 Task: Get directions from Grand Canyon, Arizona, United States to Lake Tahoe, California/Nevada, United States and explore the nearby hospitals
Action: Mouse moved to (436, 212)
Screenshot: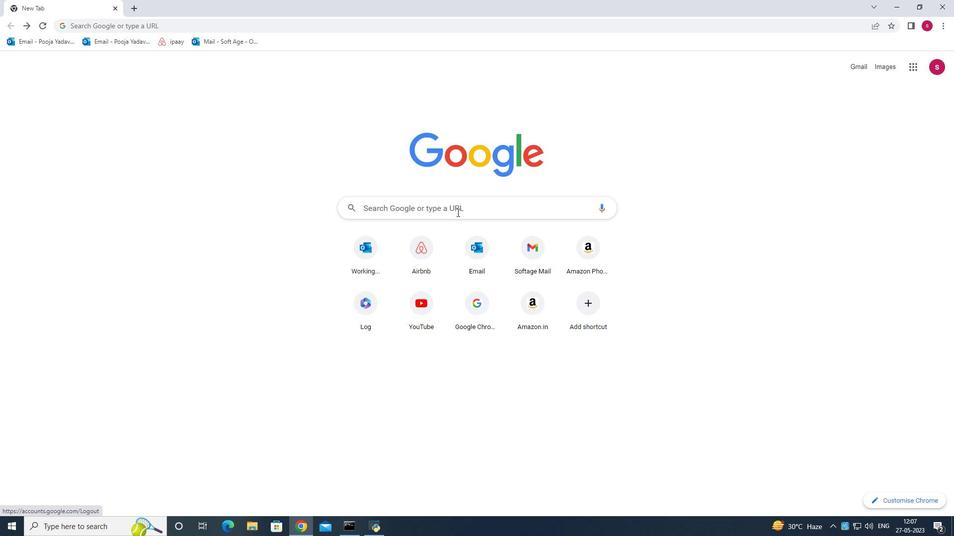 
Action: Mouse pressed left at (436, 212)
Screenshot: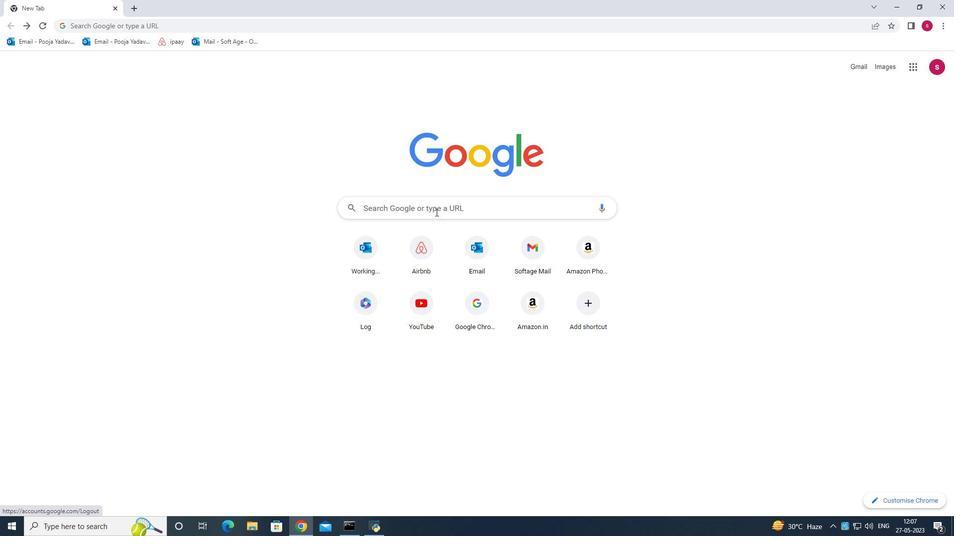 
Action: Mouse moved to (348, 159)
Screenshot: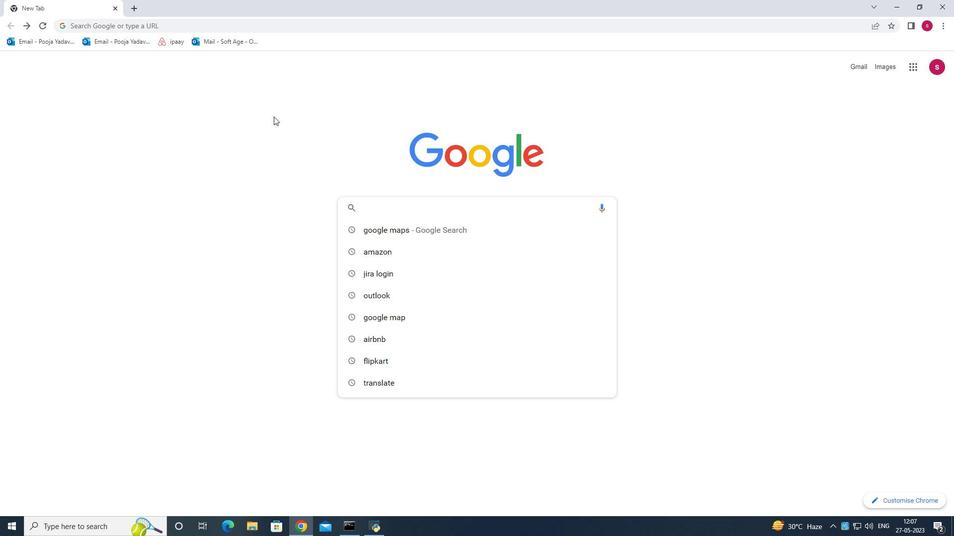 
Action: Key pressed google<Key.space>map<Key.enter>
Screenshot: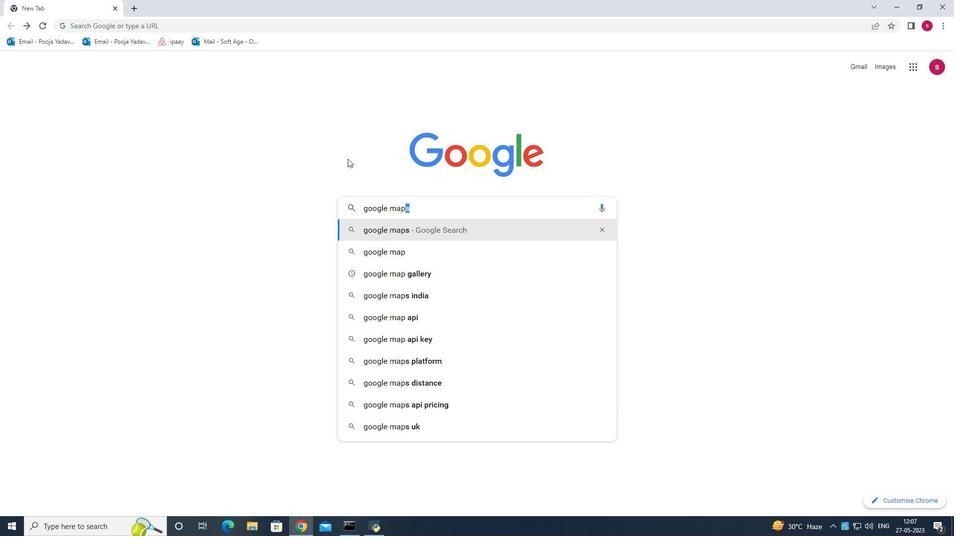 
Action: Mouse moved to (129, 154)
Screenshot: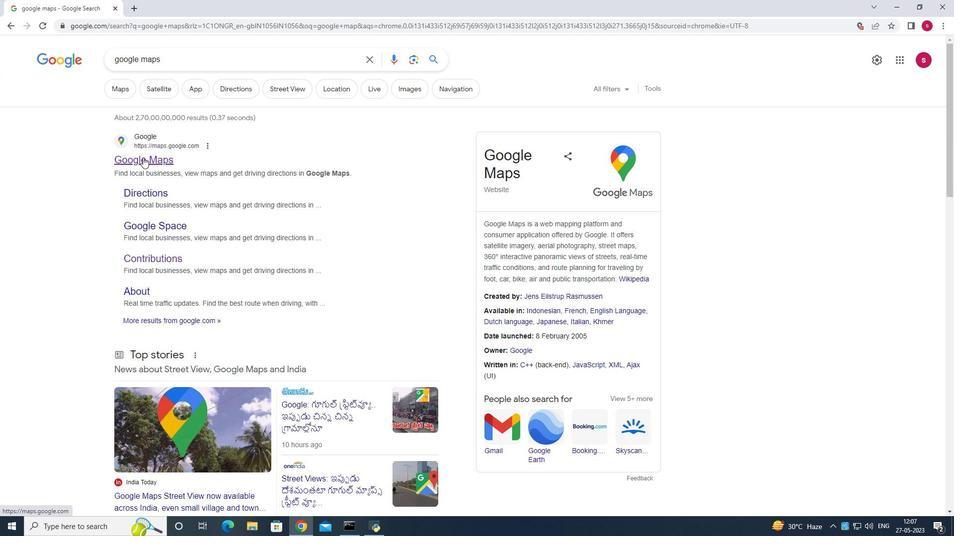 
Action: Mouse pressed left at (129, 154)
Screenshot: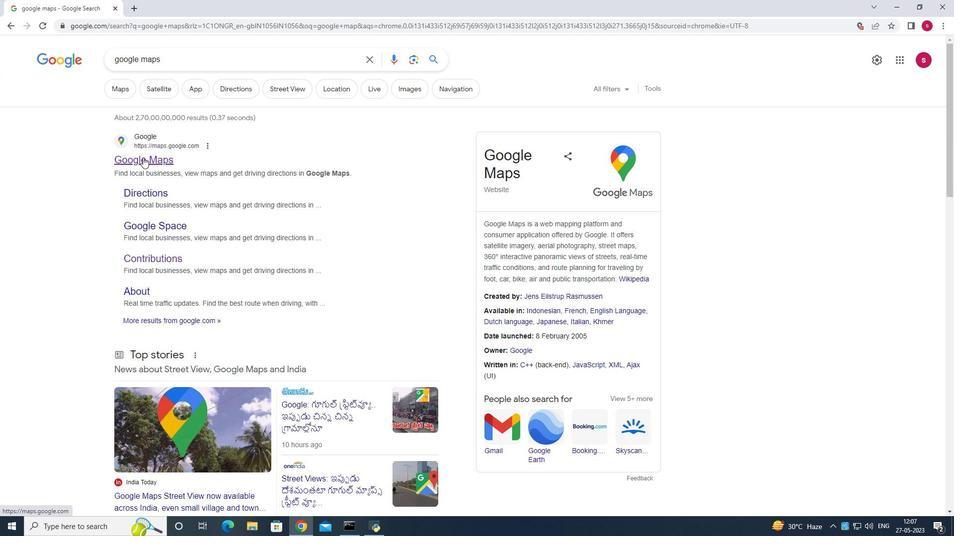 
Action: Mouse moved to (108, 50)
Screenshot: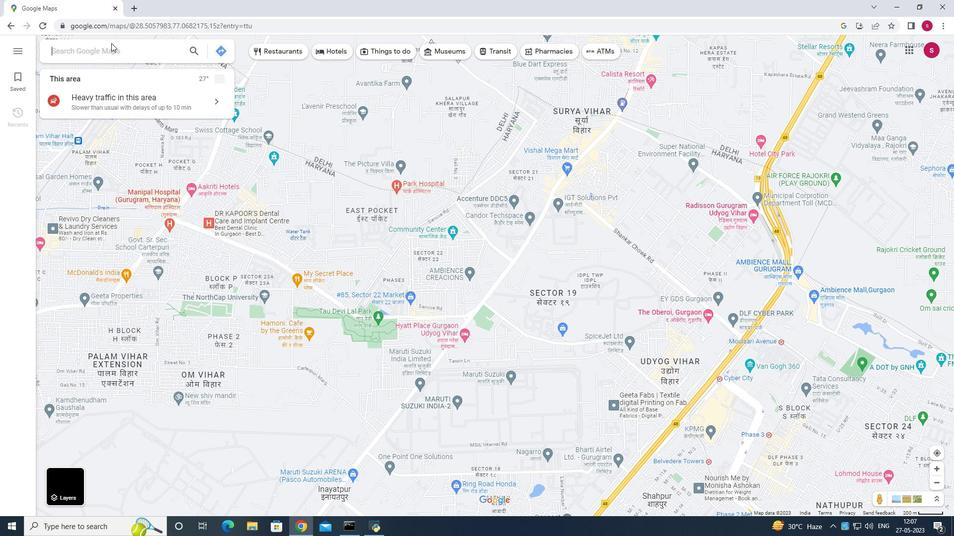 
Action: Mouse pressed left at (108, 50)
Screenshot: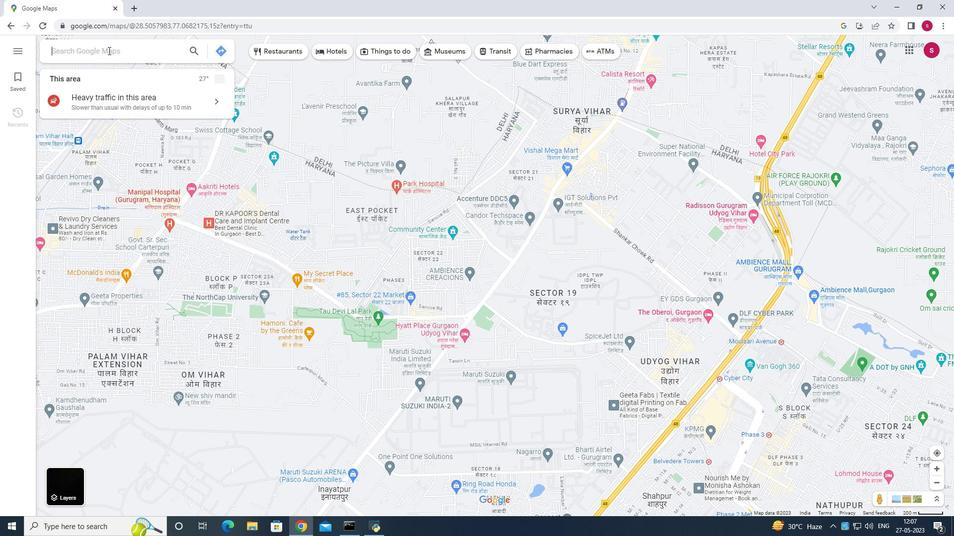 
Action: Mouse pressed left at (108, 50)
Screenshot: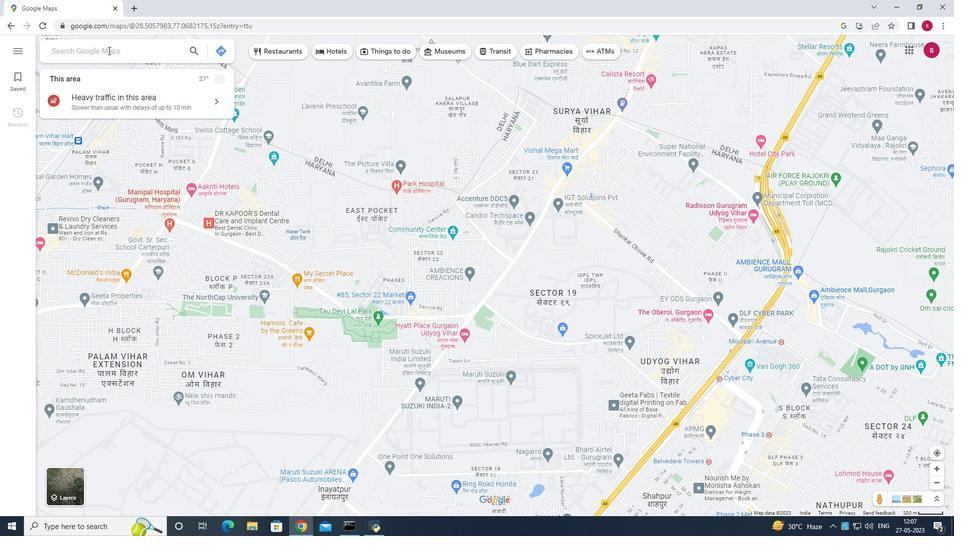 
Action: Mouse pressed left at (108, 50)
Screenshot: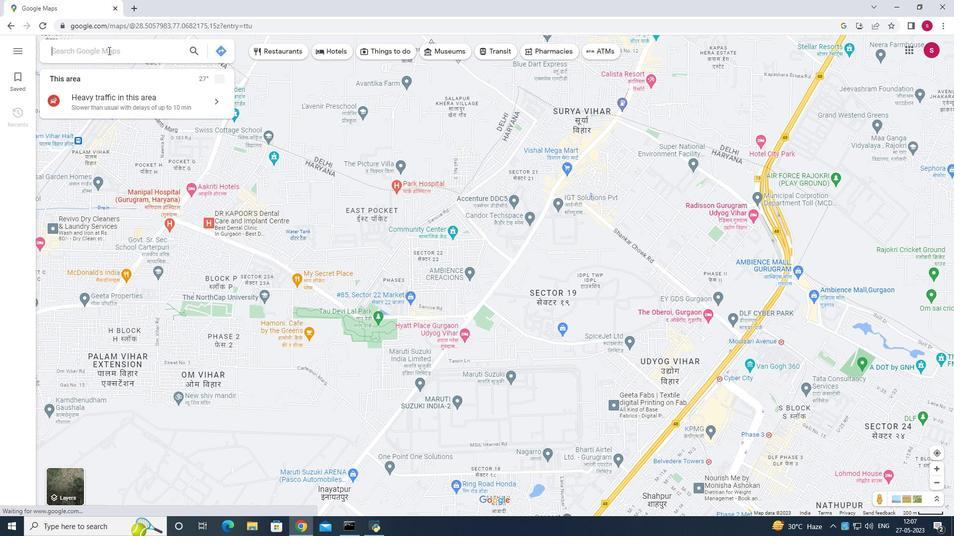 
Action: Mouse pressed left at (108, 50)
Screenshot: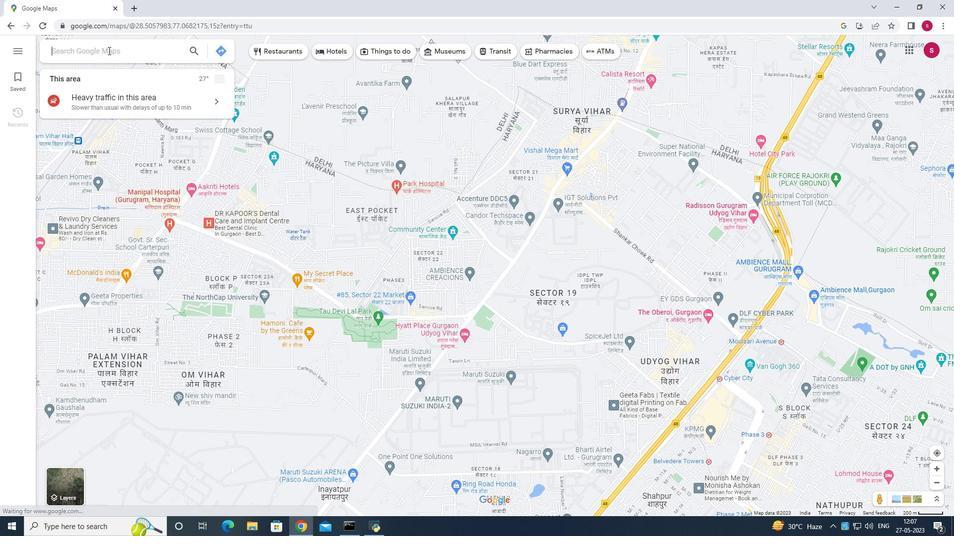 
Action: Mouse pressed left at (108, 50)
Screenshot: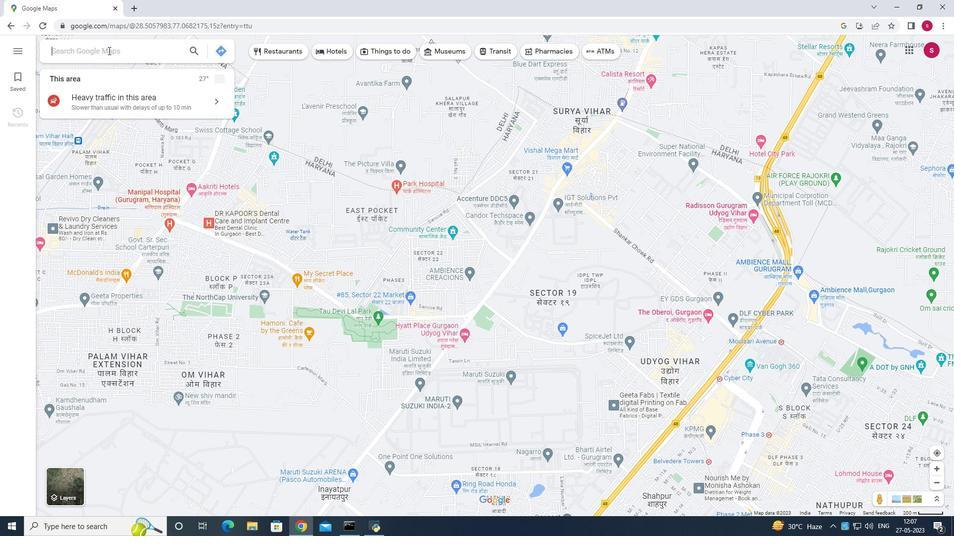 
Action: Key pressed <Key.shift>Lake<Key.space>thio<Key.backspace><Key.backspace><Key.backspace>ahoe<Key.space>california<Key.space>naveda<Key.space>united<Key.space>states<Key.enter>
Screenshot: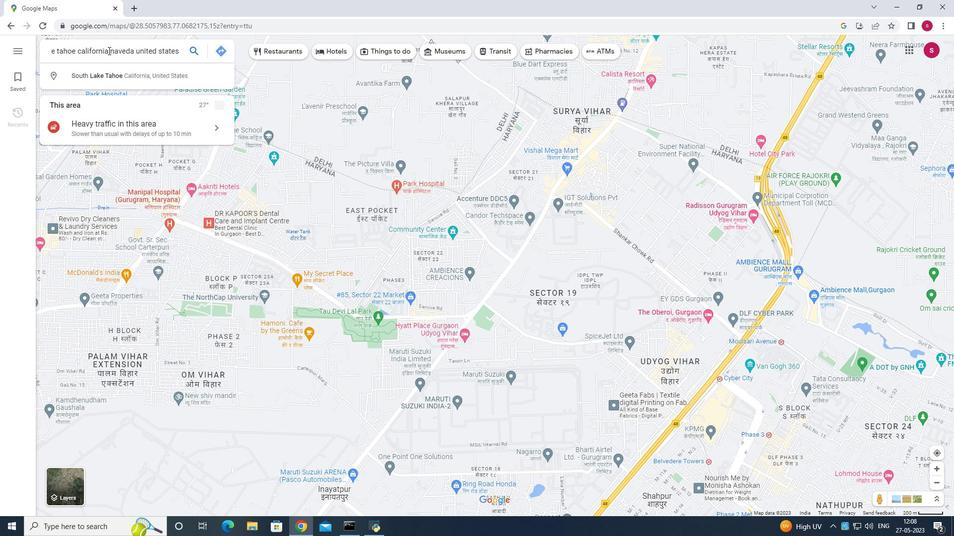 
Action: Mouse moved to (86, 53)
Screenshot: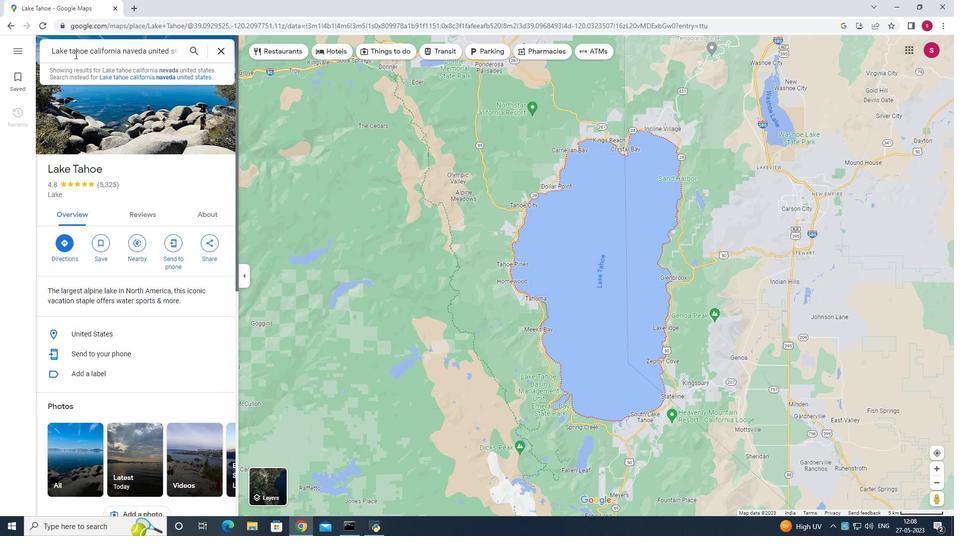 
Action: Mouse pressed left at (86, 53)
Screenshot: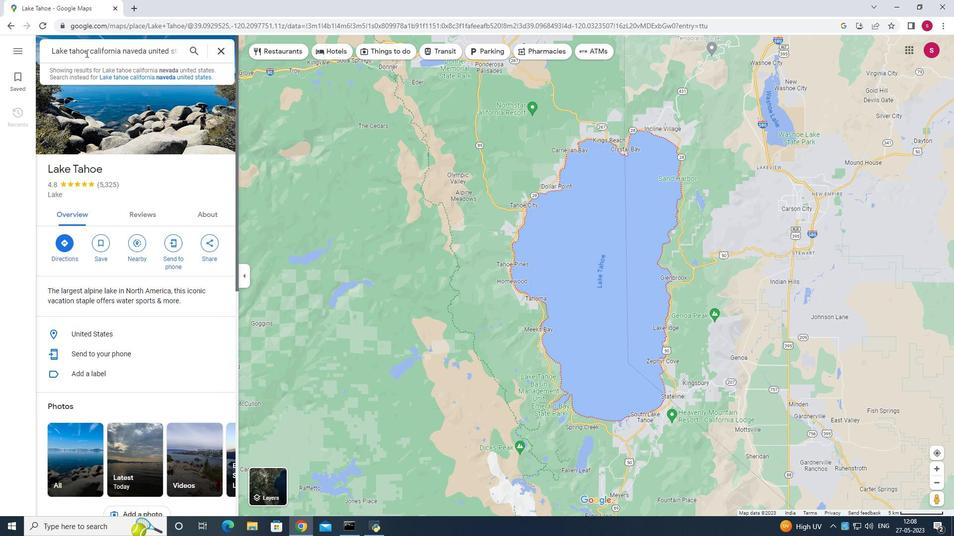 
Action: Mouse pressed left at (86, 53)
Screenshot: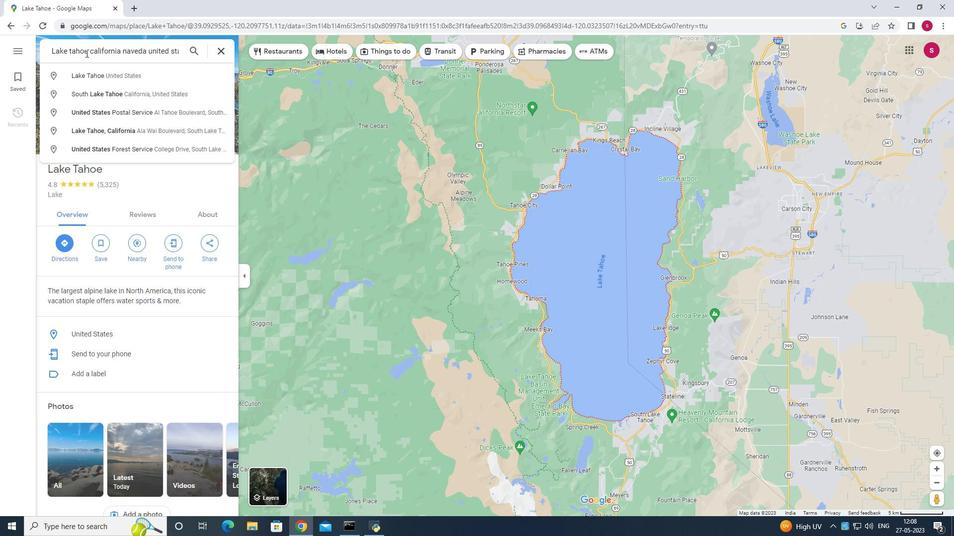 
Action: Mouse moved to (281, 193)
Screenshot: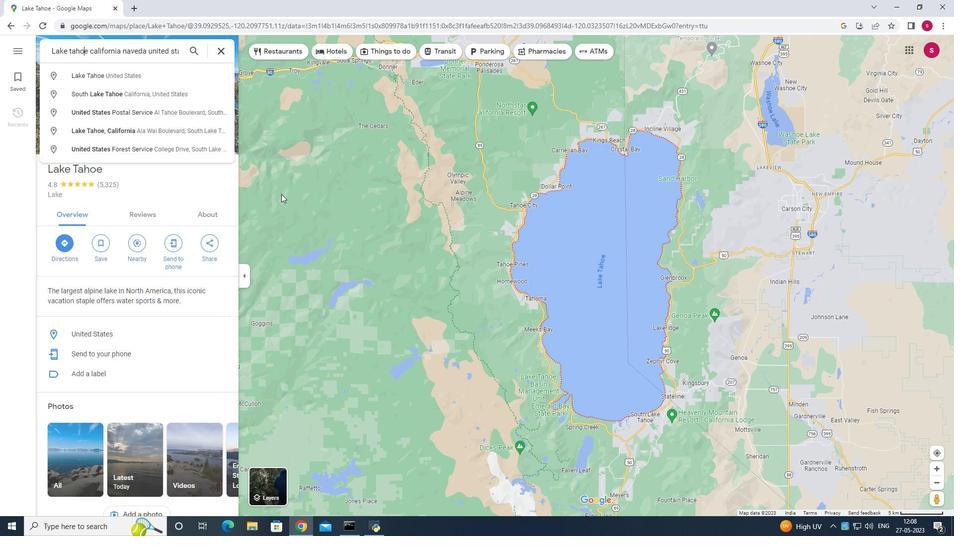 
Action: Mouse pressed left at (281, 193)
Screenshot: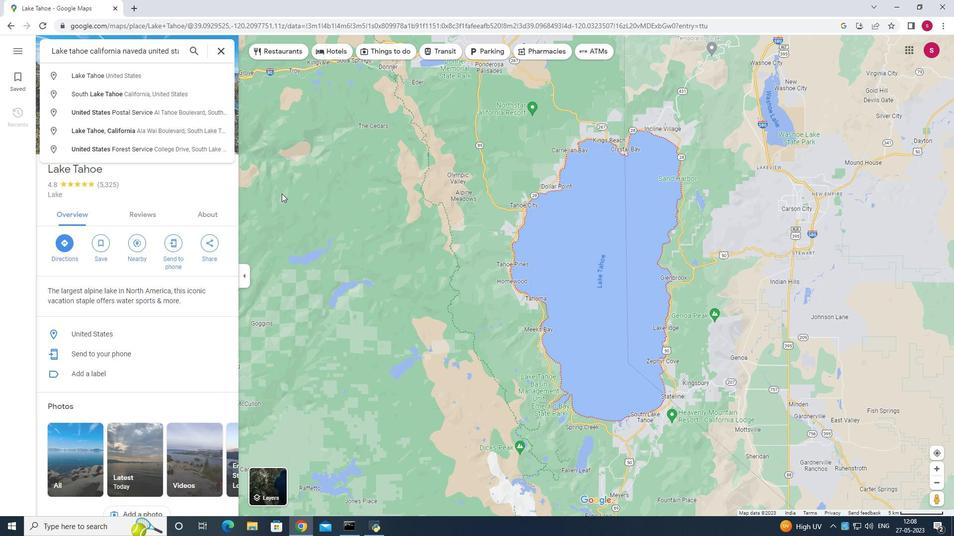 
Action: Mouse moved to (184, 86)
Screenshot: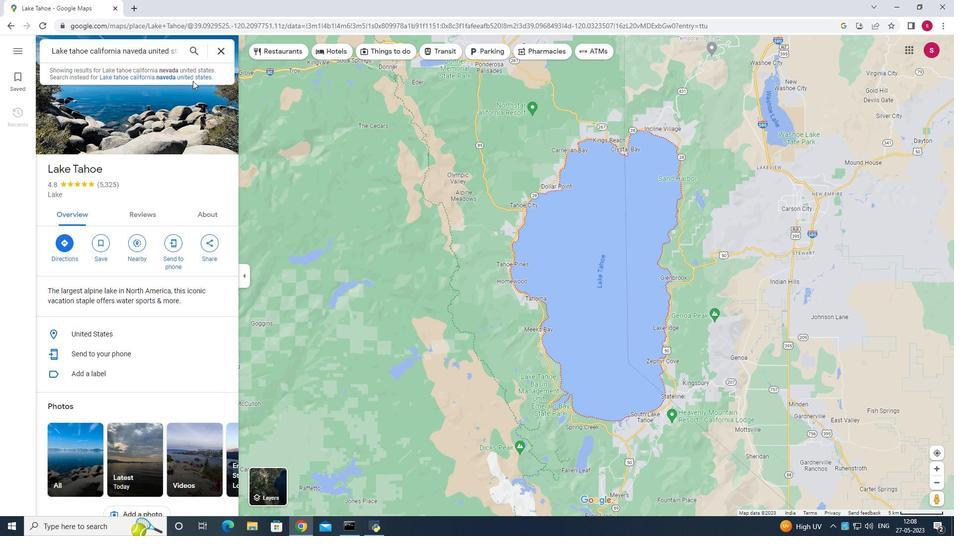 
Action: Mouse scrolled (184, 87) with delta (0, 0)
Screenshot: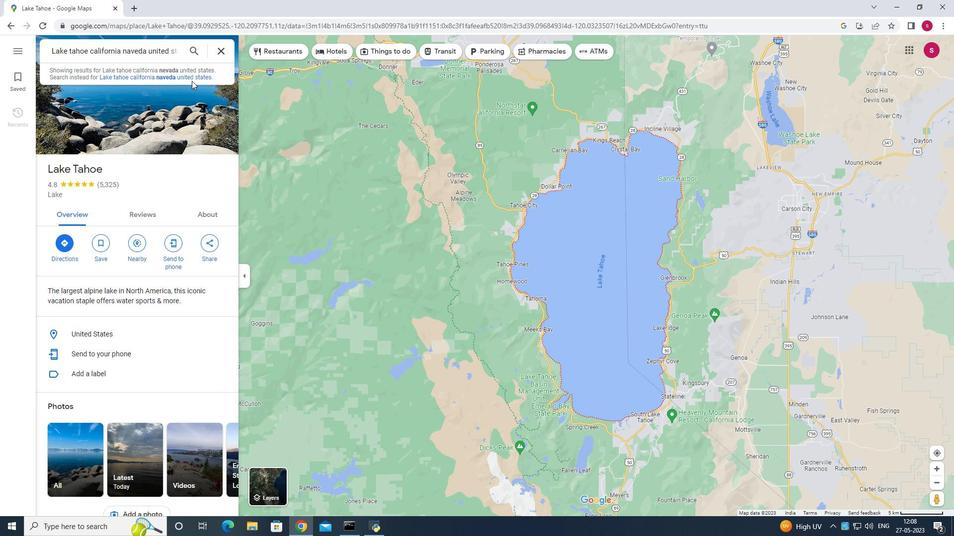 
Action: Mouse scrolled (184, 87) with delta (0, 0)
Screenshot: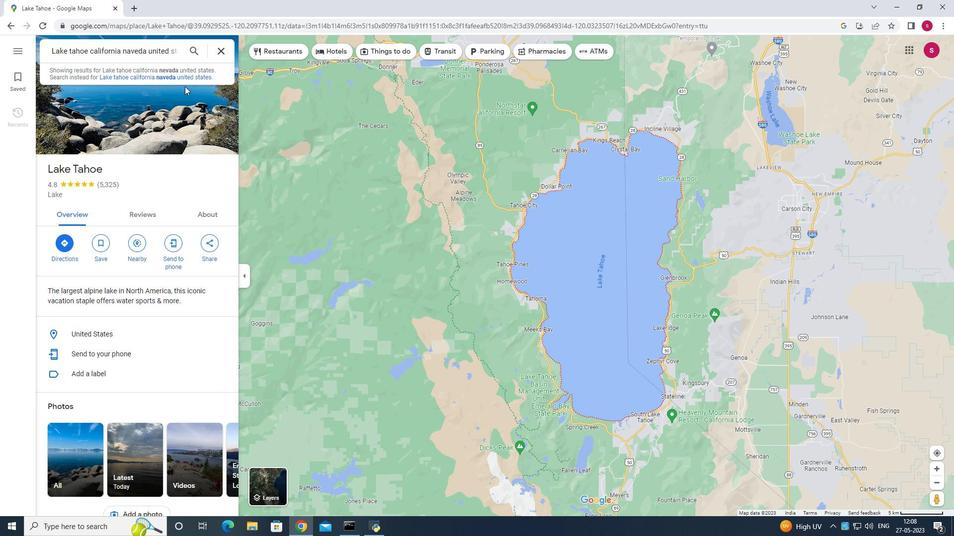 
Action: Mouse moved to (106, 51)
Screenshot: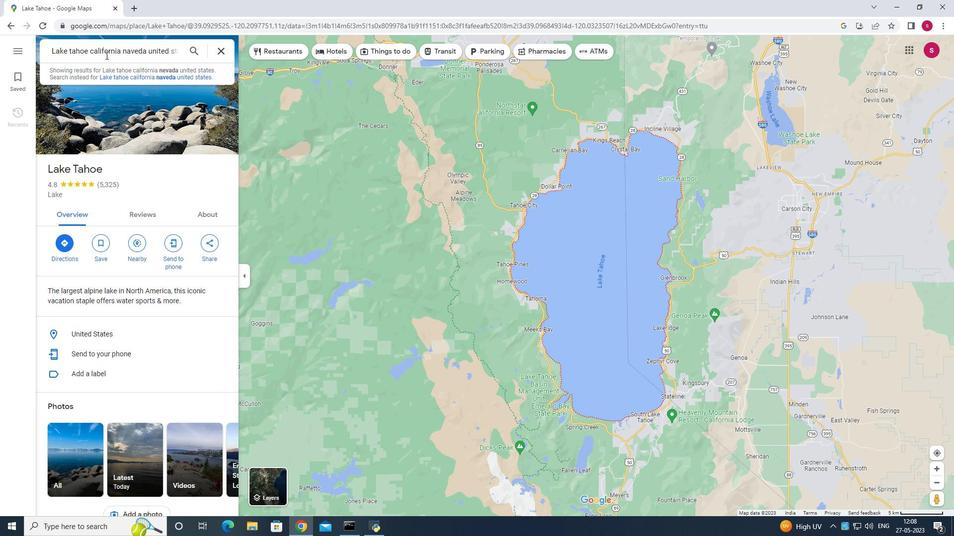 
Action: Mouse pressed left at (106, 51)
Screenshot: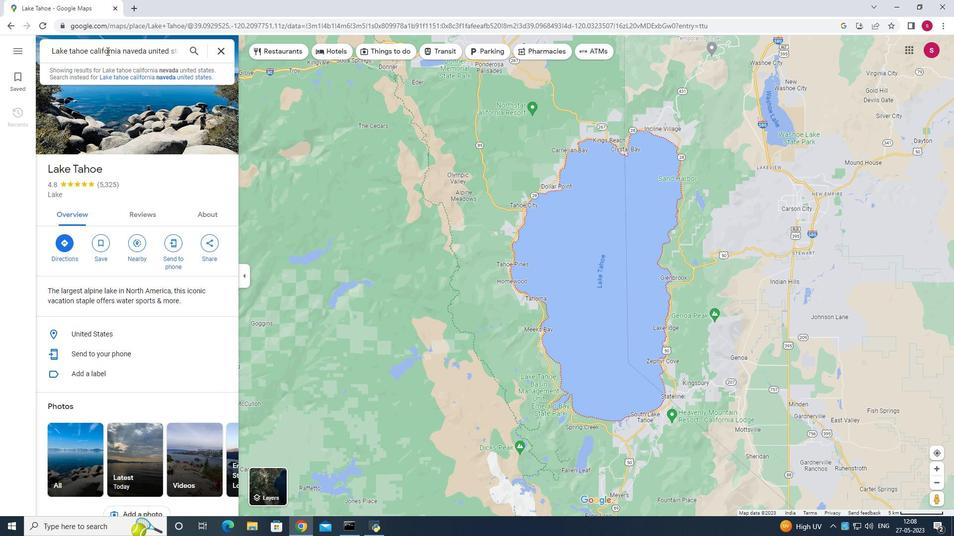 
Action: Mouse moved to (105, 51)
Screenshot: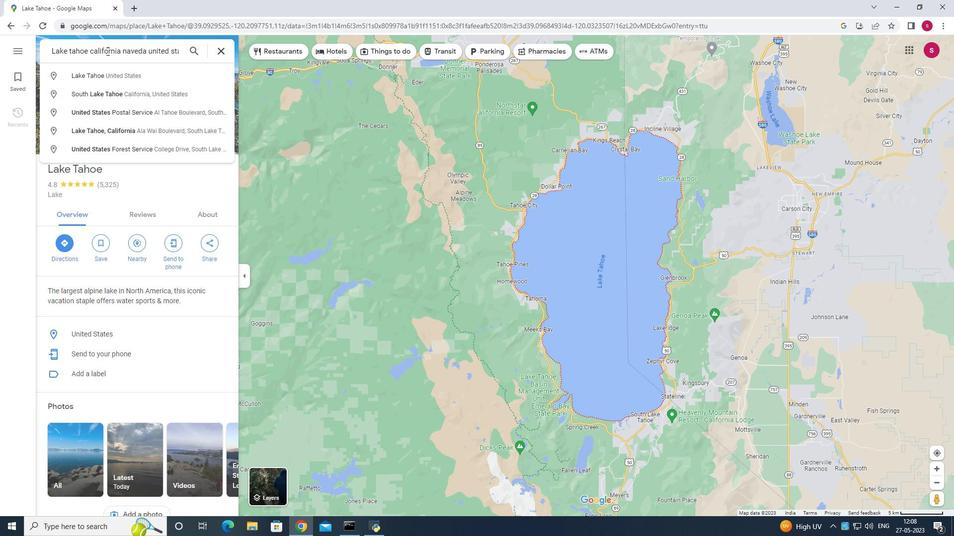 
Action: Key pressed <Key.enter>
Screenshot: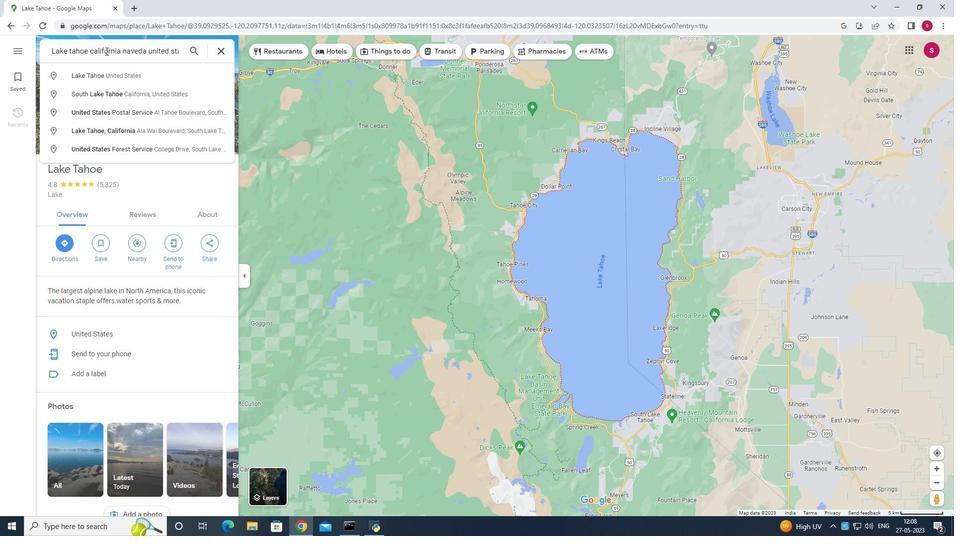 
Action: Mouse moved to (147, 60)
Screenshot: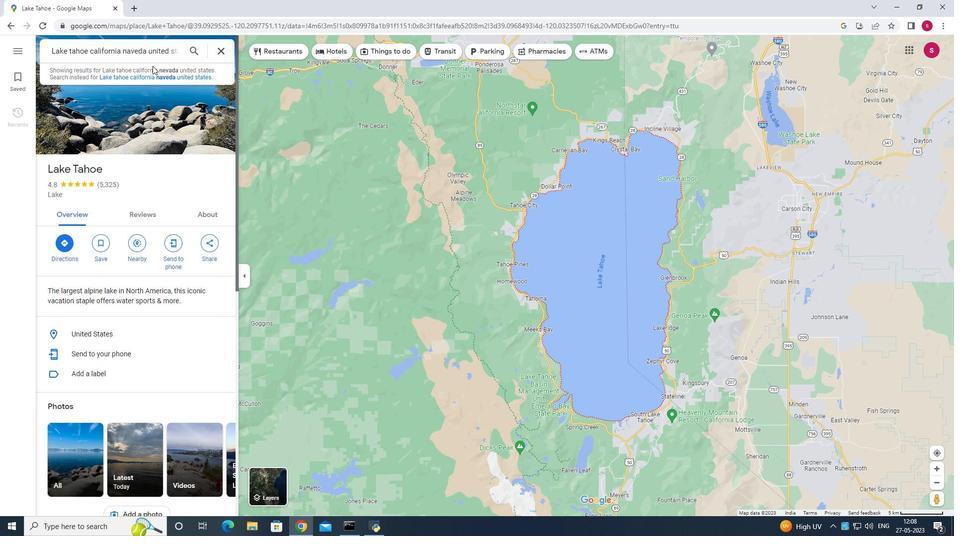 
Action: Mouse pressed left at (147, 60)
Screenshot: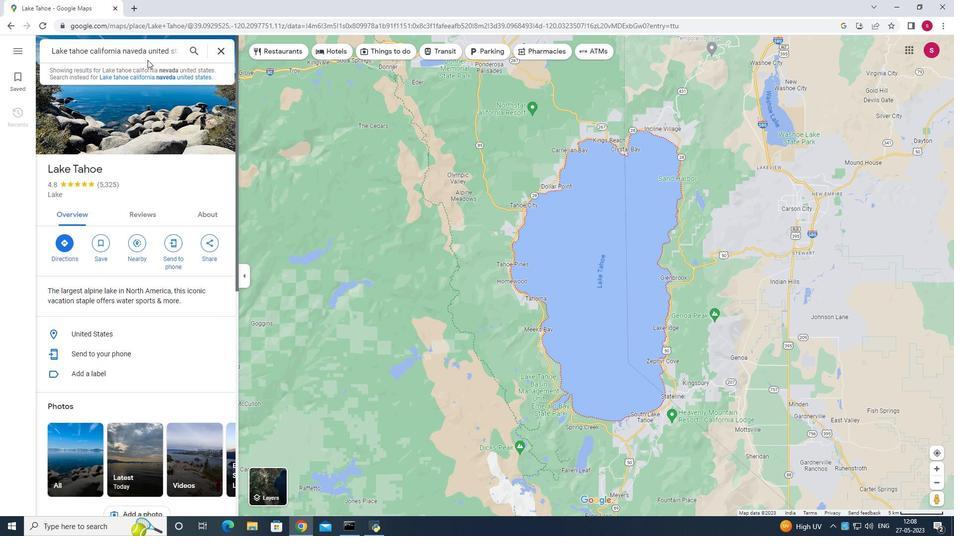 
Action: Mouse moved to (156, 69)
Screenshot: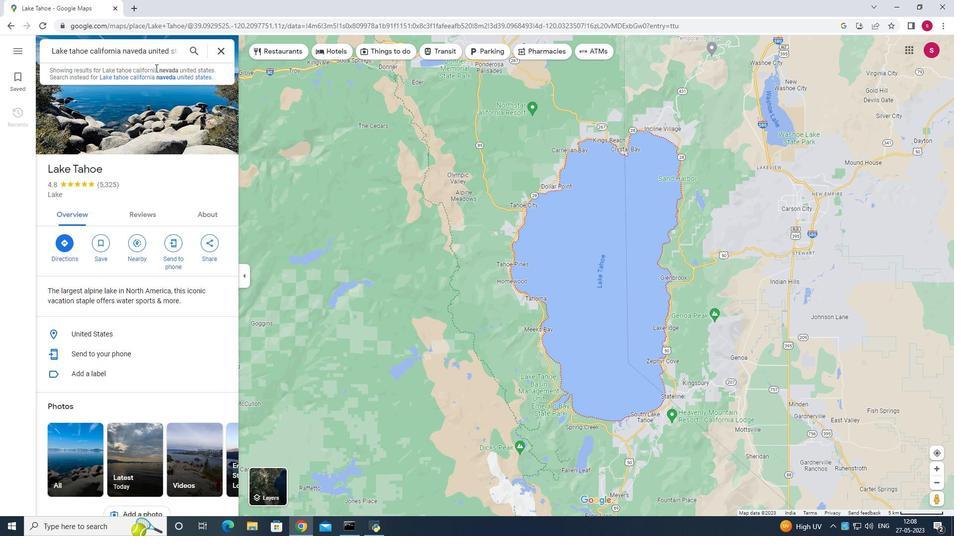
Action: Mouse pressed left at (156, 69)
Screenshot: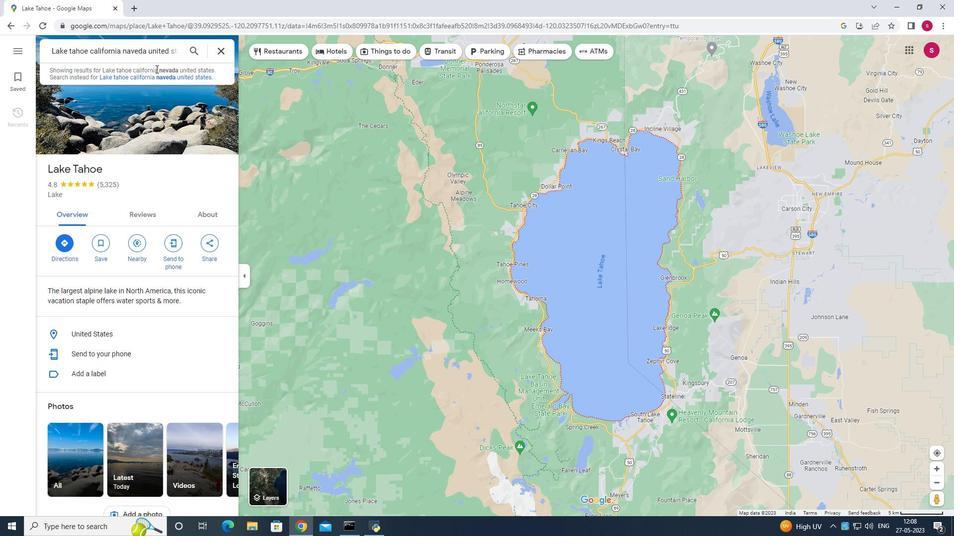 
Action: Mouse moved to (157, 77)
Screenshot: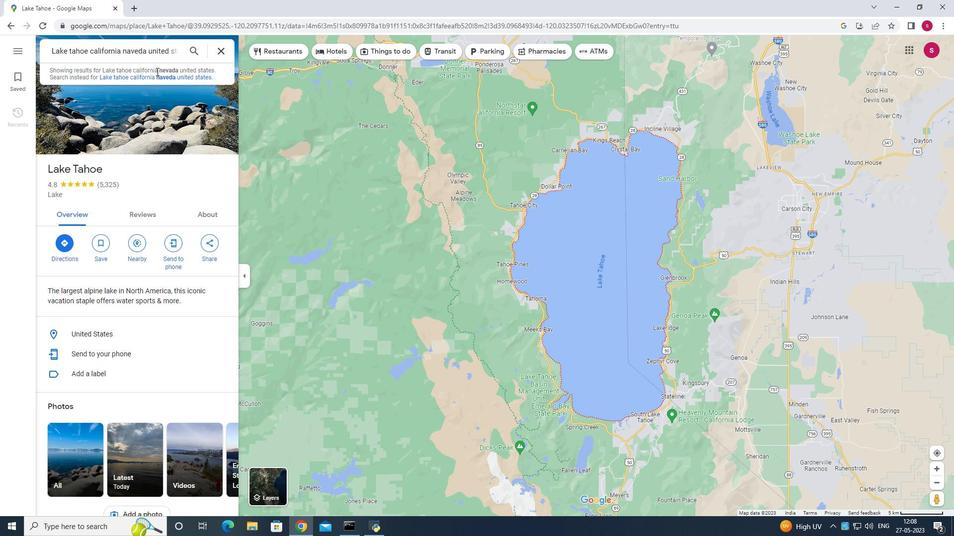 
Action: Mouse pressed left at (157, 77)
Screenshot: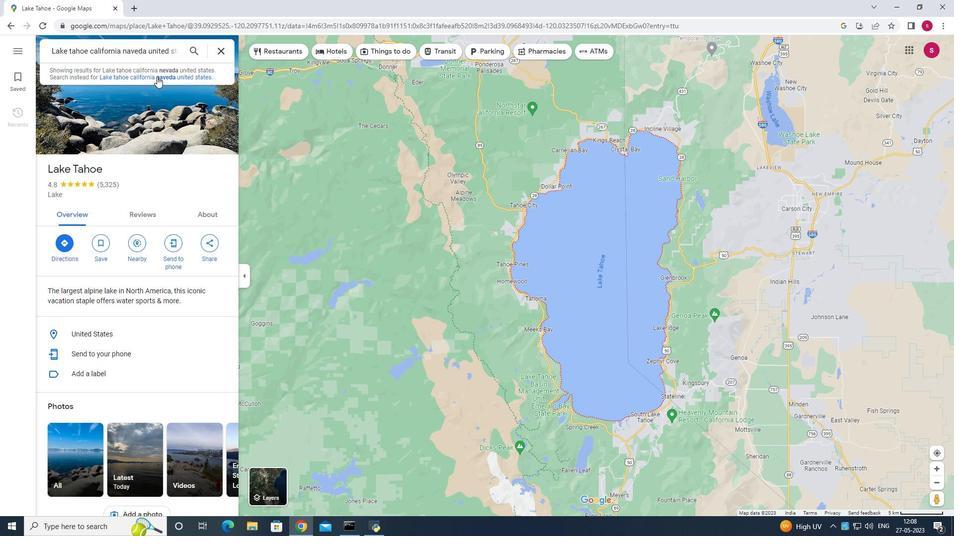 
Action: Mouse moved to (172, 140)
Screenshot: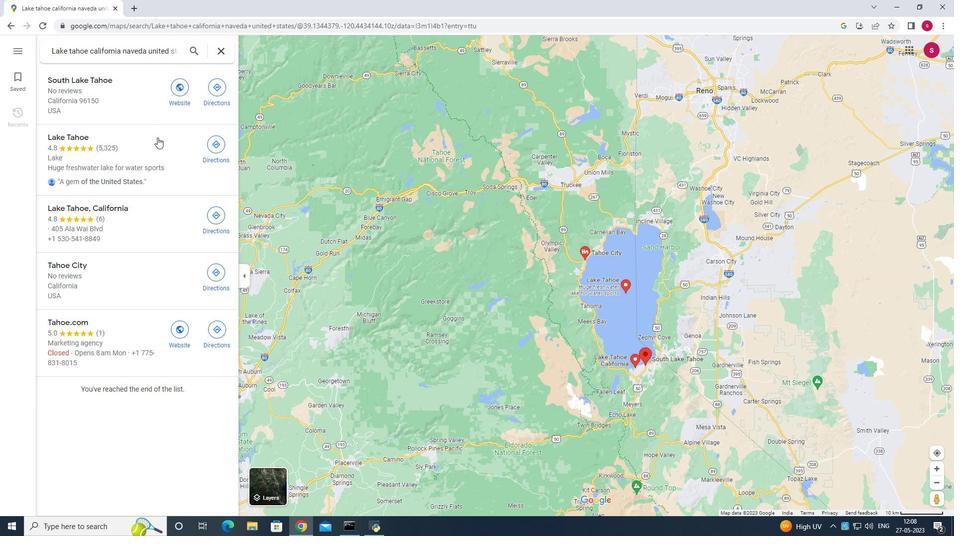 
Action: Mouse scrolled (172, 140) with delta (0, 0)
Screenshot: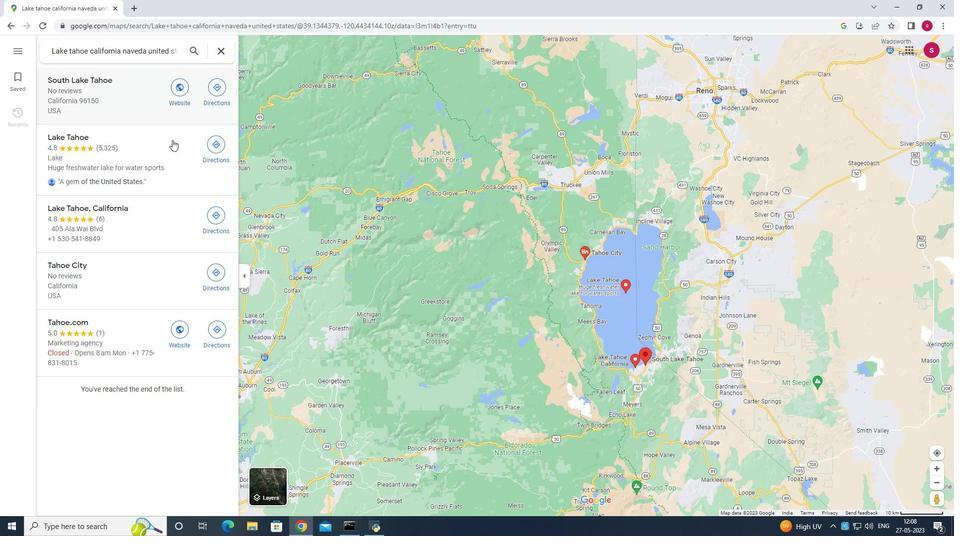 
Action: Mouse scrolled (172, 140) with delta (0, 0)
Screenshot: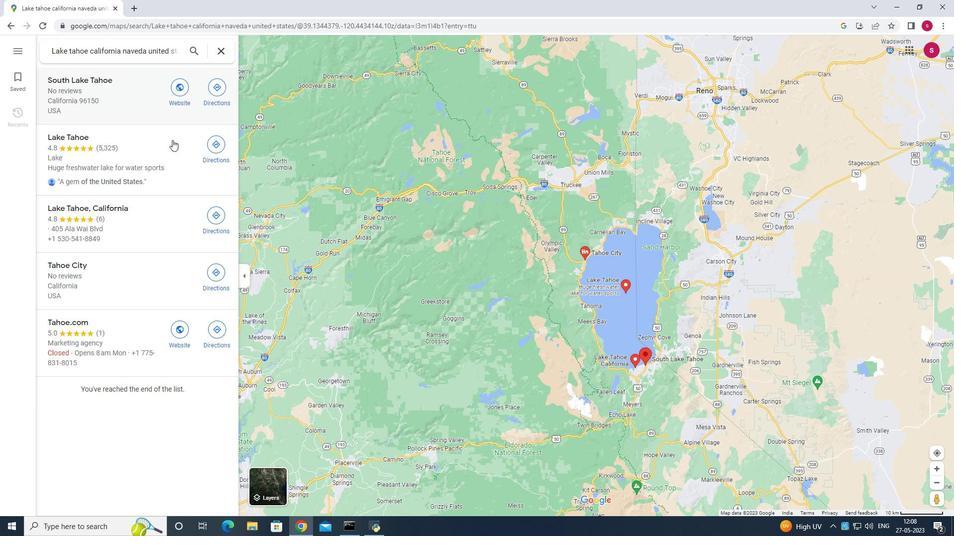 
Action: Mouse scrolled (172, 140) with delta (0, 0)
Screenshot: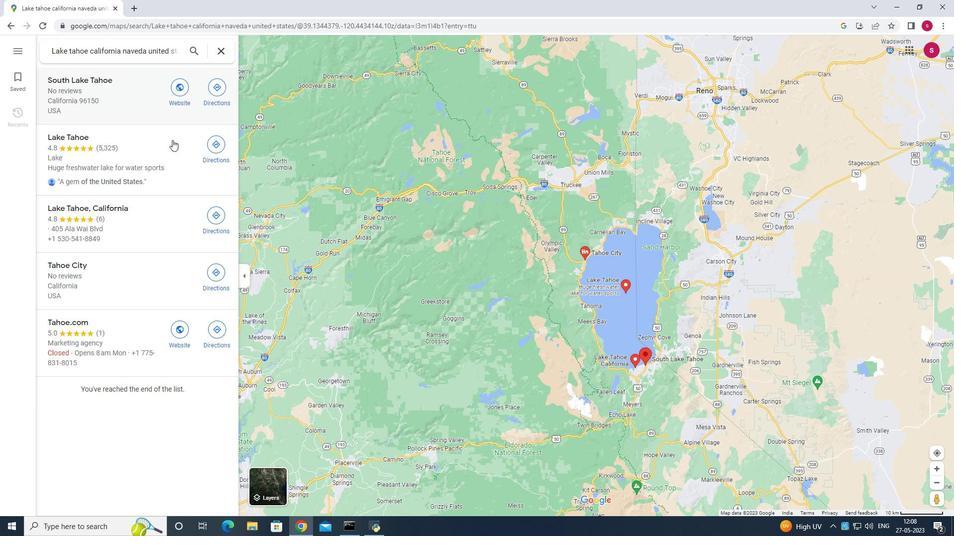 
Action: Mouse moved to (174, 139)
Screenshot: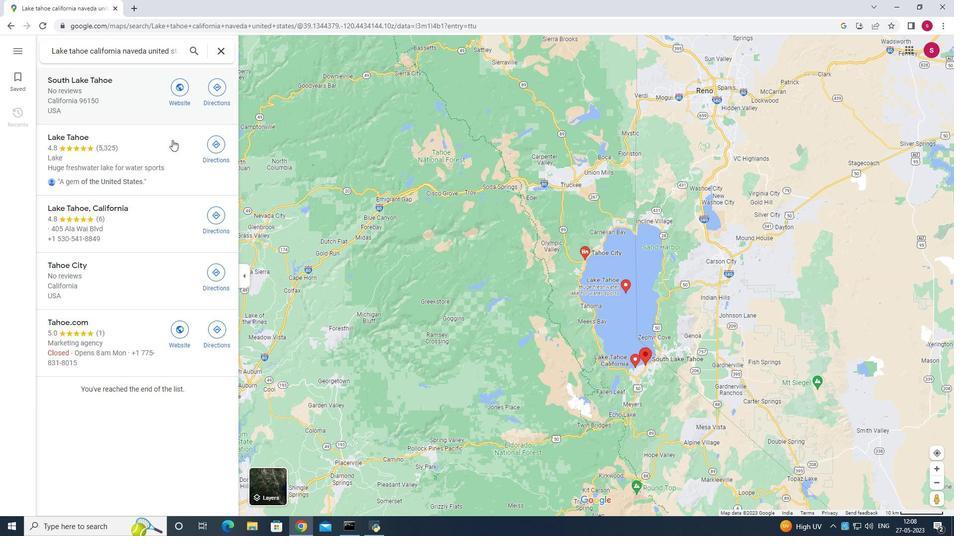 
Action: Mouse scrolled (174, 139) with delta (0, 0)
Screenshot: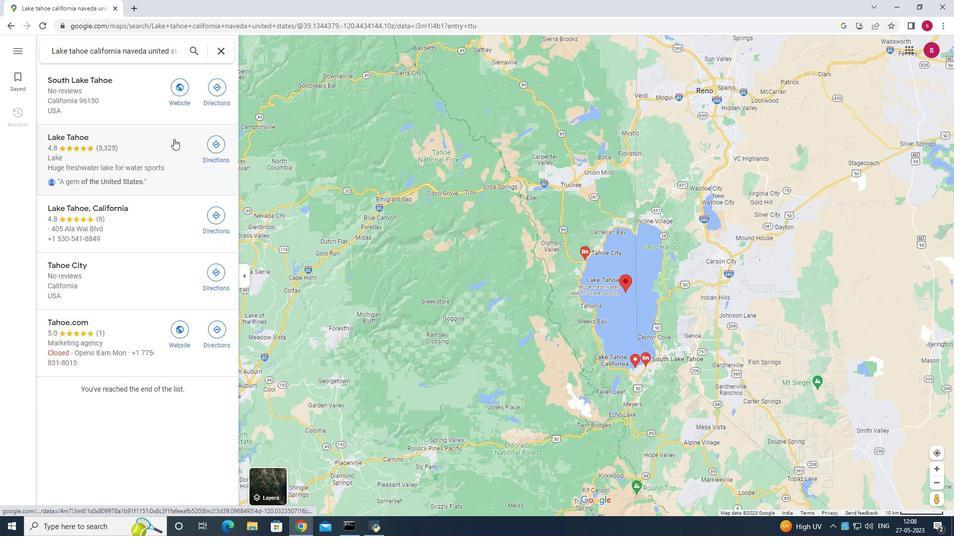 
Action: Mouse scrolled (174, 139) with delta (0, 0)
Screenshot: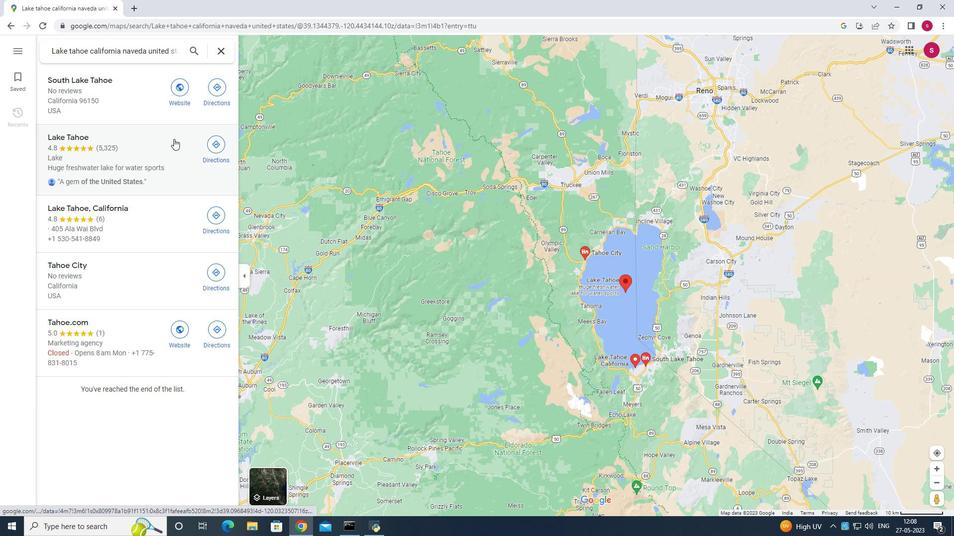 
Action: Mouse scrolled (174, 139) with delta (0, 0)
Screenshot: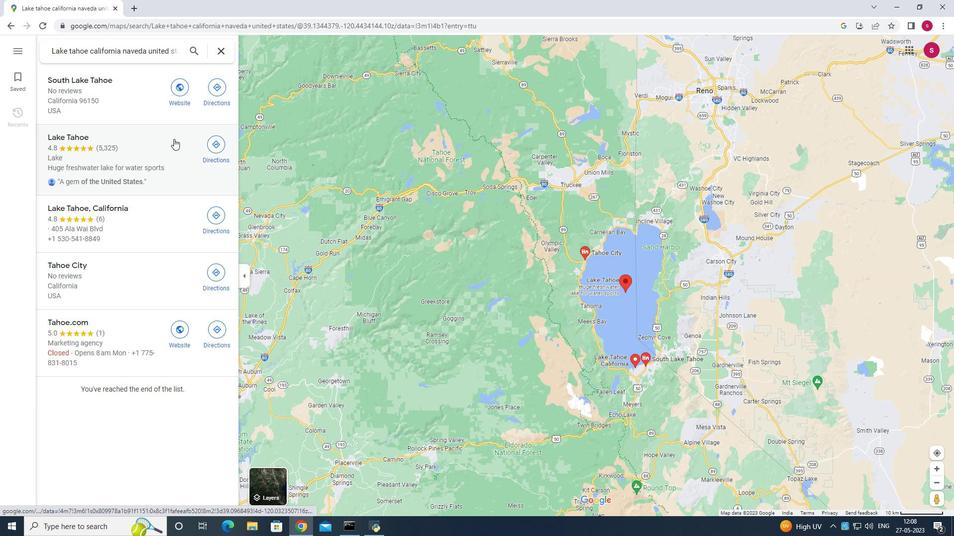 
Action: Mouse scrolled (174, 139) with delta (0, 0)
Screenshot: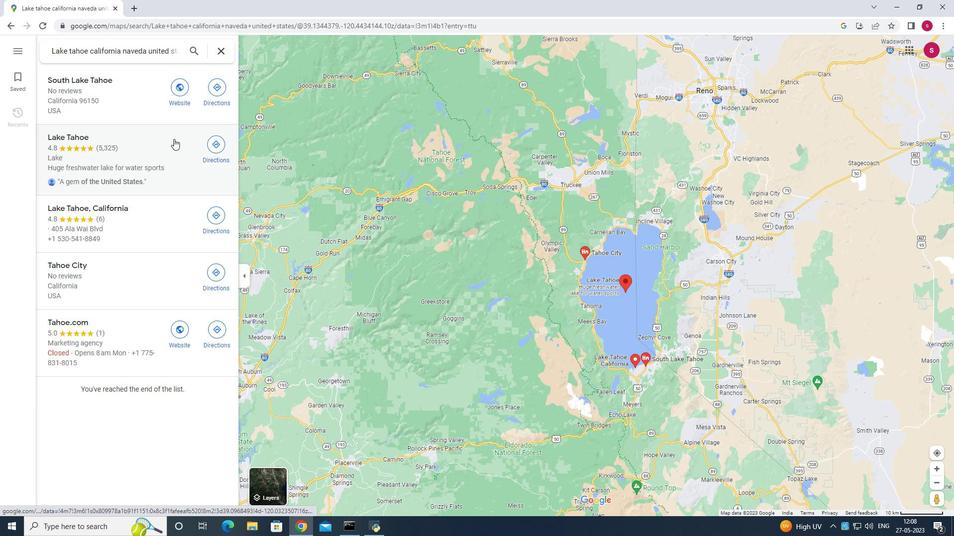 
Action: Mouse scrolled (174, 139) with delta (0, 0)
Screenshot: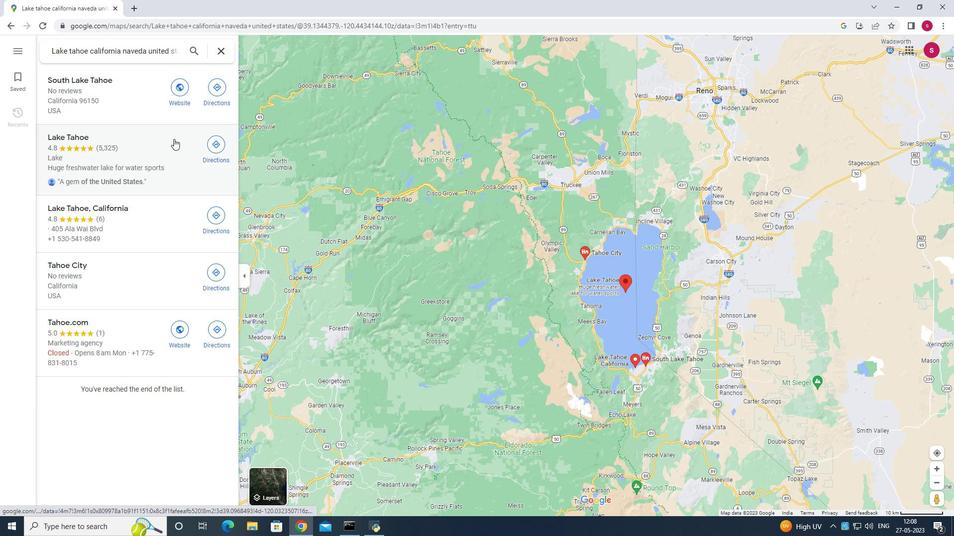 
Action: Mouse moved to (108, 51)
Screenshot: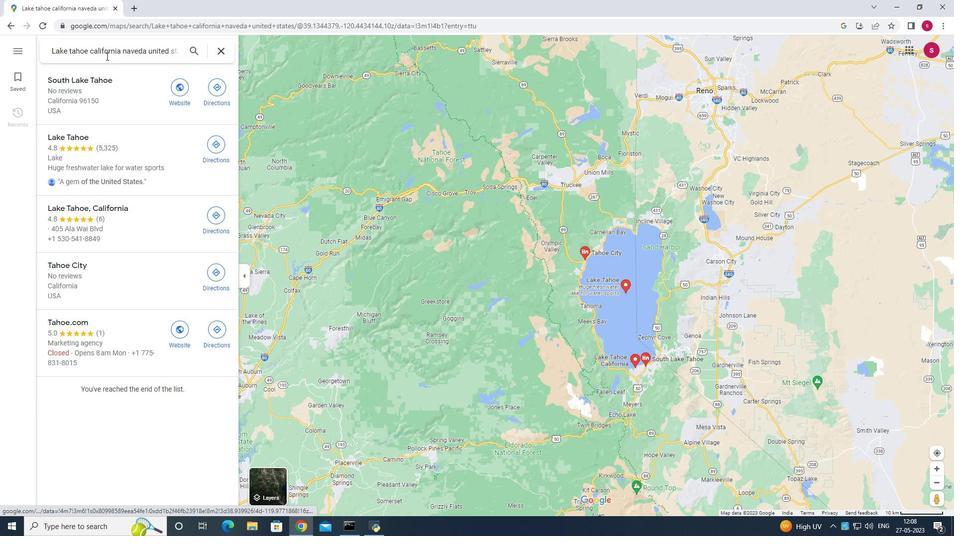 
Action: Mouse pressed left at (108, 51)
Screenshot: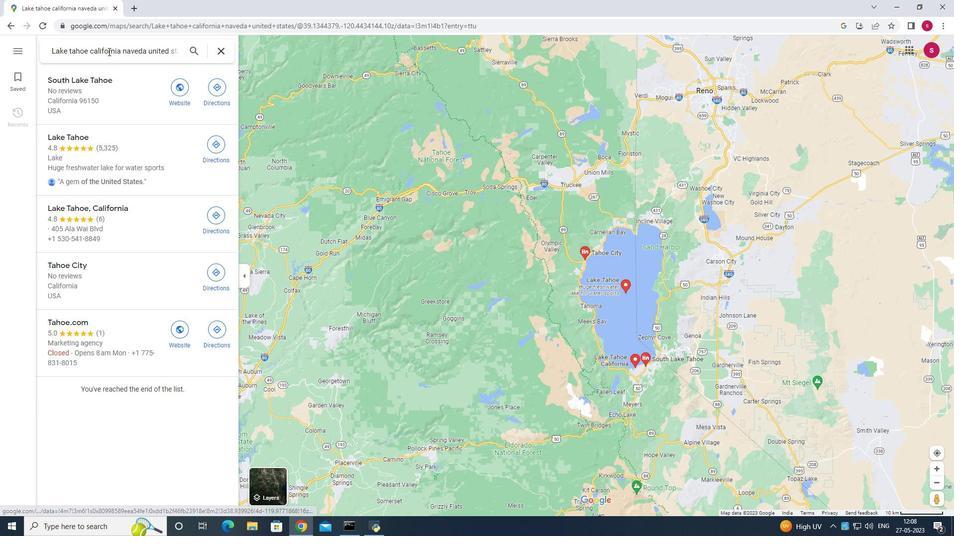 
Action: Mouse moved to (109, 51)
Screenshot: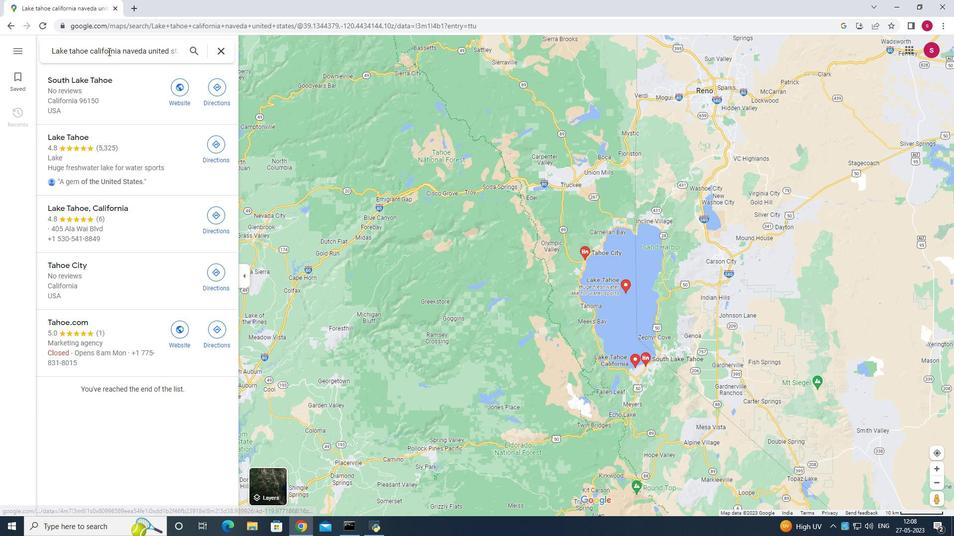 
Action: Mouse pressed left at (109, 51)
Screenshot: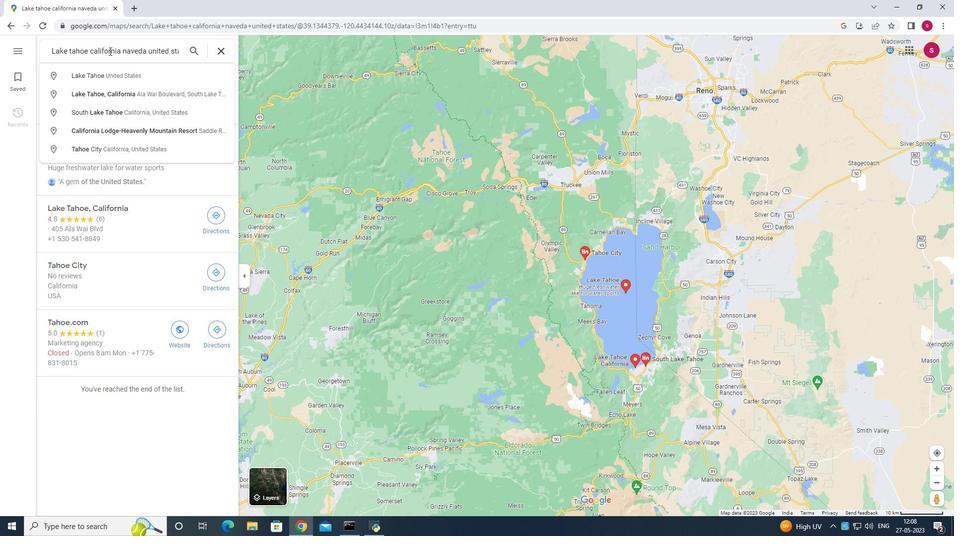 
Action: Mouse moved to (192, 253)
Screenshot: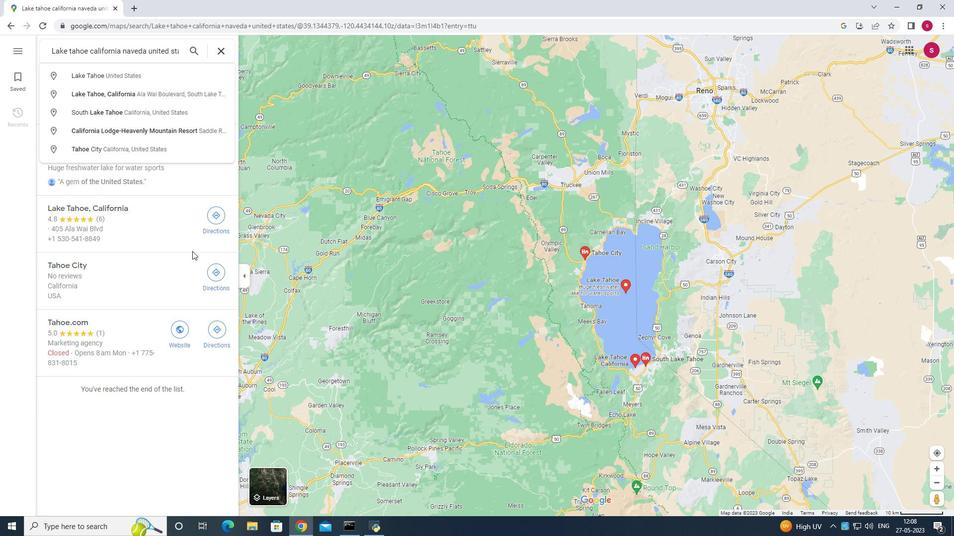 
Action: Mouse pressed left at (192, 253)
Screenshot: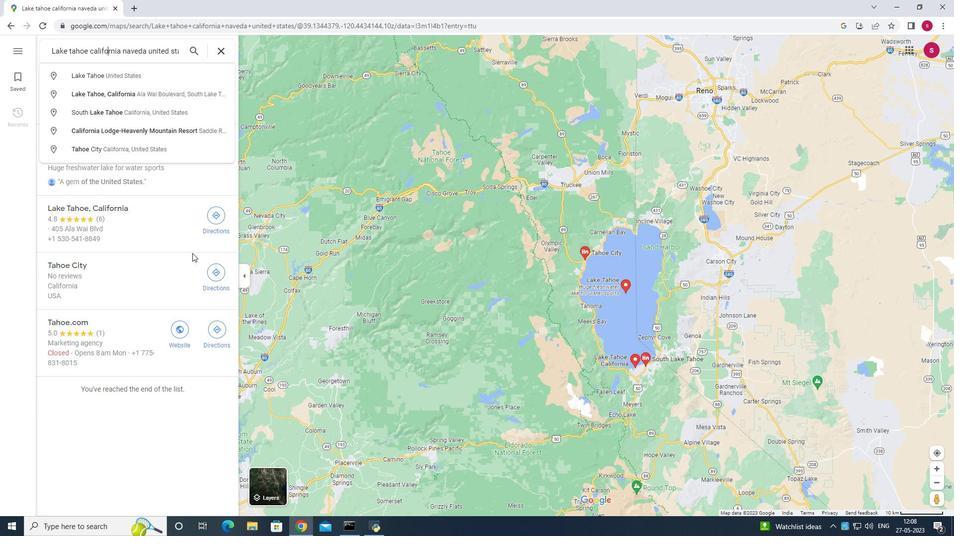 
Action: Mouse moved to (213, 216)
Screenshot: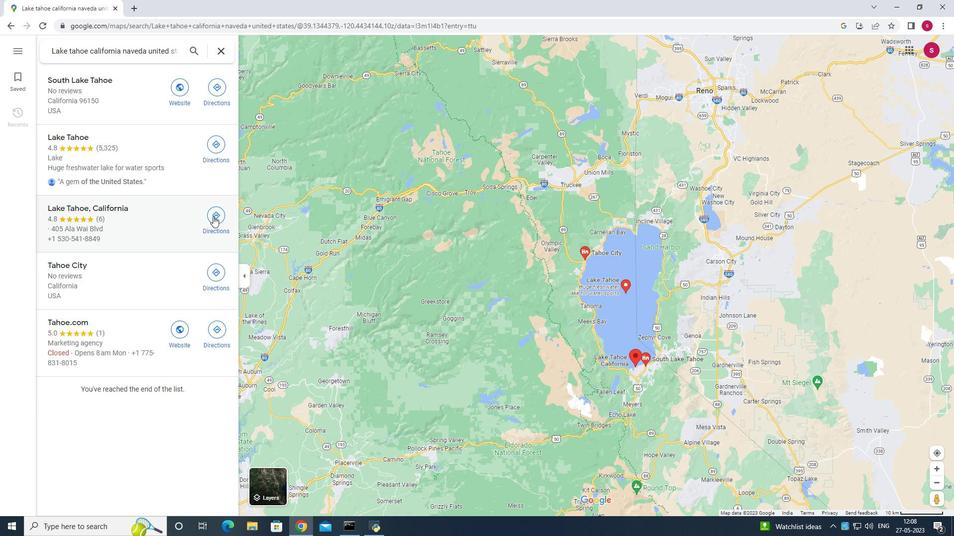 
Action: Mouse pressed left at (213, 216)
Screenshot: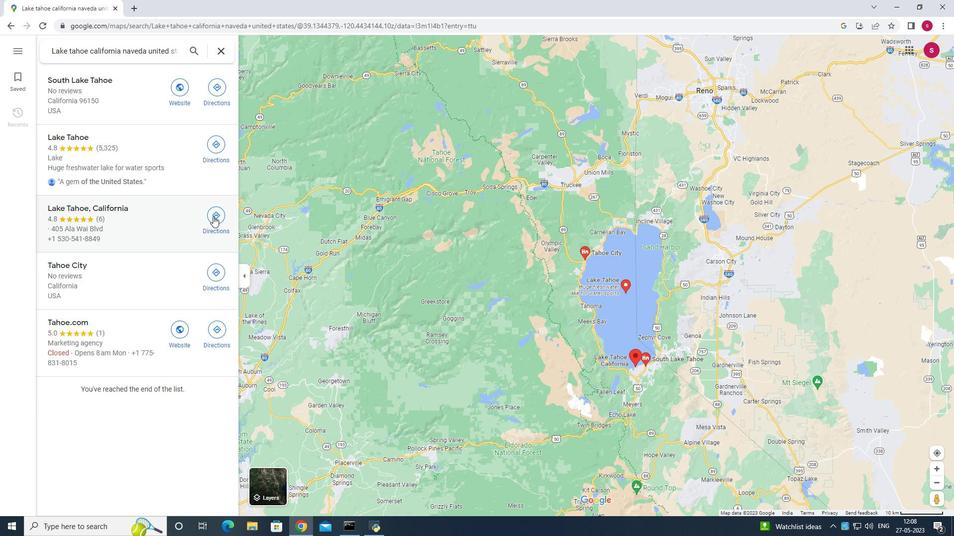 
Action: Mouse moved to (121, 79)
Screenshot: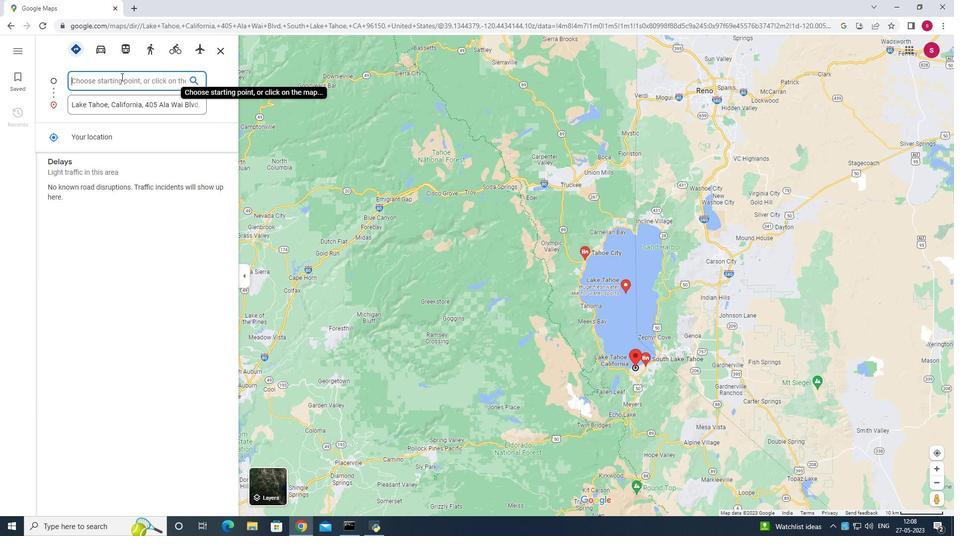 
Action: Mouse pressed left at (121, 79)
Screenshot: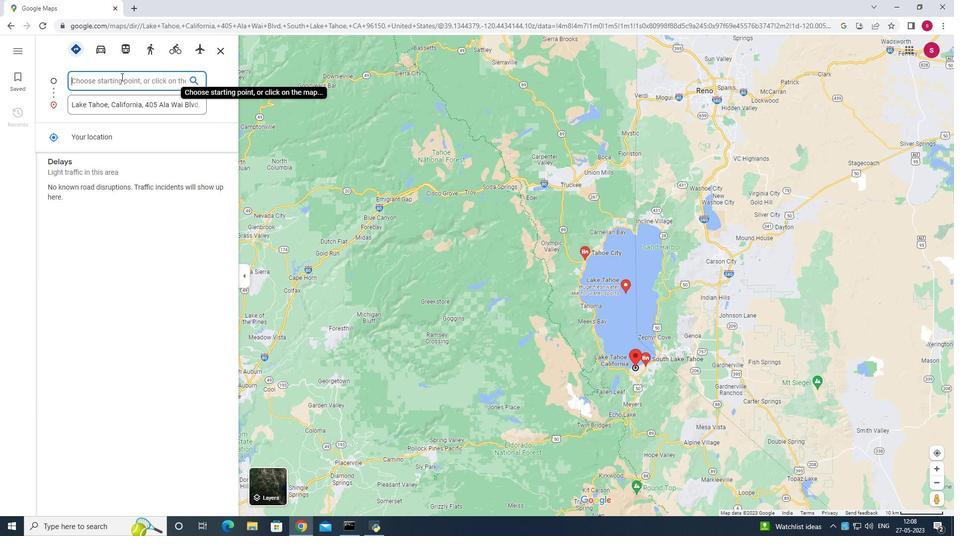 
Action: Mouse moved to (121, 79)
Screenshot: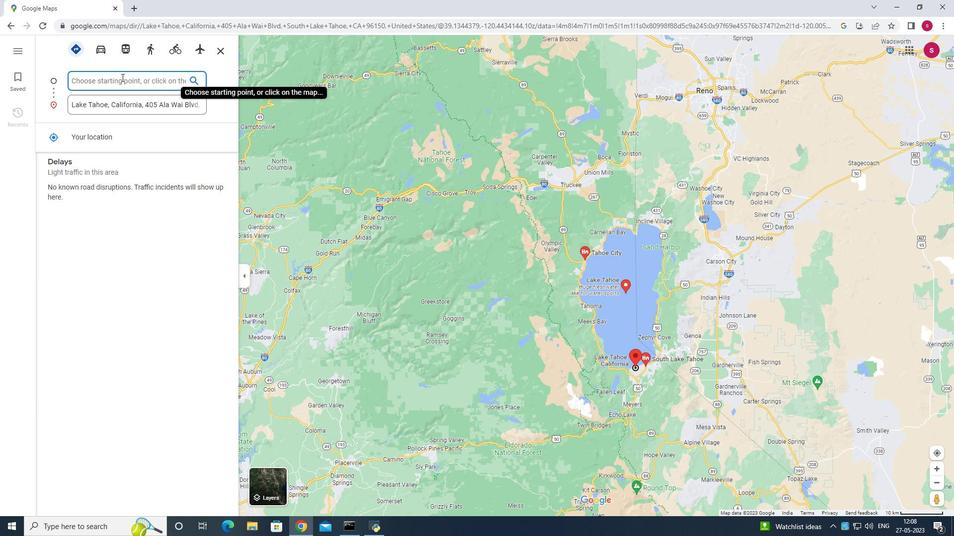 
Action: Key pressed <Key.shift>Grand<Key.space>canyon<Key.space>arizona<Key.space>united<Key.space>states<Key.enter>
Screenshot: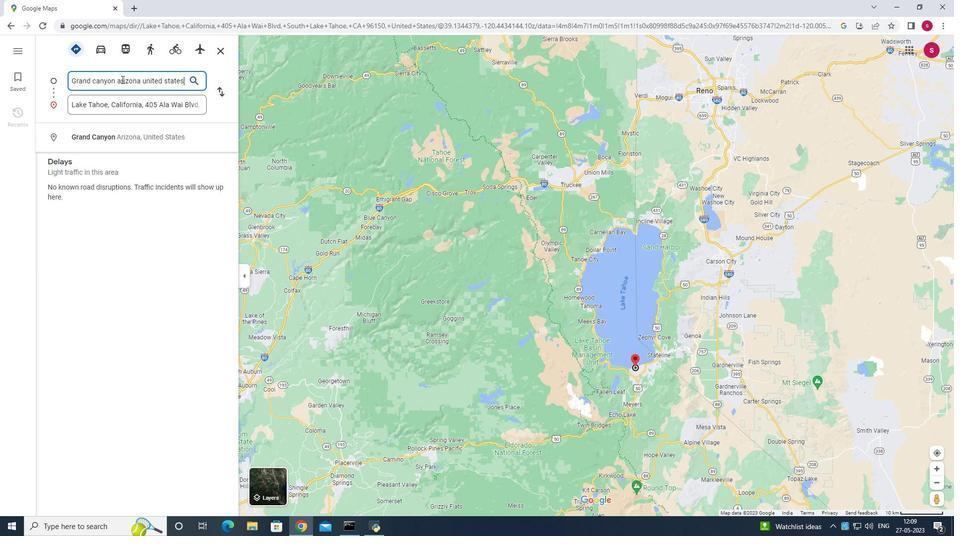 
Action: Mouse moved to (152, 356)
Screenshot: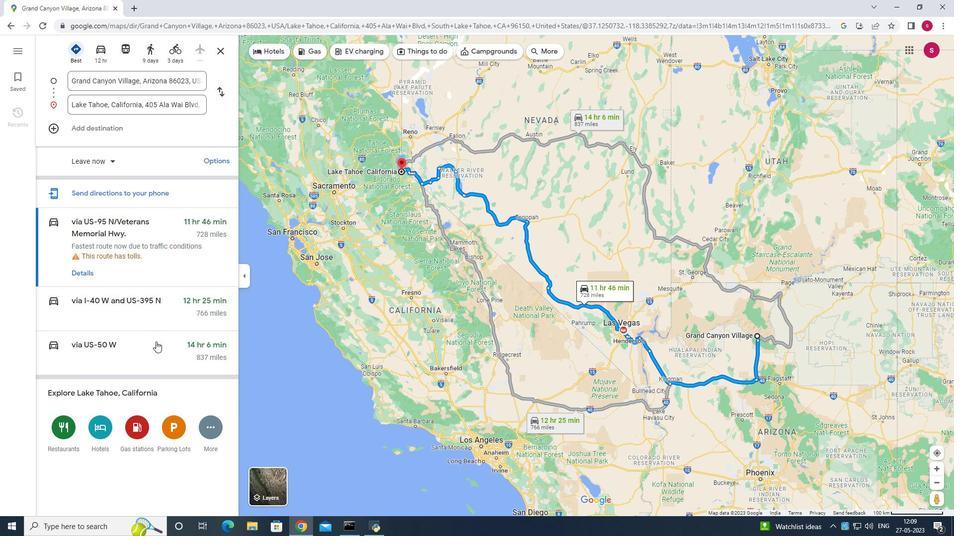 
Action: Mouse scrolled (152, 355) with delta (0, 0)
Screenshot: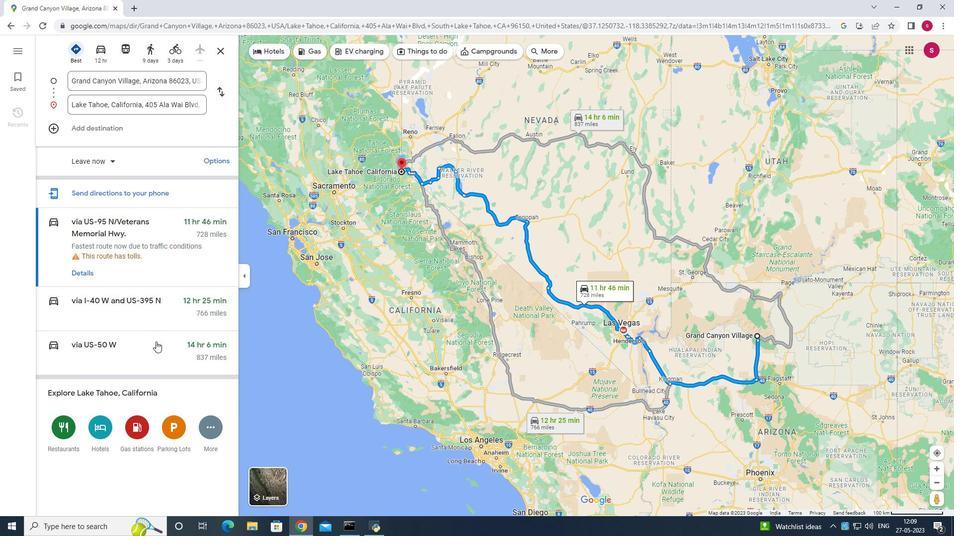
Action: Mouse moved to (151, 357)
Screenshot: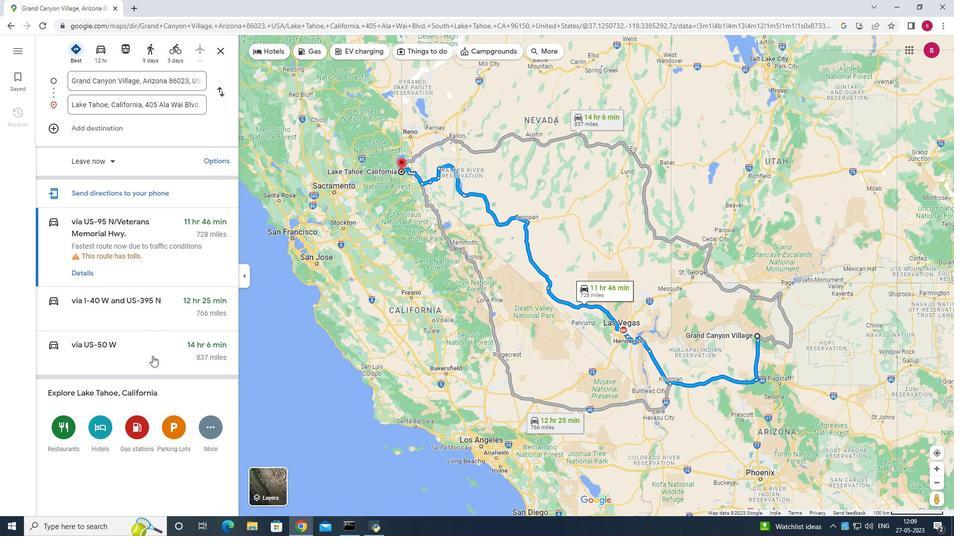 
Action: Mouse scrolled (151, 357) with delta (0, 0)
Screenshot: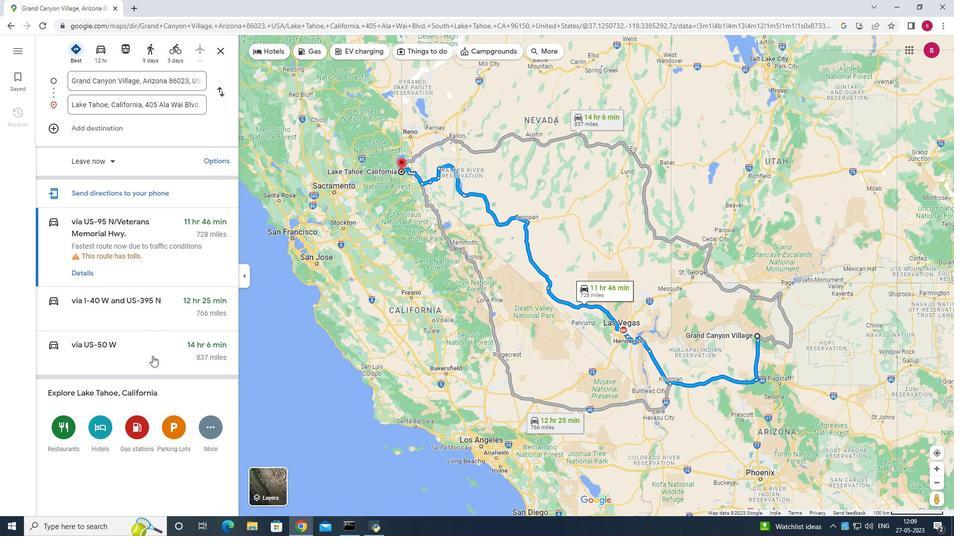 
Action: Mouse moved to (208, 430)
Screenshot: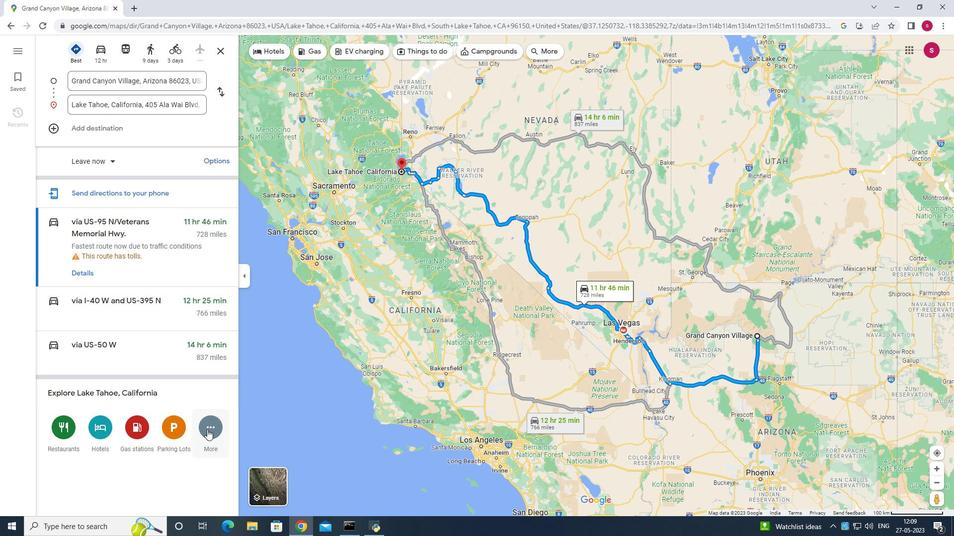 
Action: Mouse pressed left at (208, 430)
Screenshot: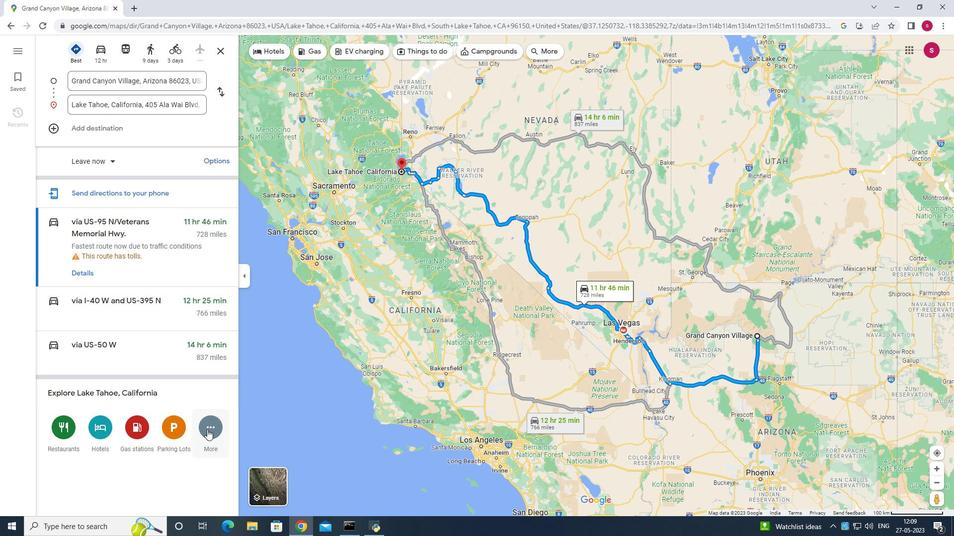 
Action: Mouse scrolled (208, 429) with delta (0, 0)
Screenshot: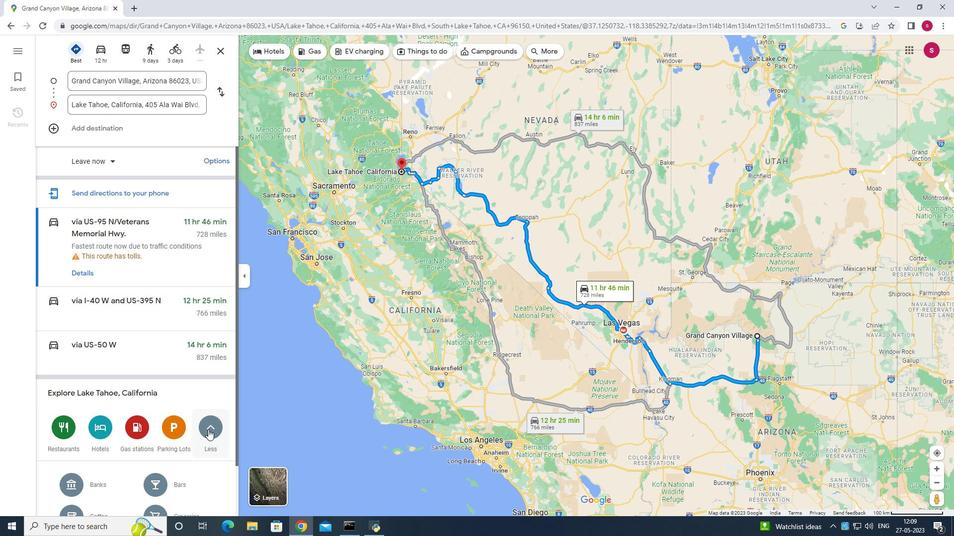 
Action: Mouse scrolled (208, 429) with delta (0, 0)
Screenshot: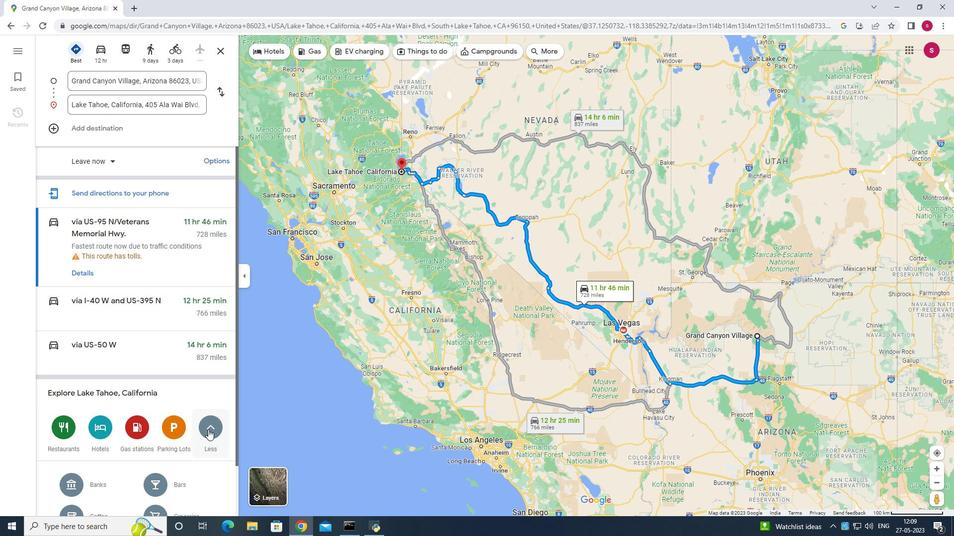 
Action: Mouse scrolled (208, 429) with delta (0, 0)
Screenshot: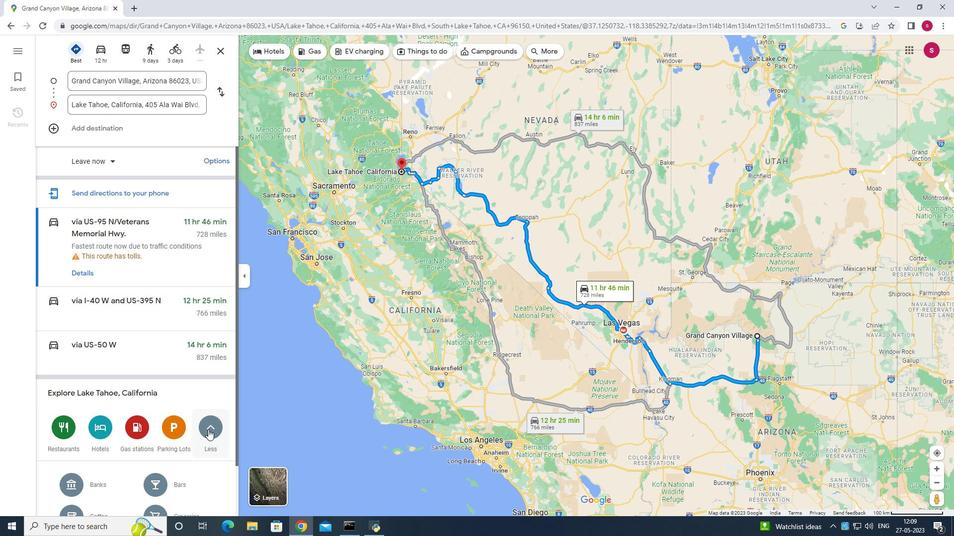 
Action: Mouse moved to (208, 430)
Screenshot: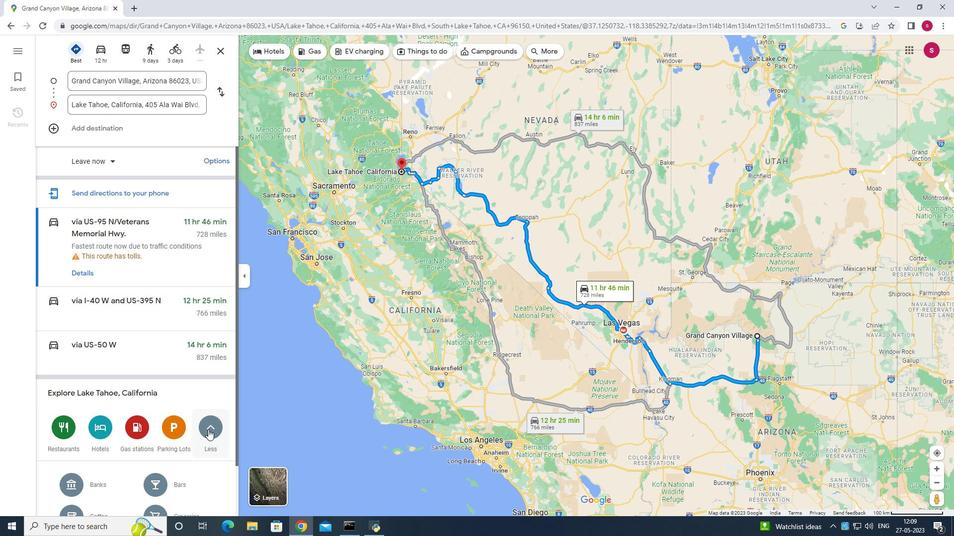 
Action: Mouse scrolled (208, 429) with delta (0, 0)
Screenshot: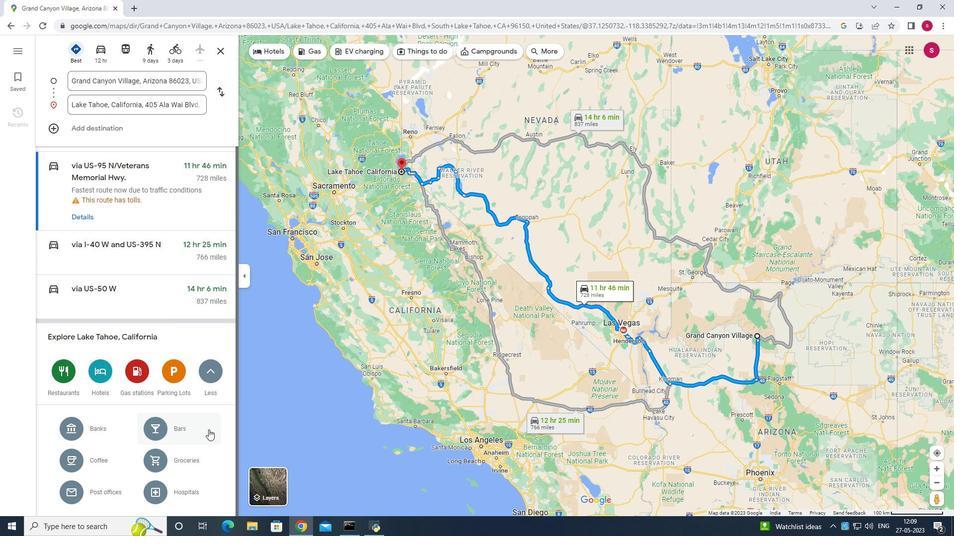 
Action: Mouse scrolled (208, 429) with delta (0, 0)
Screenshot: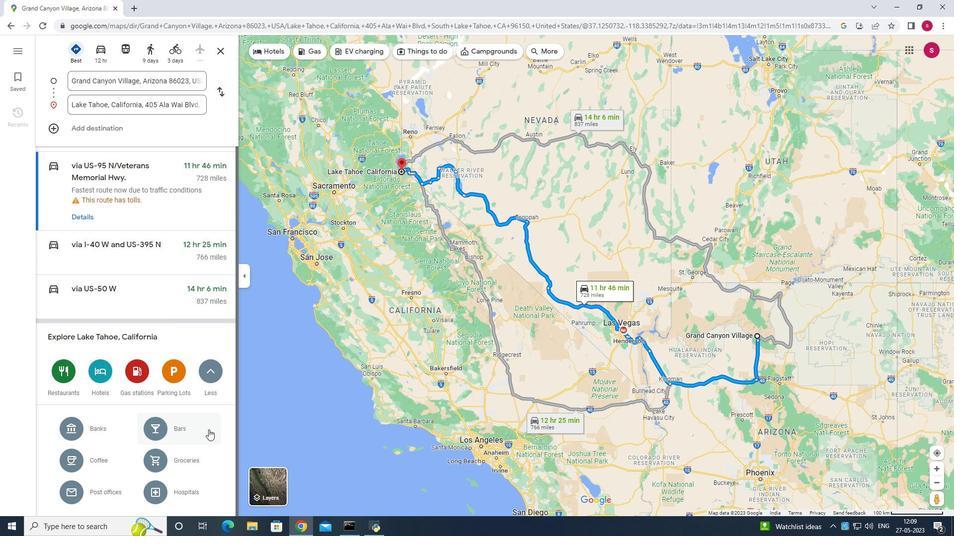 
Action: Mouse moved to (175, 485)
Screenshot: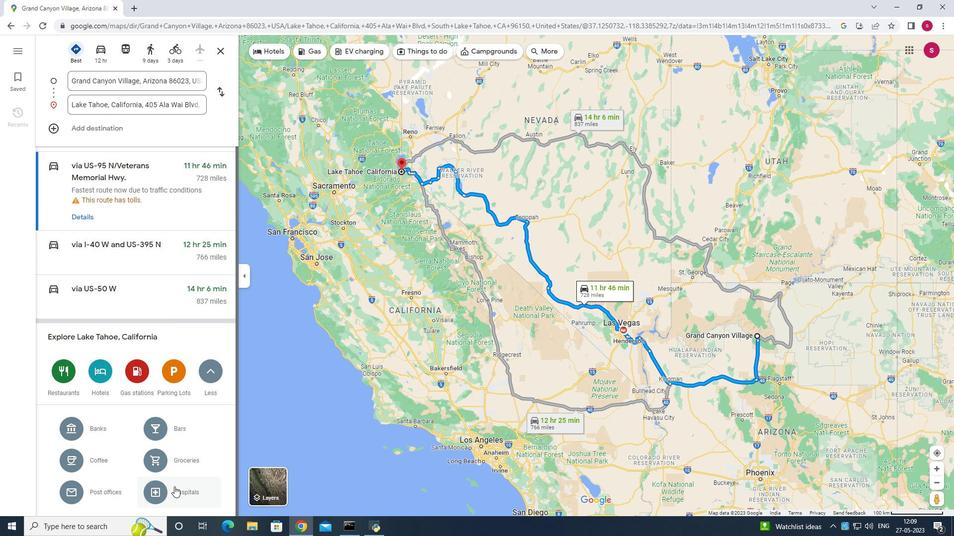 
Action: Mouse pressed left at (175, 485)
Screenshot: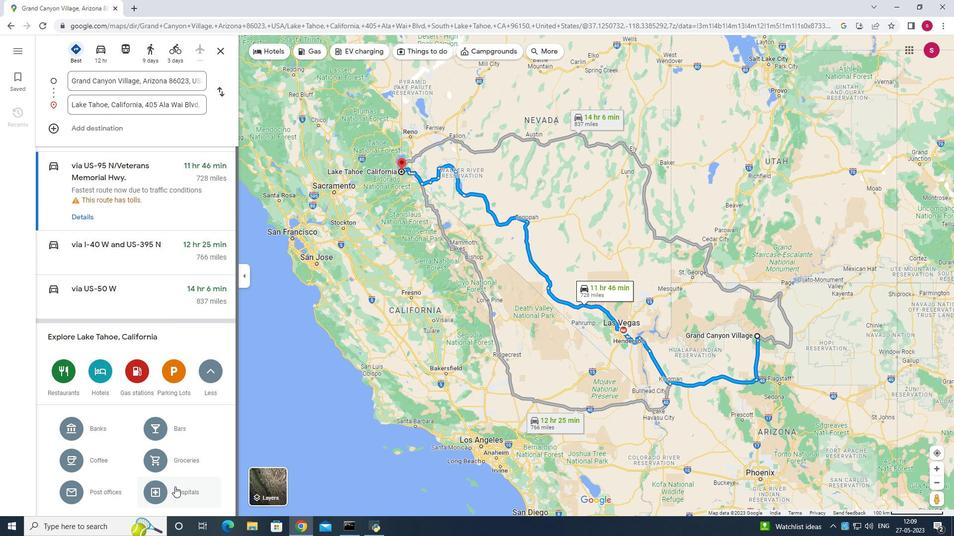 
Action: Mouse moved to (81, 123)
Screenshot: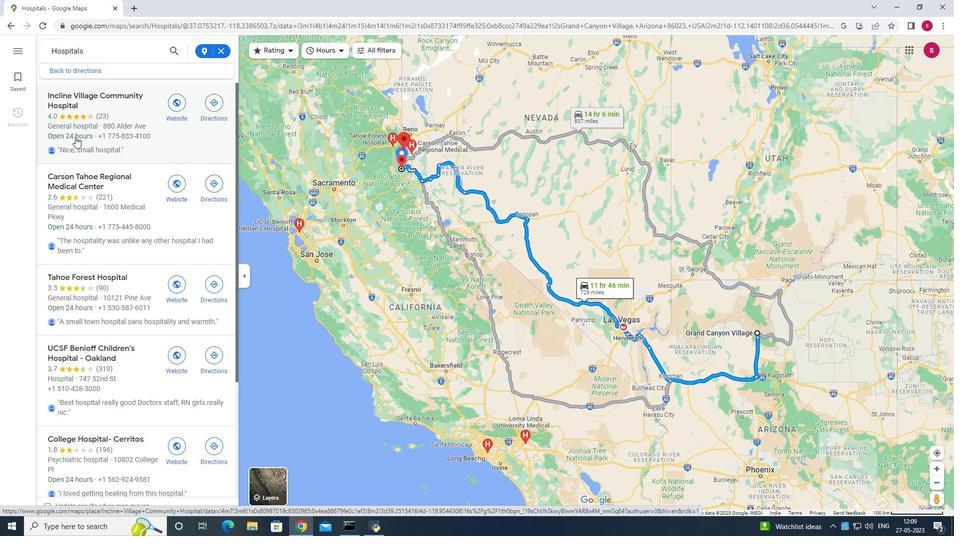 
Action: Mouse pressed left at (81, 123)
Screenshot: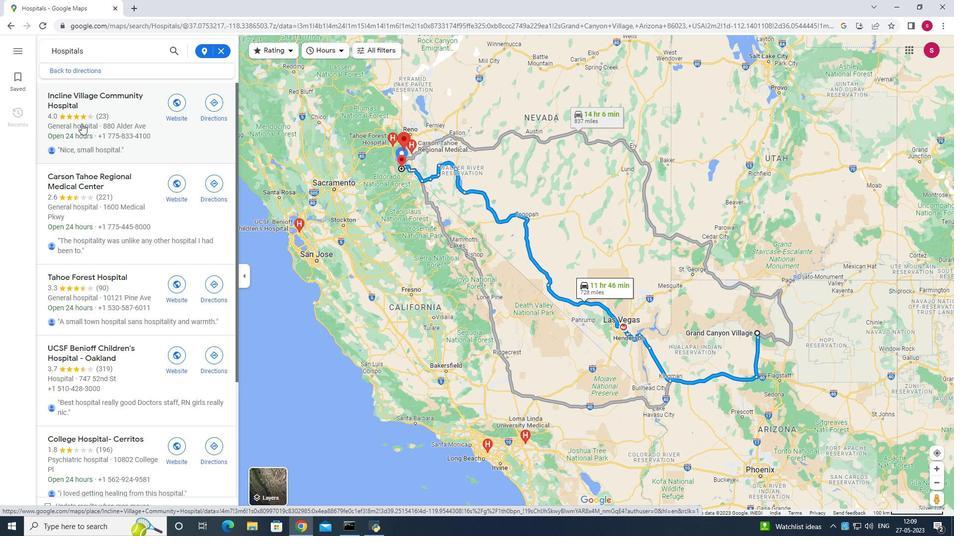 
Action: Mouse moved to (296, 444)
Screenshot: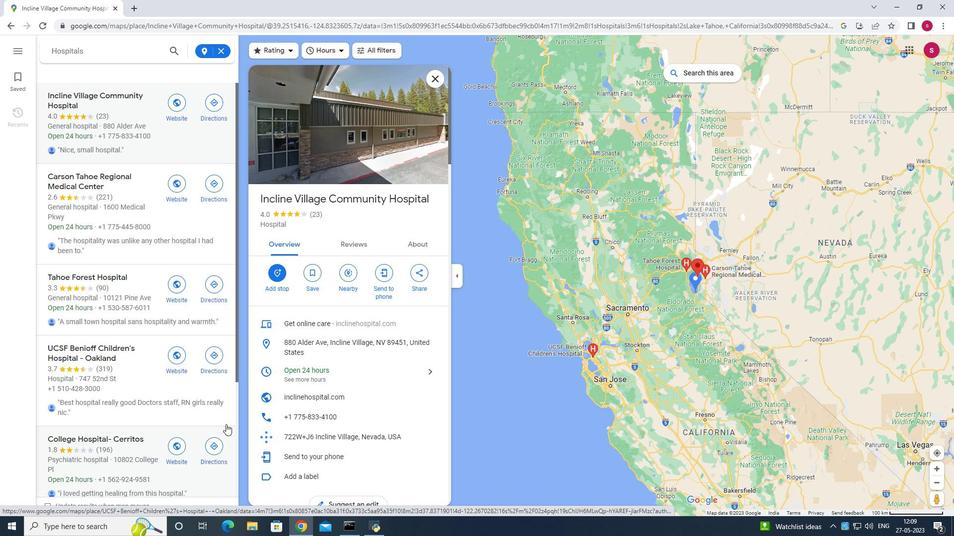 
Action: Mouse scrolled (296, 444) with delta (0, 0)
Screenshot: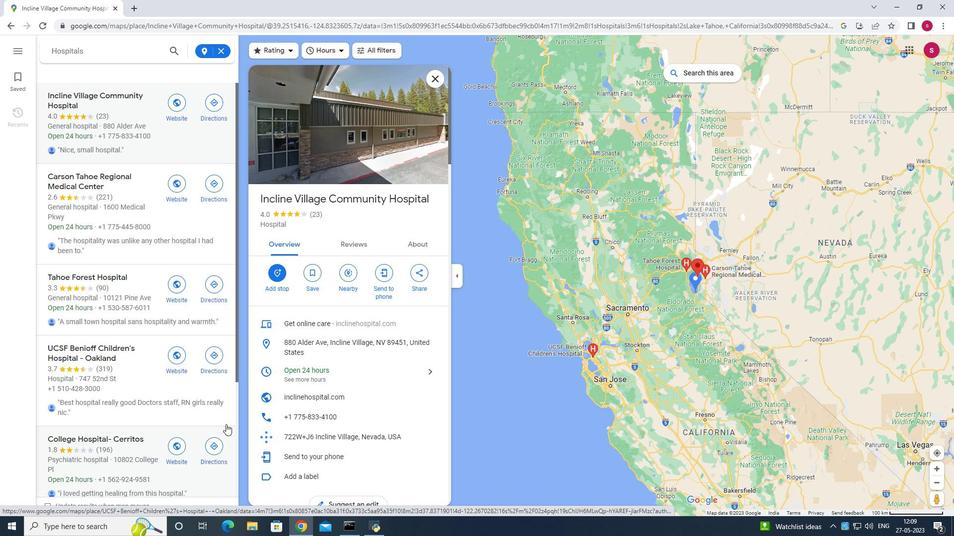 
Action: Mouse moved to (319, 456)
Screenshot: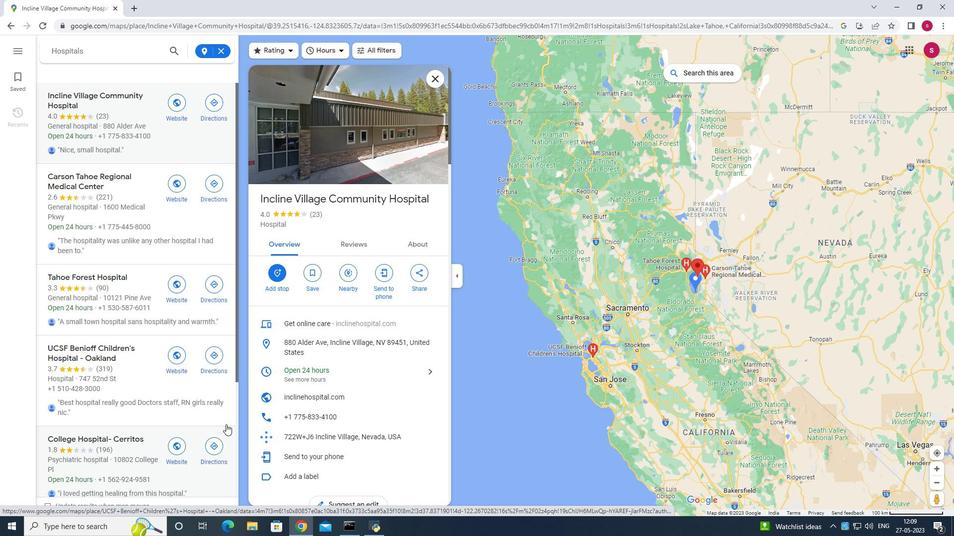 
Action: Mouse scrolled (319, 455) with delta (0, 0)
Screenshot: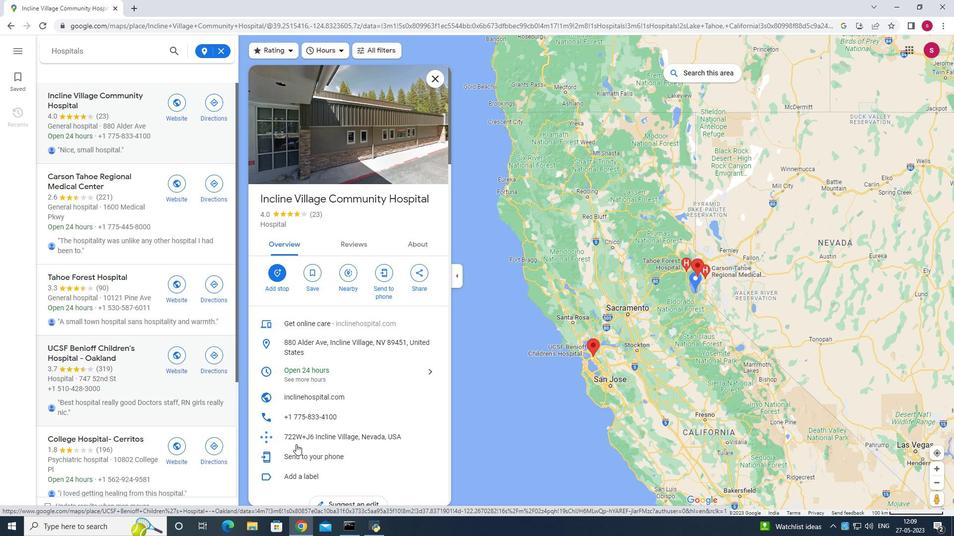 
Action: Mouse moved to (326, 456)
Screenshot: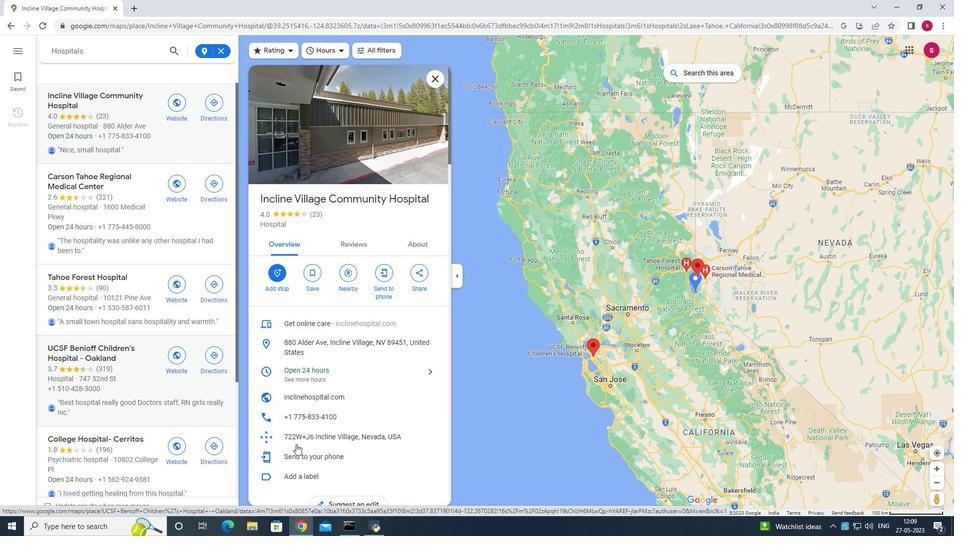 
Action: Mouse scrolled (326, 455) with delta (0, 0)
Screenshot: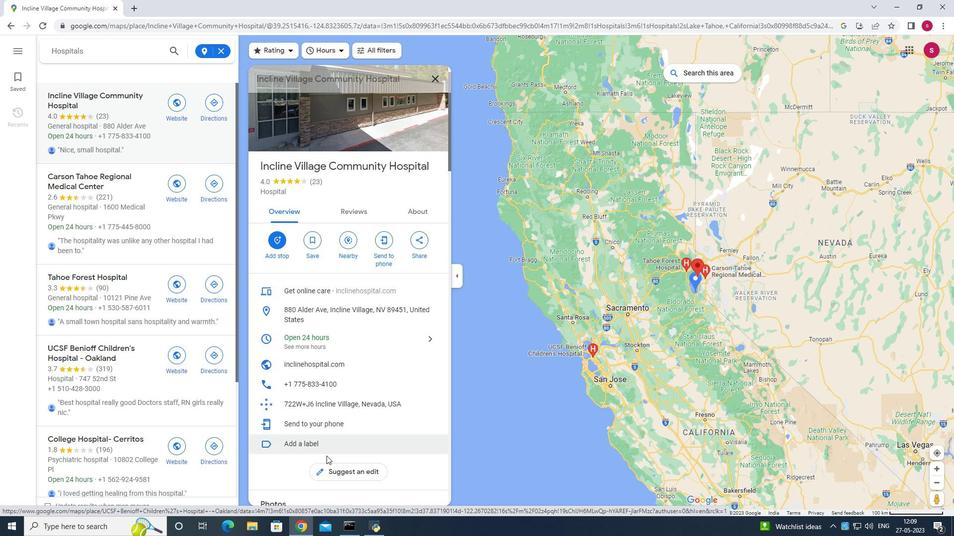 
Action: Mouse scrolled (326, 455) with delta (0, 0)
Screenshot: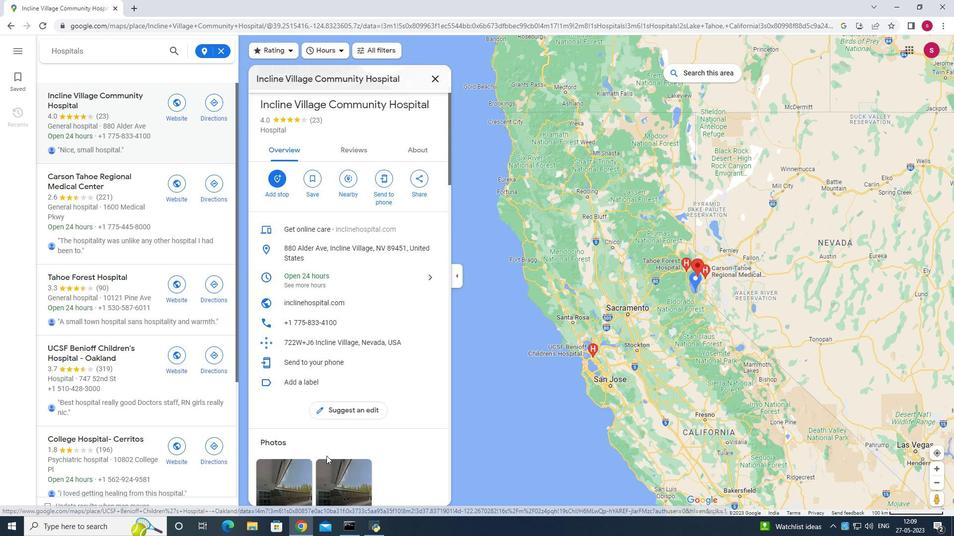 
Action: Mouse scrolled (326, 455) with delta (0, 0)
Screenshot: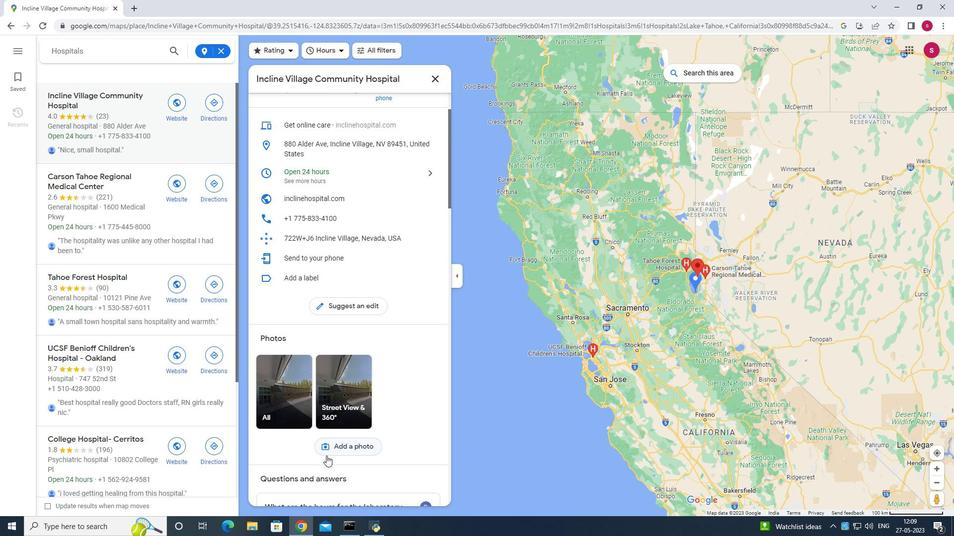 
Action: Mouse scrolled (326, 455) with delta (0, 0)
Screenshot: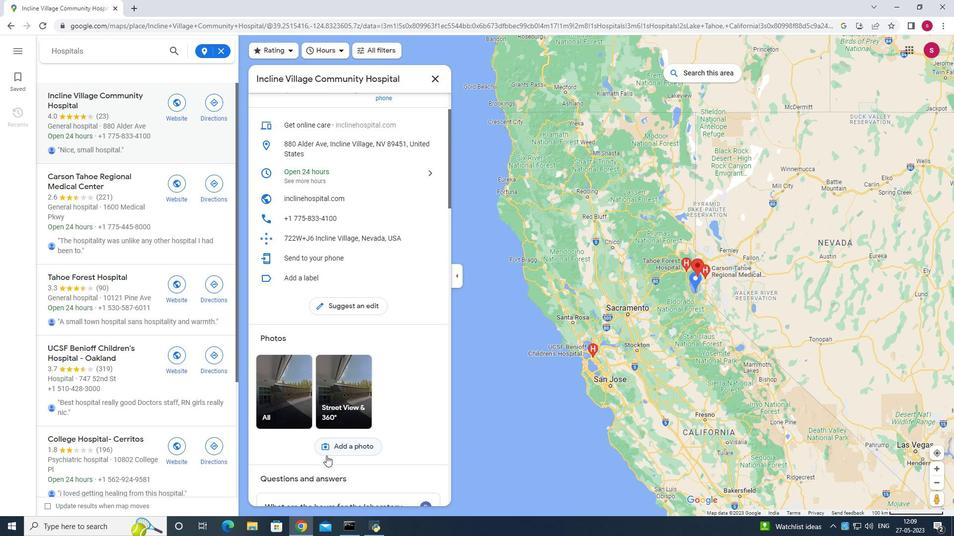 
Action: Mouse scrolled (326, 455) with delta (0, 0)
Screenshot: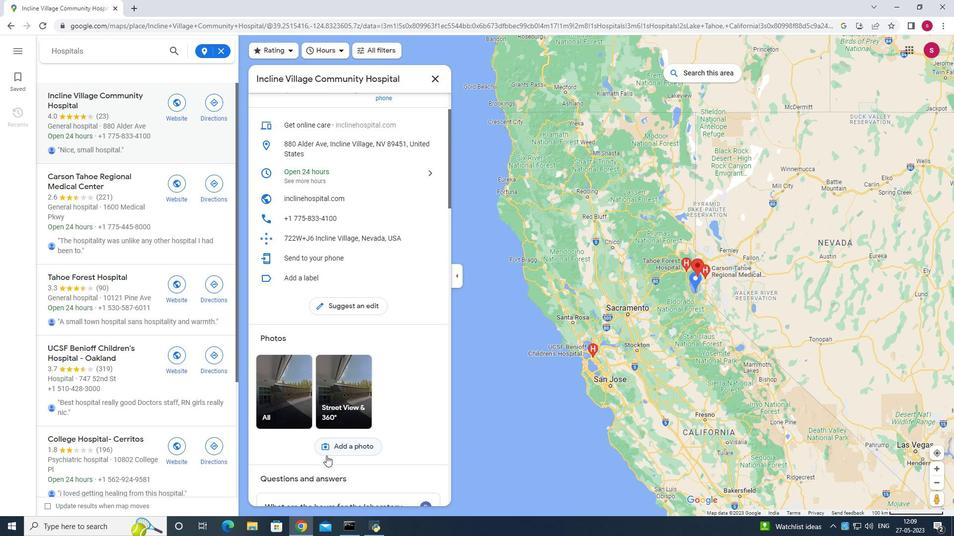 
Action: Mouse scrolled (326, 455) with delta (0, 0)
Screenshot: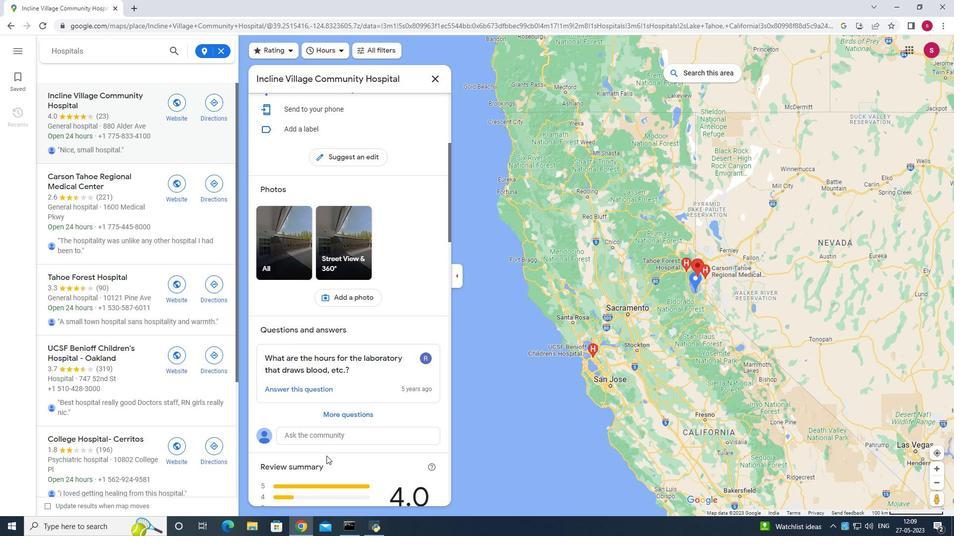 
Action: Mouse scrolled (326, 455) with delta (0, 0)
Screenshot: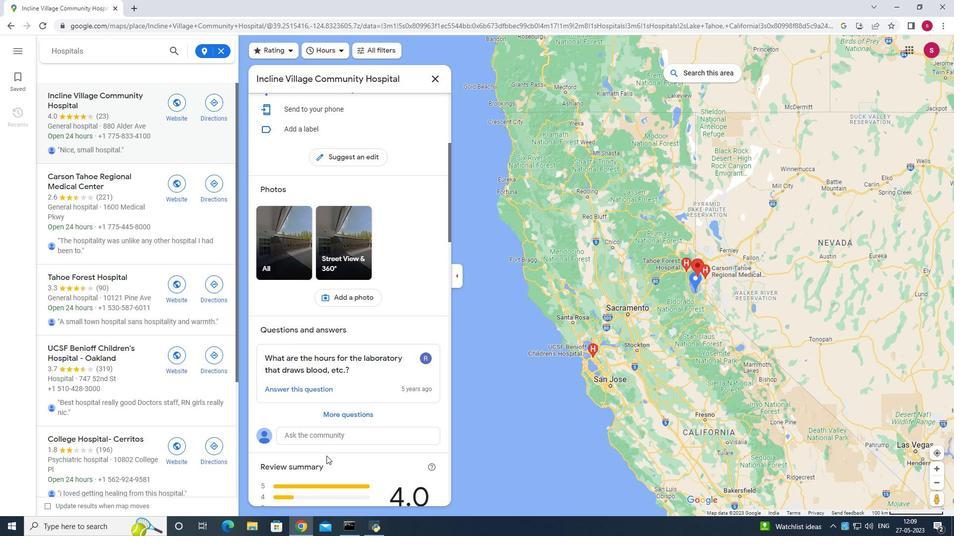 
Action: Mouse scrolled (326, 455) with delta (0, 0)
Screenshot: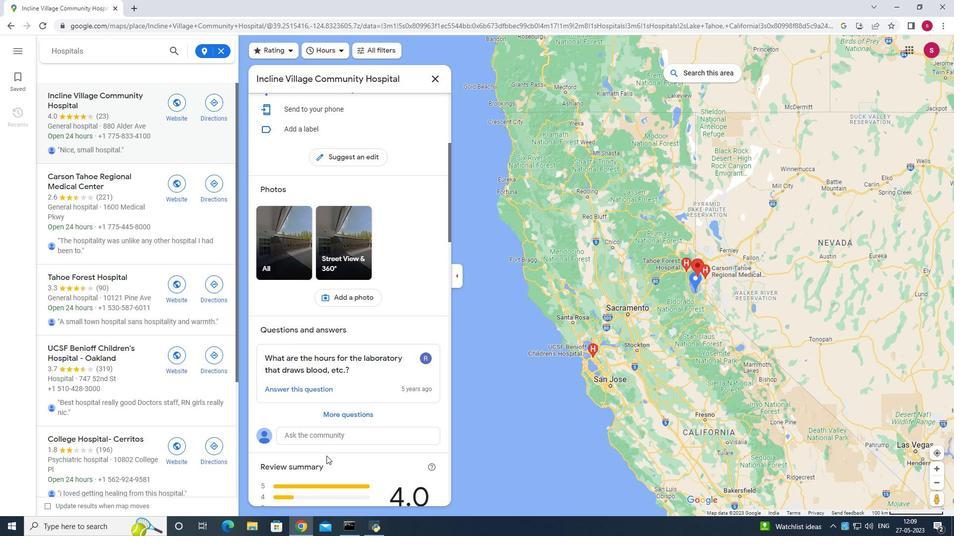 
Action: Mouse scrolled (326, 456) with delta (0, 0)
Screenshot: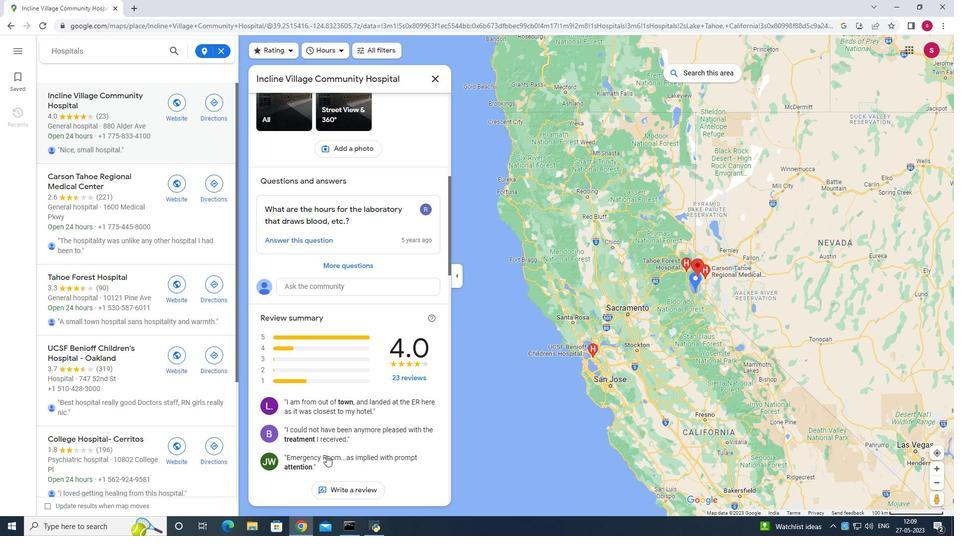 
Action: Mouse scrolled (326, 455) with delta (0, 0)
Screenshot: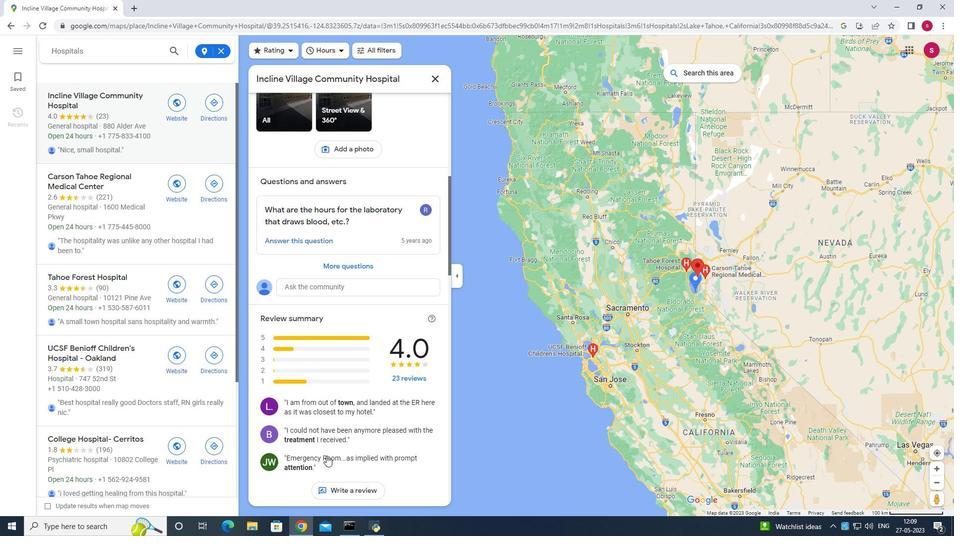 
Action: Mouse scrolled (326, 455) with delta (0, 0)
Screenshot: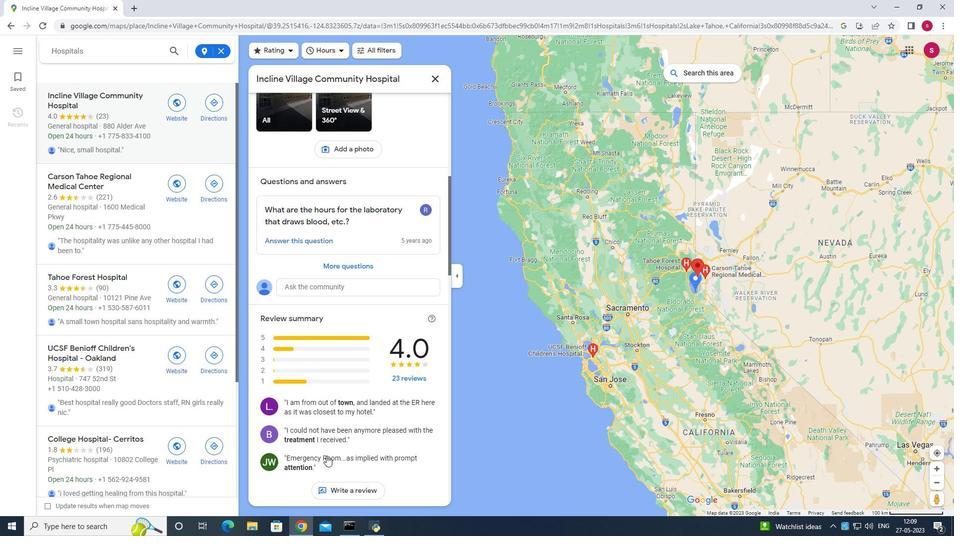 
Action: Mouse scrolled (326, 455) with delta (0, 0)
Screenshot: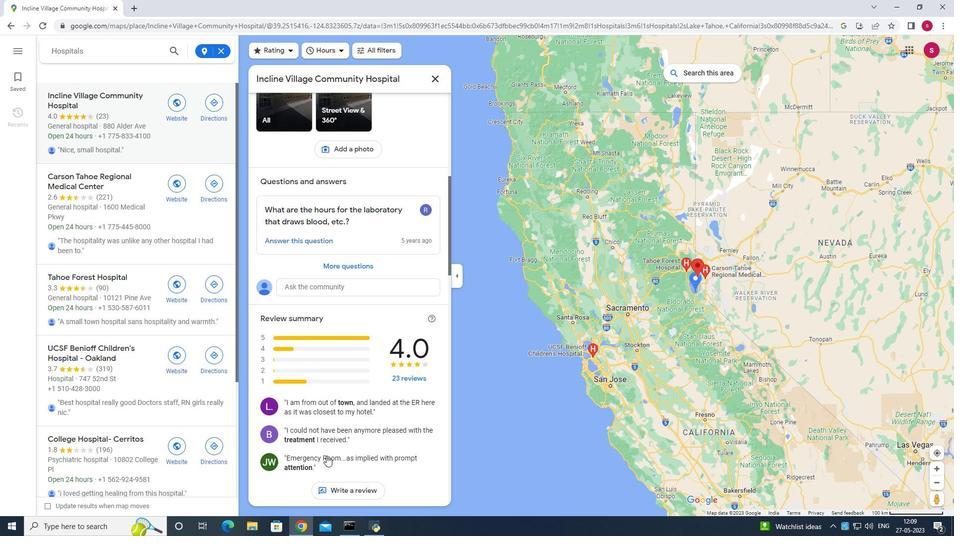 
Action: Mouse scrolled (326, 455) with delta (0, 0)
Screenshot: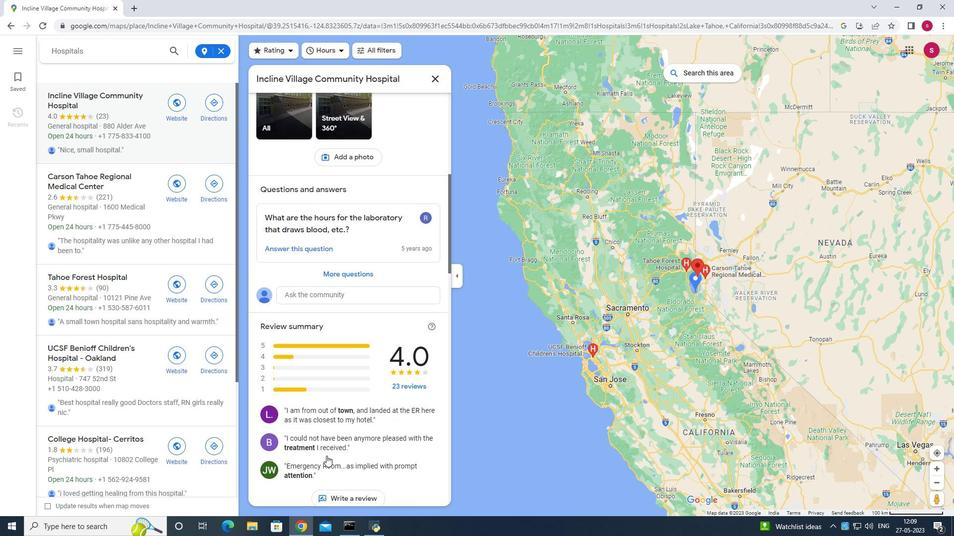 
Action: Mouse scrolled (326, 455) with delta (0, 0)
Screenshot: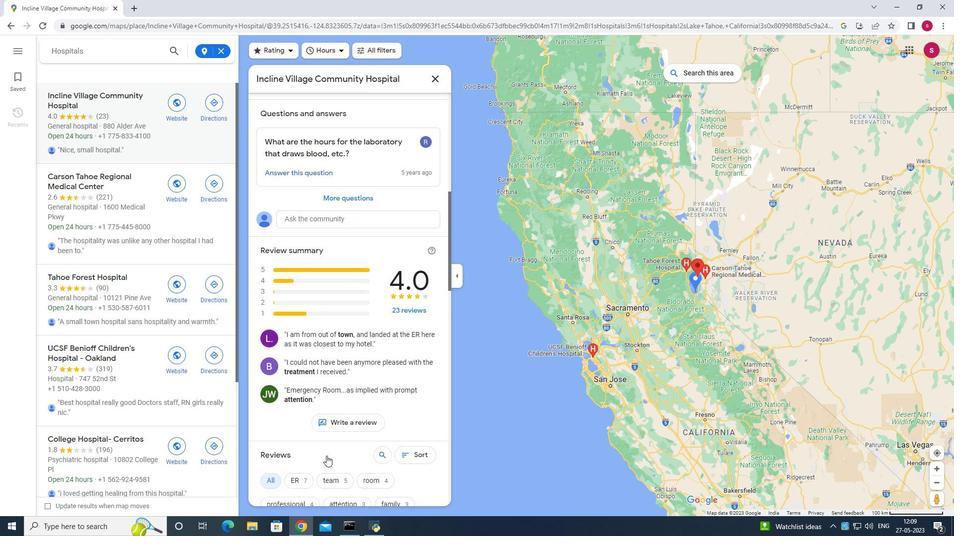 
Action: Mouse scrolled (326, 455) with delta (0, 0)
Screenshot: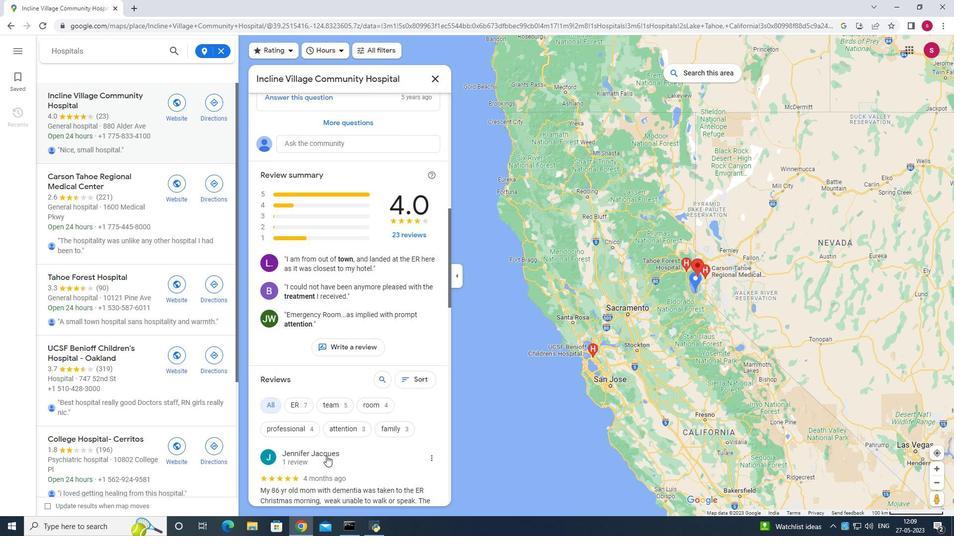 
Action: Mouse scrolled (326, 455) with delta (0, 0)
Screenshot: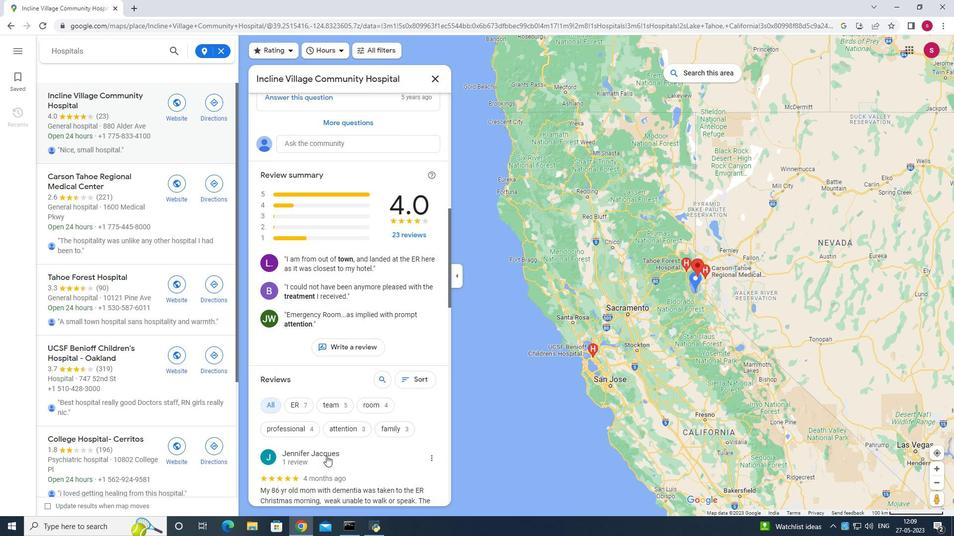 
Action: Mouse scrolled (326, 455) with delta (0, 0)
Screenshot: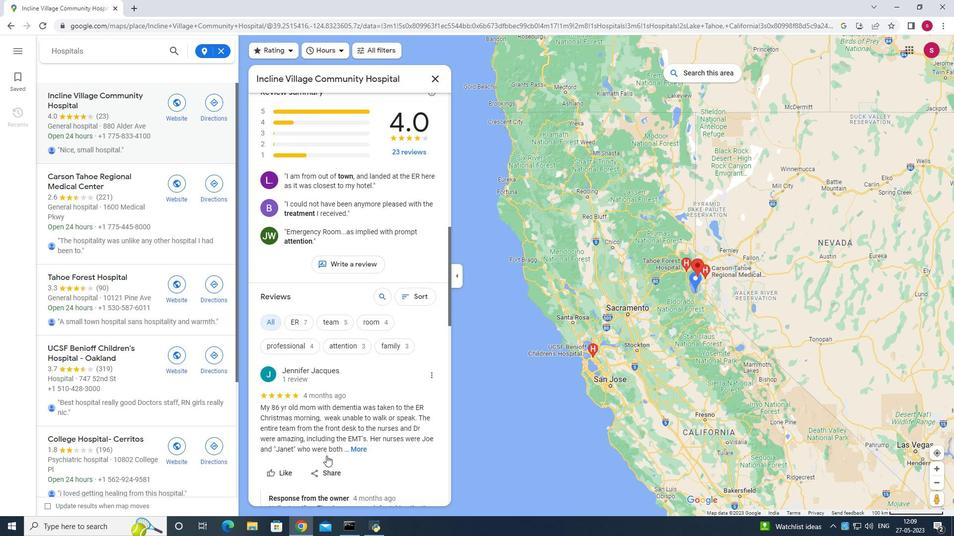 
Action: Mouse scrolled (326, 455) with delta (0, 0)
Screenshot: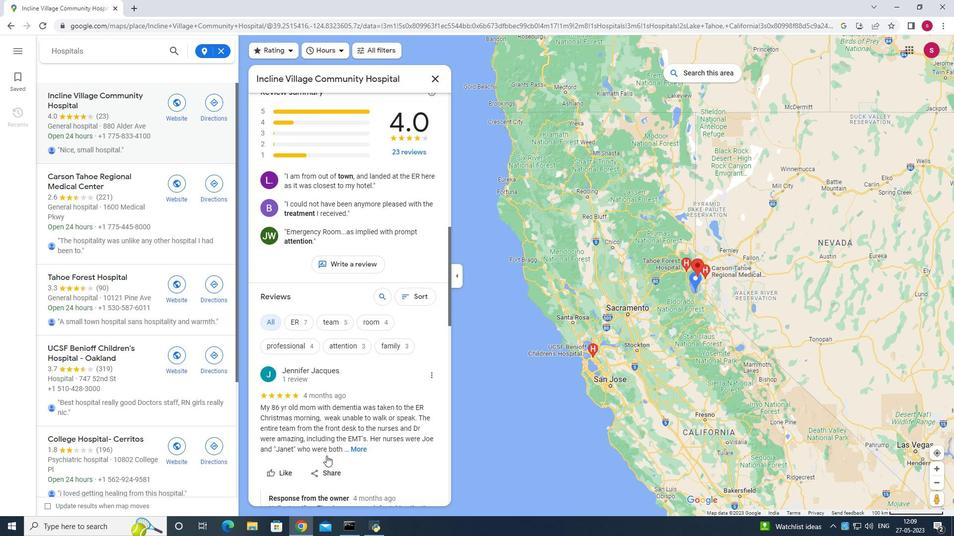 
Action: Mouse scrolled (326, 455) with delta (0, 0)
Screenshot: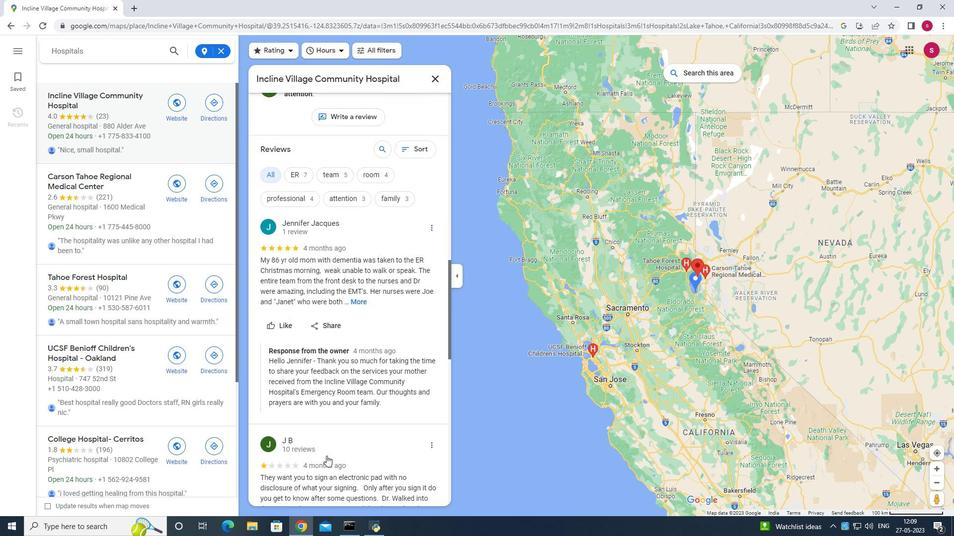 
Action: Mouse scrolled (326, 455) with delta (0, 0)
Screenshot: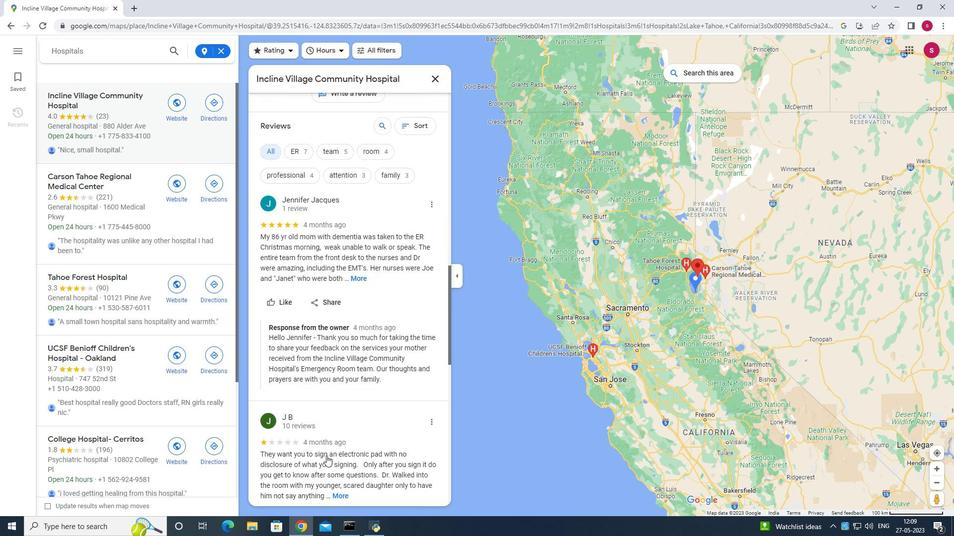 
Action: Mouse scrolled (326, 455) with delta (0, 0)
Screenshot: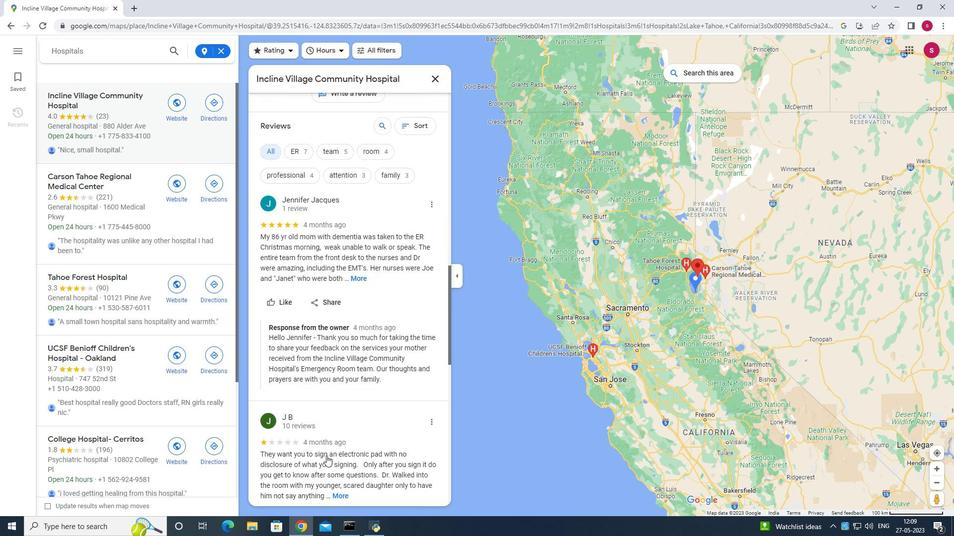 
Action: Mouse scrolled (326, 455) with delta (0, 0)
Screenshot: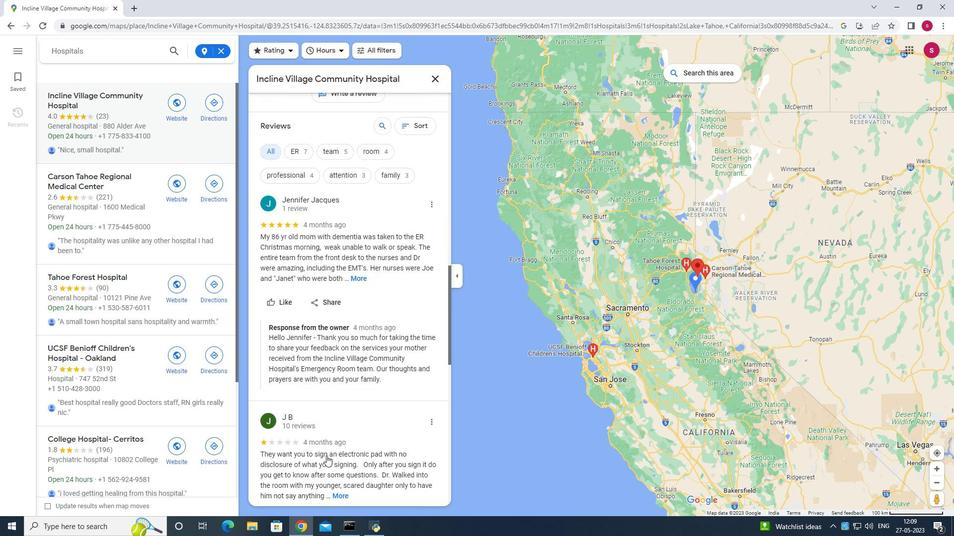 
Action: Mouse scrolled (326, 456) with delta (0, 0)
Screenshot: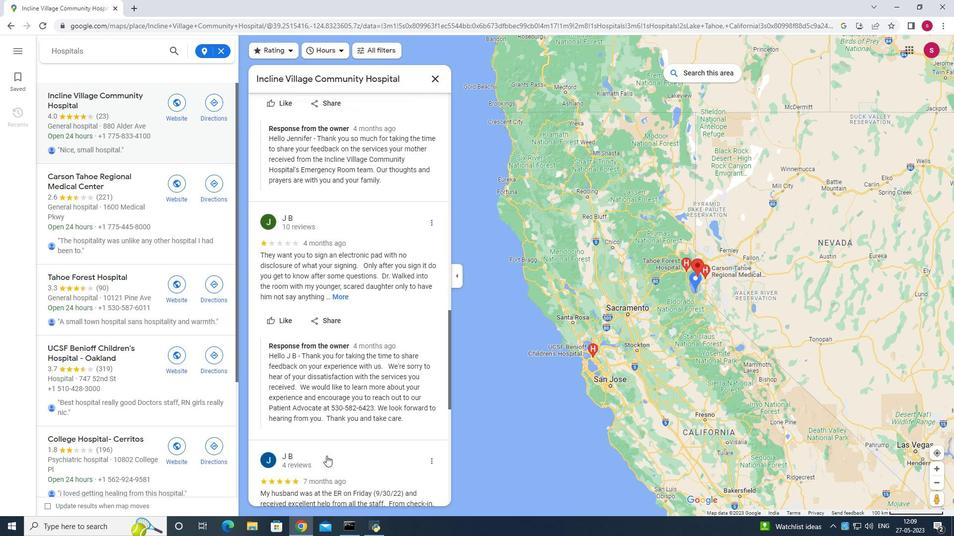 
Action: Mouse scrolled (326, 456) with delta (0, 0)
Screenshot: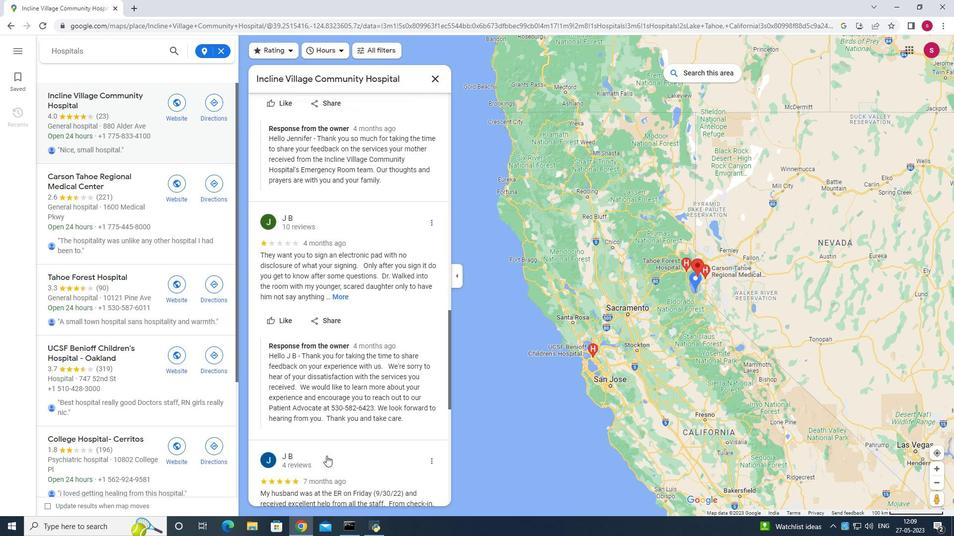 
Action: Mouse scrolled (326, 456) with delta (0, 0)
Screenshot: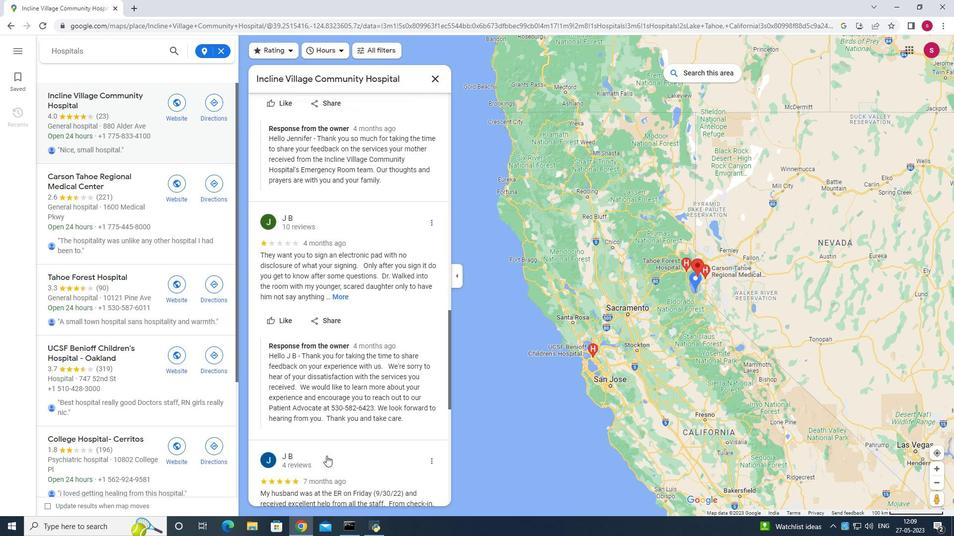 
Action: Mouse scrolled (326, 456) with delta (0, 0)
Screenshot: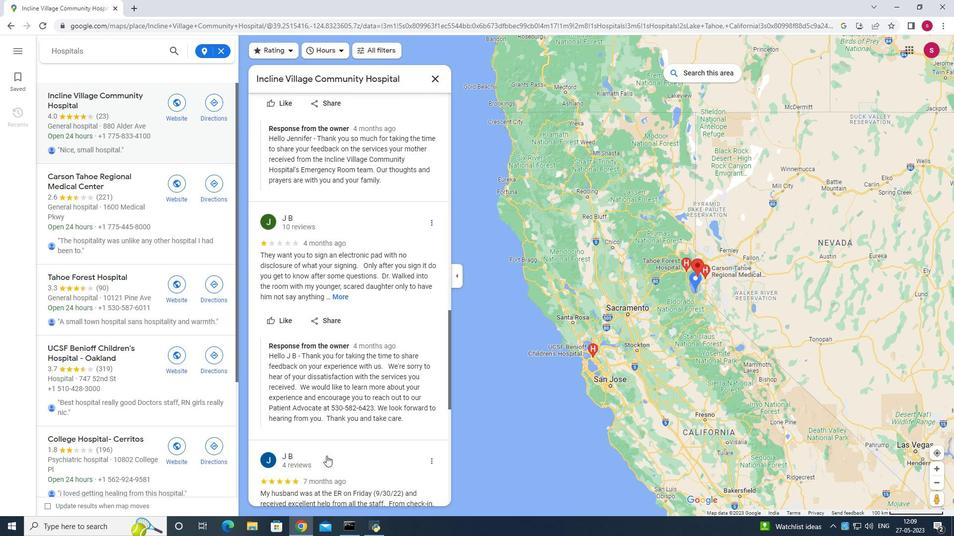 
Action: Mouse scrolled (326, 456) with delta (0, 0)
Screenshot: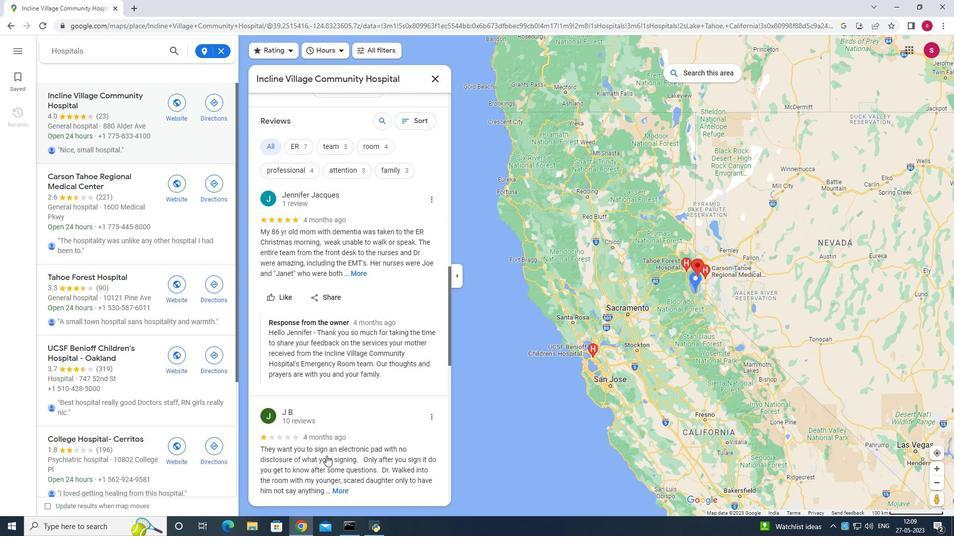 
Action: Mouse scrolled (326, 456) with delta (0, 0)
Screenshot: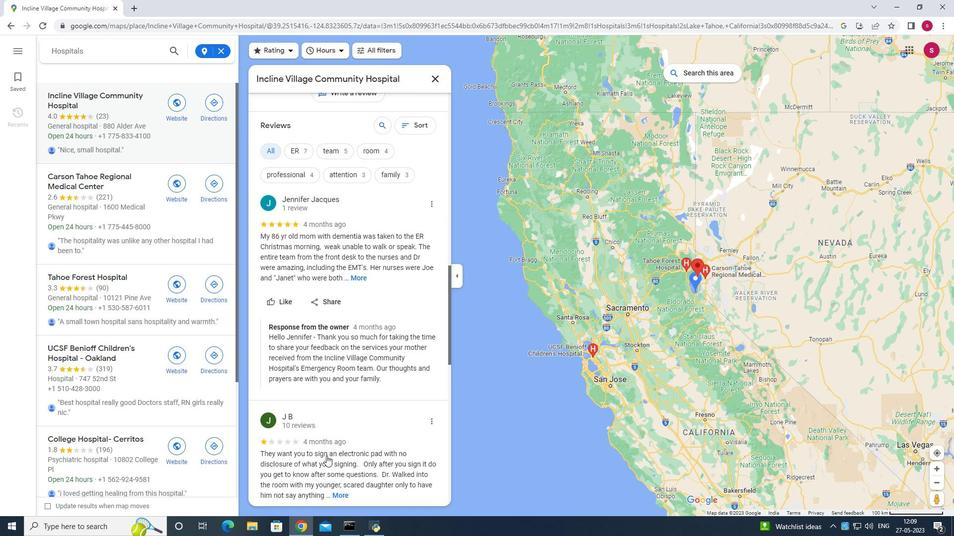 
Action: Mouse scrolled (326, 456) with delta (0, 0)
Screenshot: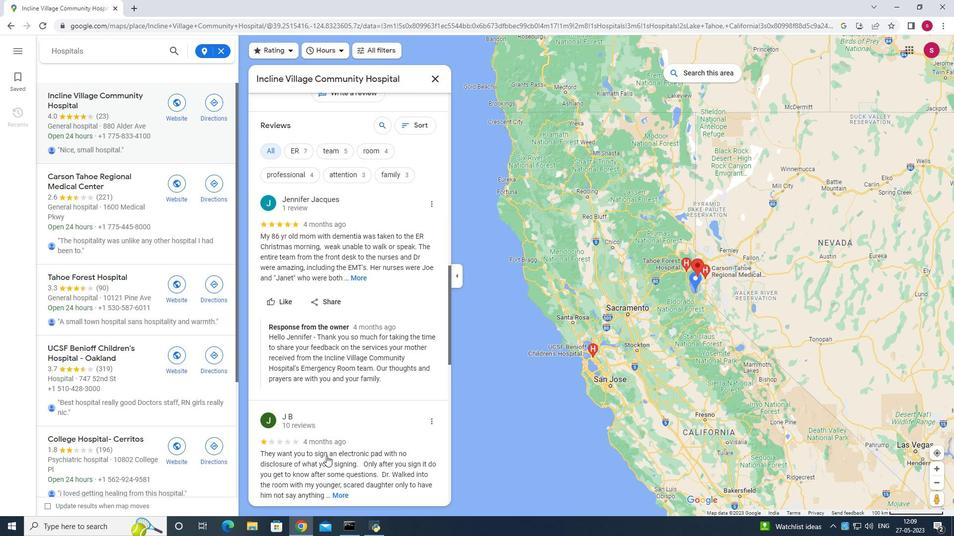 
Action: Mouse scrolled (326, 456) with delta (0, 0)
Screenshot: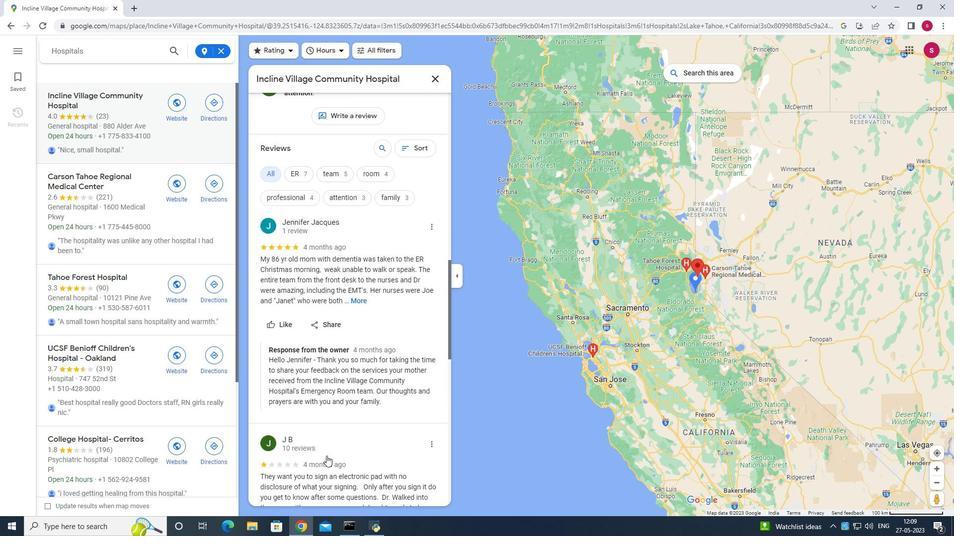 
Action: Mouse scrolled (326, 456) with delta (0, 0)
Screenshot: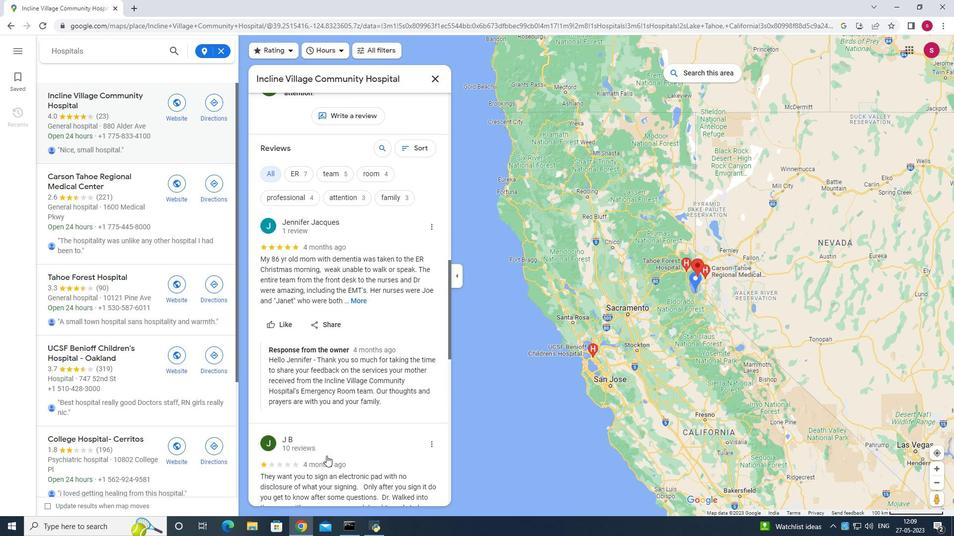 
Action: Mouse scrolled (326, 456) with delta (0, 0)
Screenshot: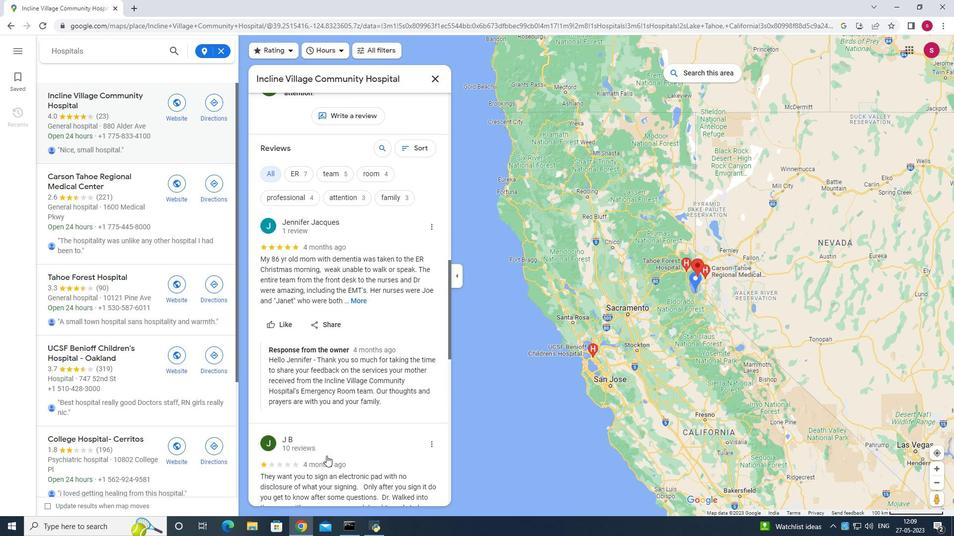 
Action: Mouse scrolled (326, 456) with delta (0, 0)
Screenshot: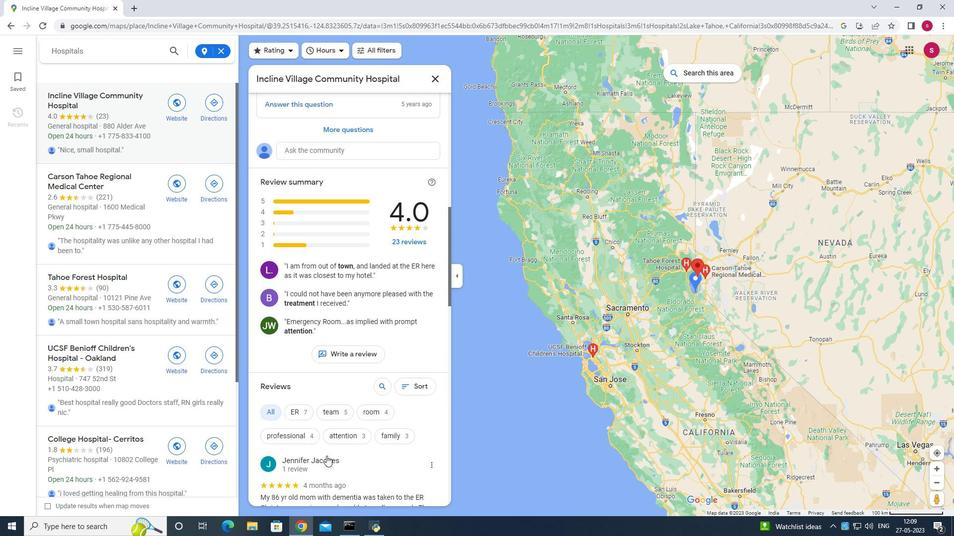 
Action: Mouse scrolled (326, 456) with delta (0, 0)
Screenshot: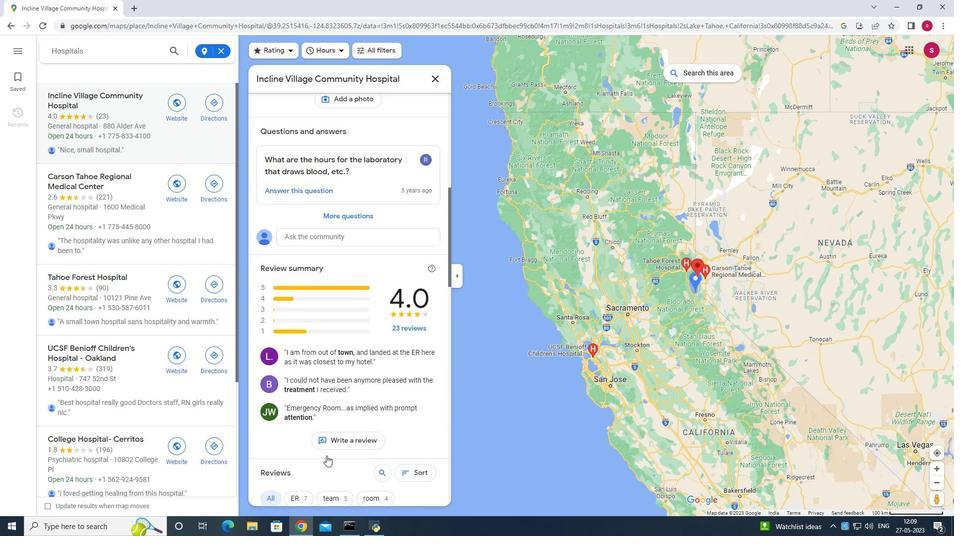 
Action: Mouse scrolled (326, 456) with delta (0, 0)
Screenshot: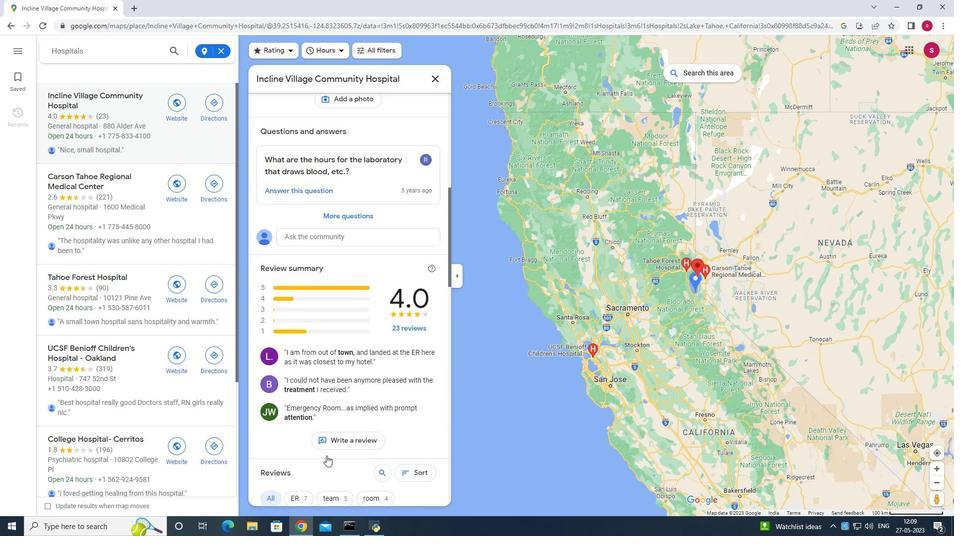 
Action: Mouse scrolled (326, 456) with delta (0, 0)
Screenshot: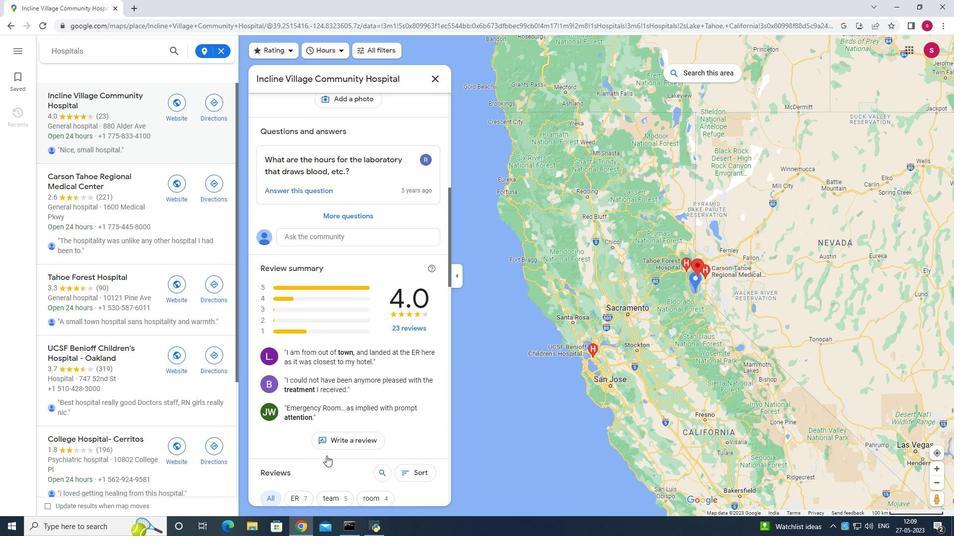 
Action: Mouse scrolled (326, 456) with delta (0, 0)
Screenshot: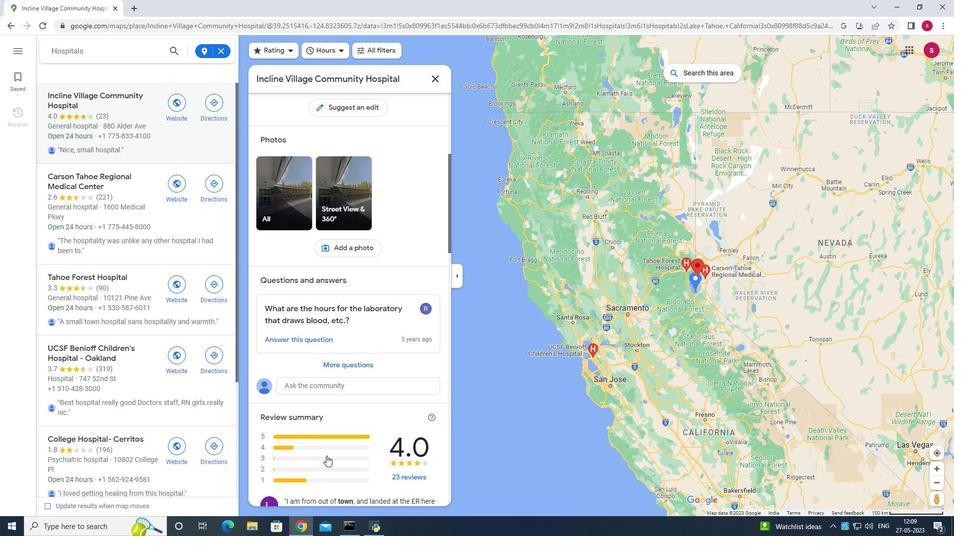 
Action: Mouse scrolled (326, 456) with delta (0, 0)
Screenshot: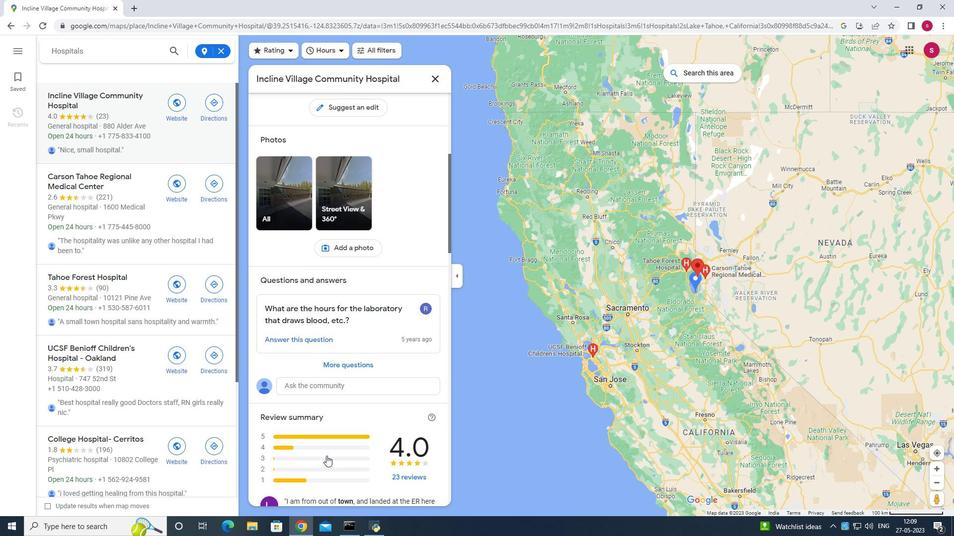 
Action: Mouse scrolled (326, 456) with delta (0, 0)
Screenshot: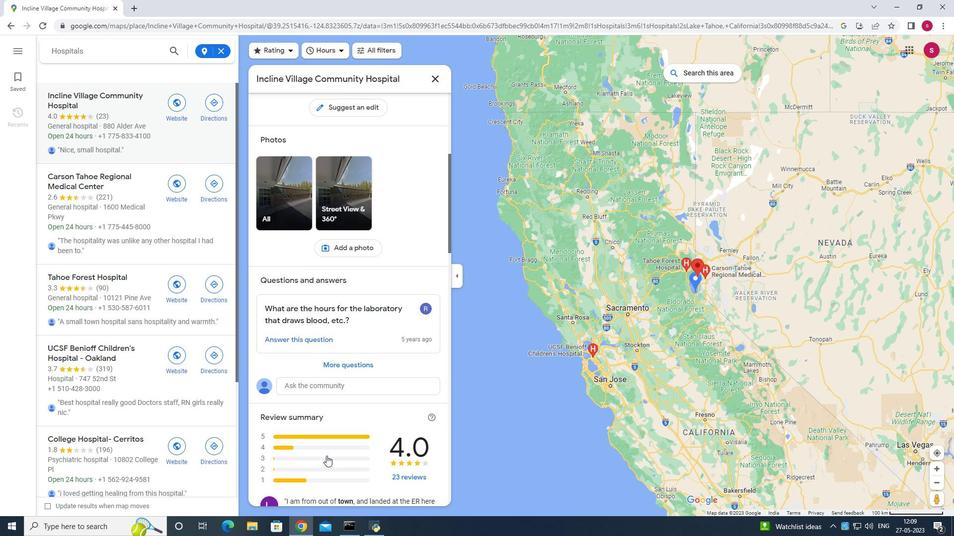 
Action: Mouse moved to (278, 368)
Screenshot: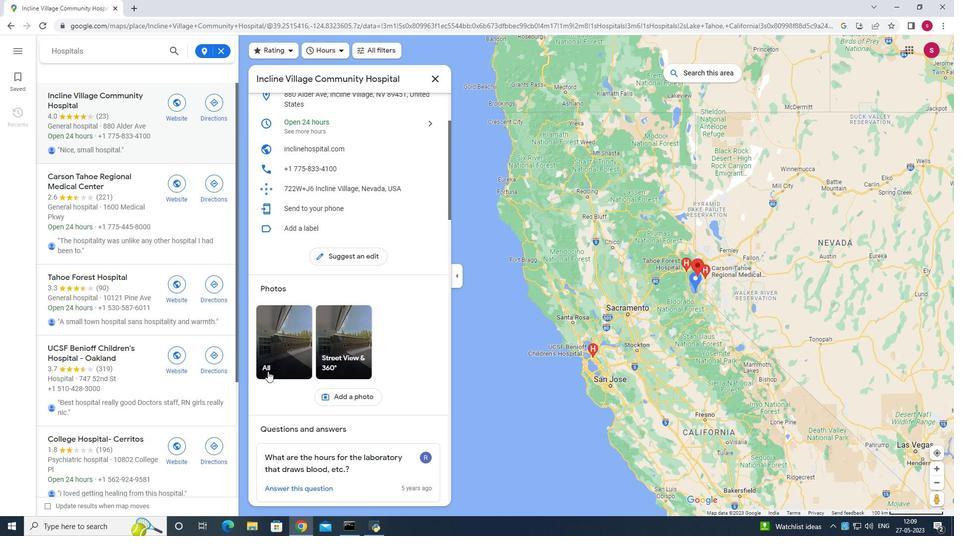 
Action: Mouse pressed left at (278, 368)
Screenshot: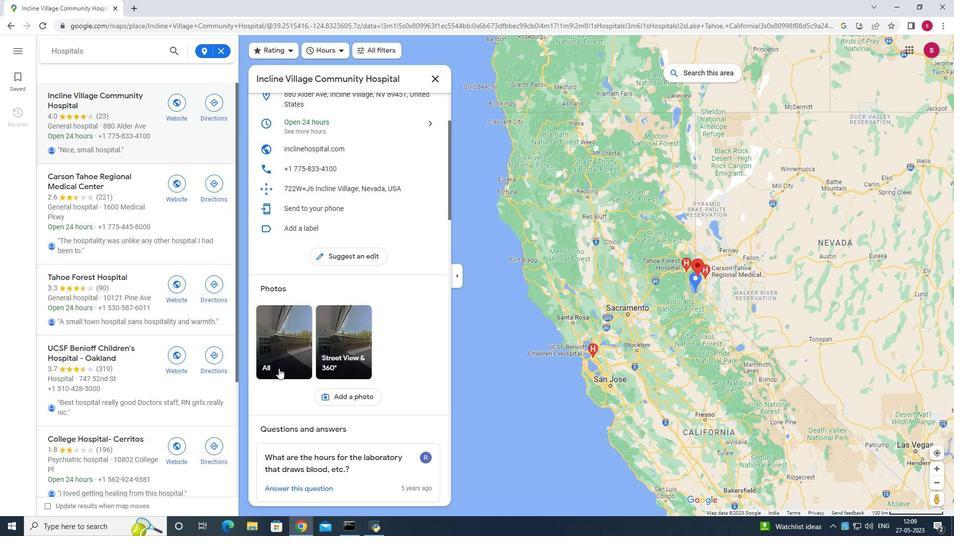 
Action: Mouse moved to (444, 481)
Screenshot: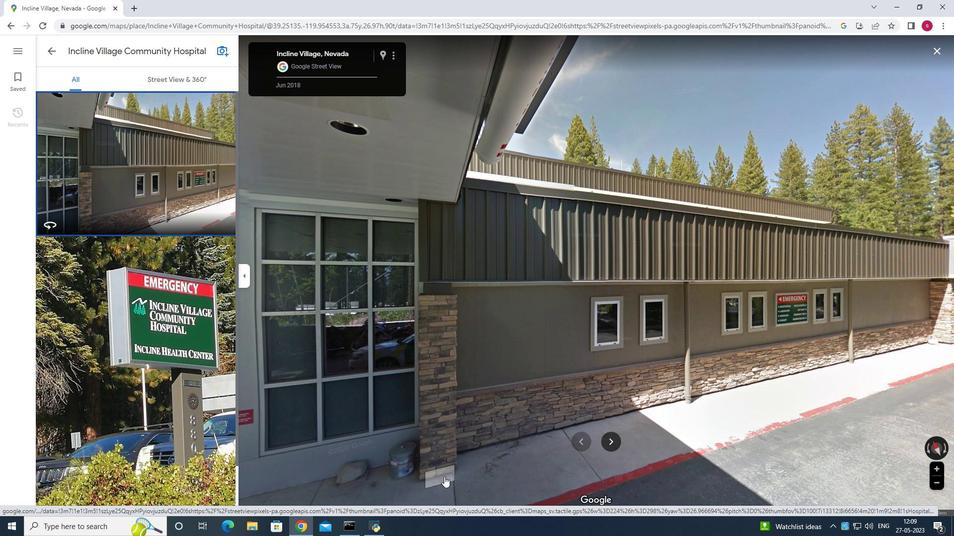 
Action: Mouse scrolled (444, 480) with delta (0, 0)
Screenshot: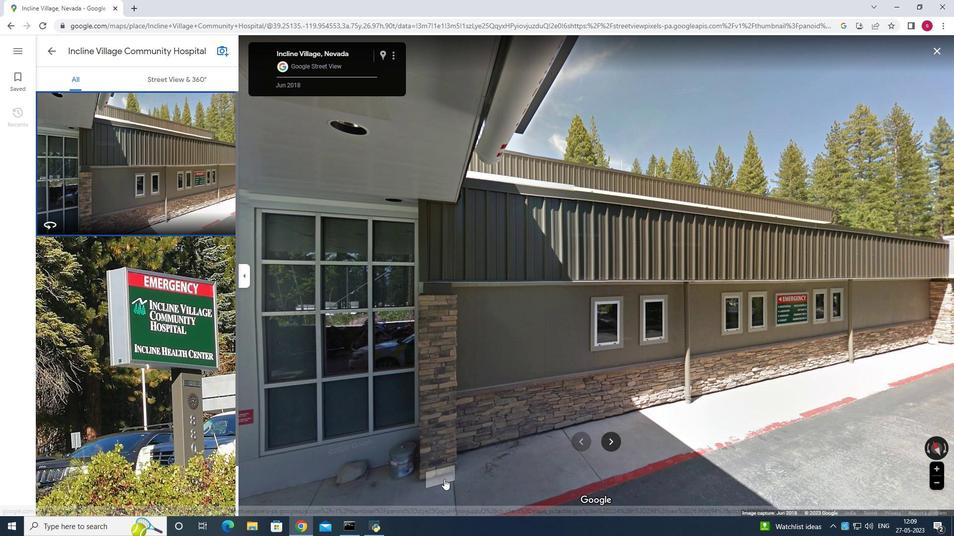
Action: Mouse moved to (443, 482)
Screenshot: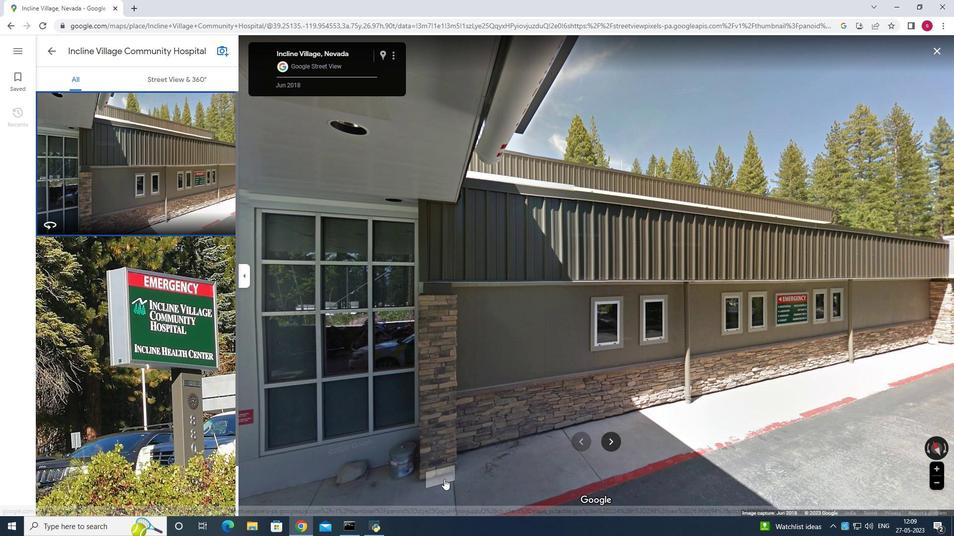 
Action: Mouse scrolled (443, 481) with delta (0, 0)
Screenshot: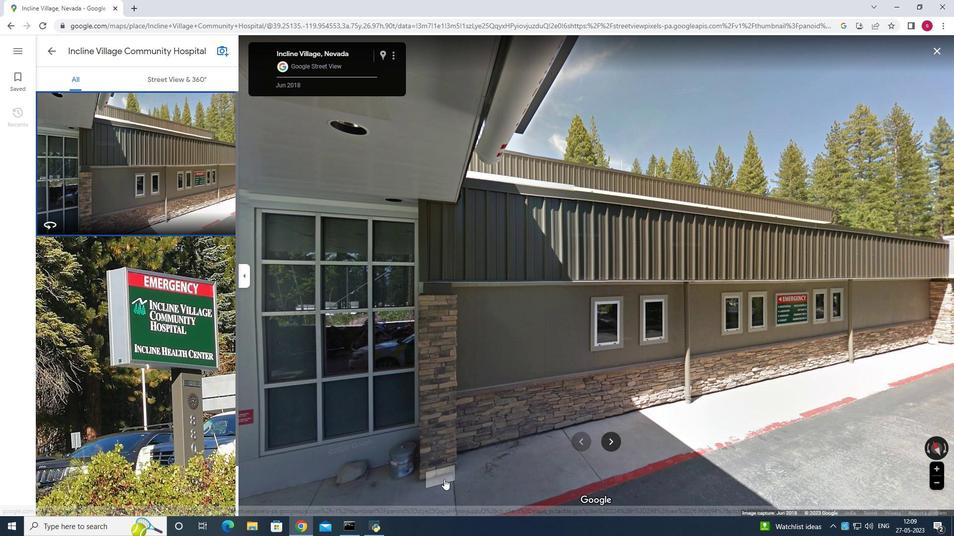 
Action: Mouse scrolled (443, 482) with delta (0, 0)
Screenshot: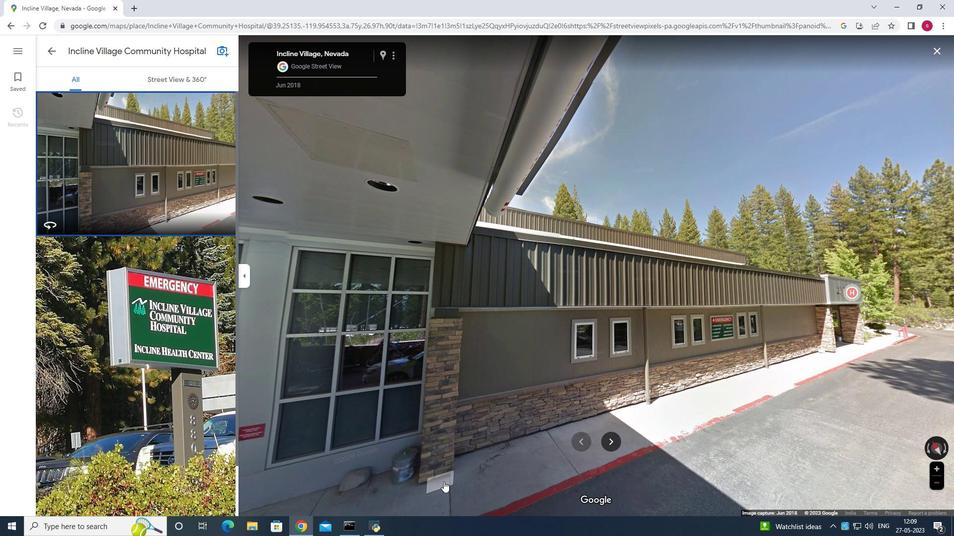 
Action: Mouse scrolled (443, 481) with delta (0, 0)
Screenshot: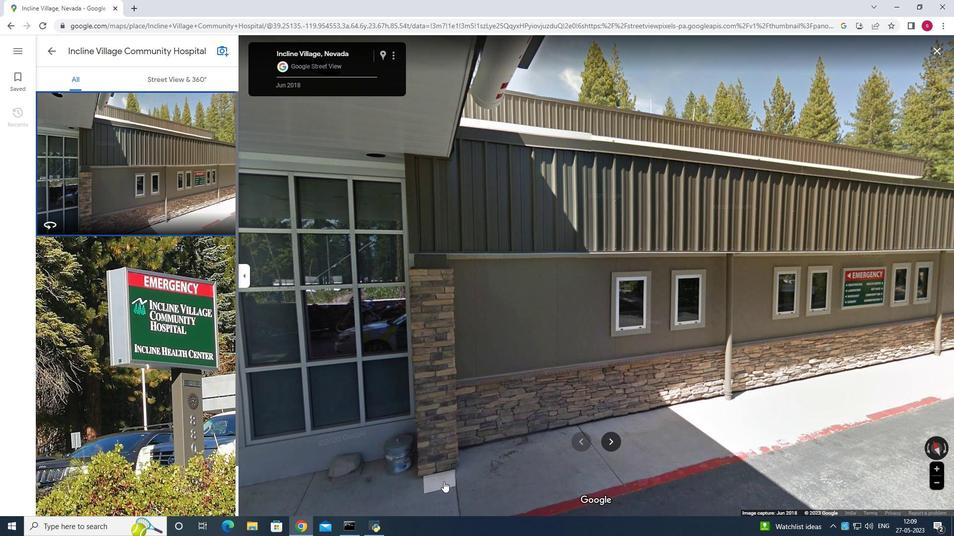 
Action: Mouse scrolled (443, 481) with delta (0, 0)
Screenshot: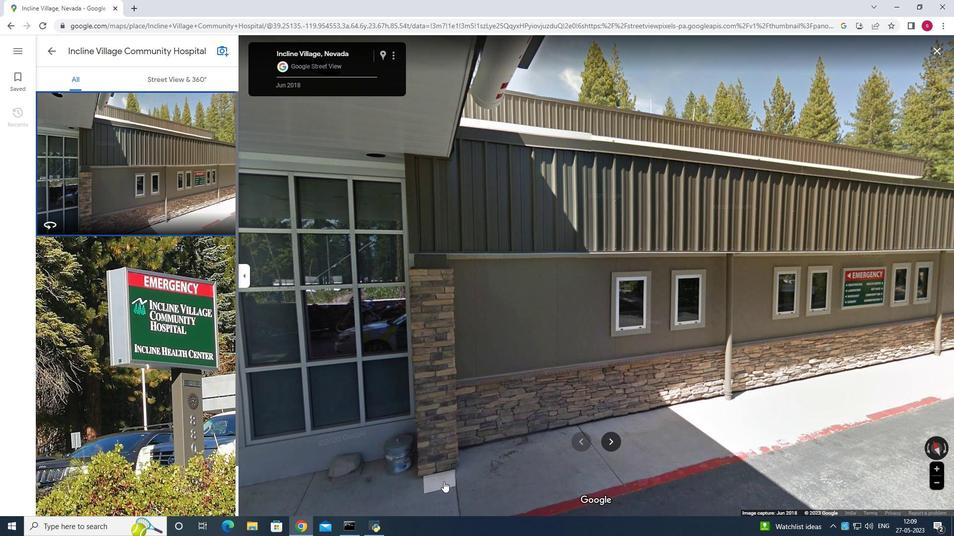
Action: Mouse moved to (608, 443)
Screenshot: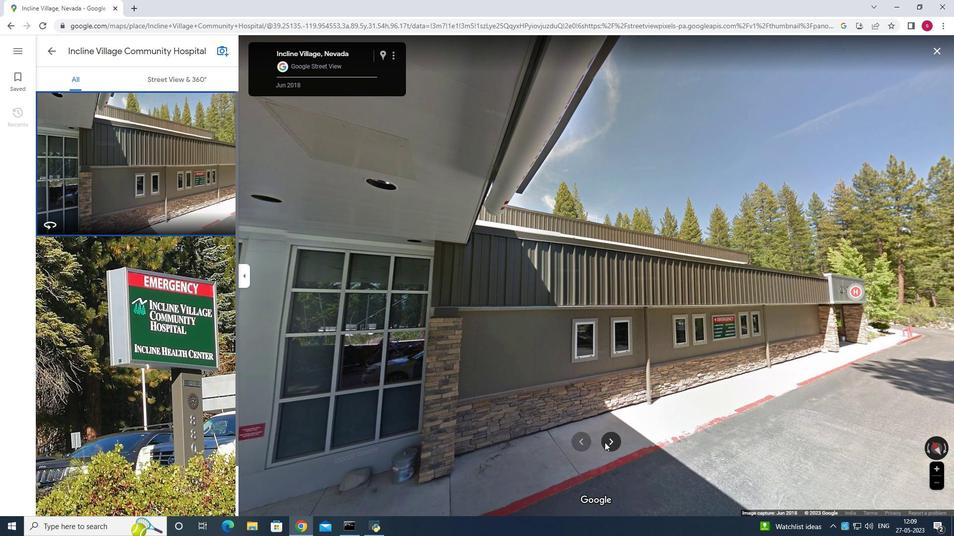 
Action: Mouse pressed left at (608, 443)
Screenshot: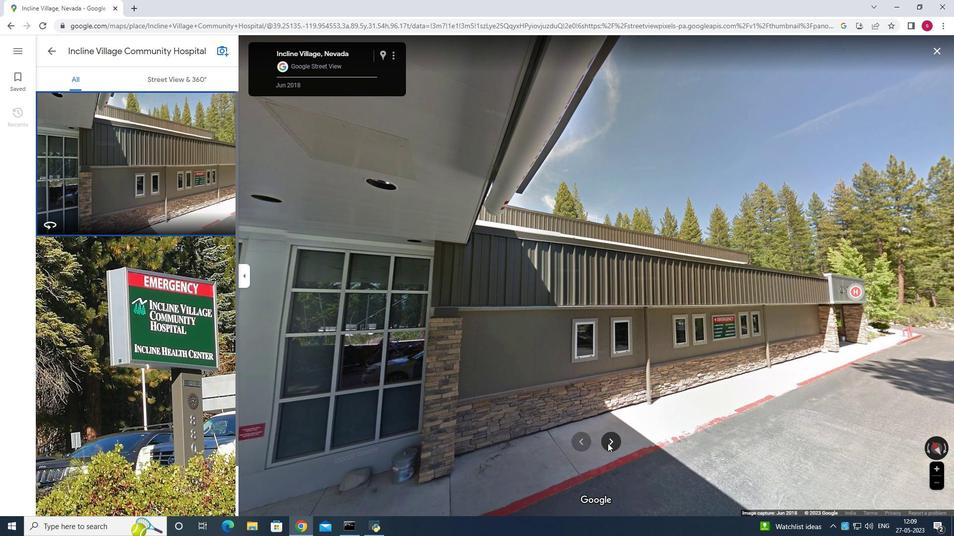 
Action: Mouse moved to (53, 50)
Screenshot: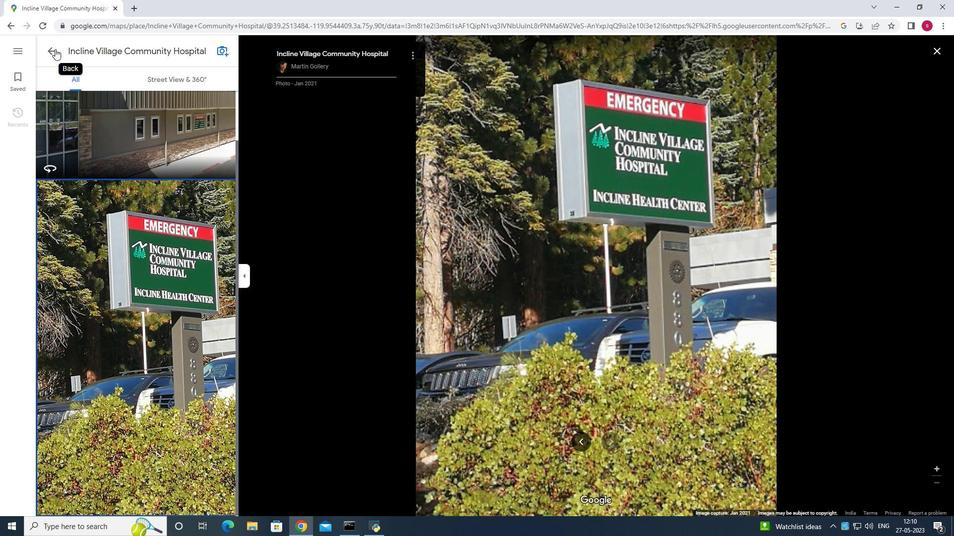 
Action: Mouse pressed left at (53, 50)
Screenshot: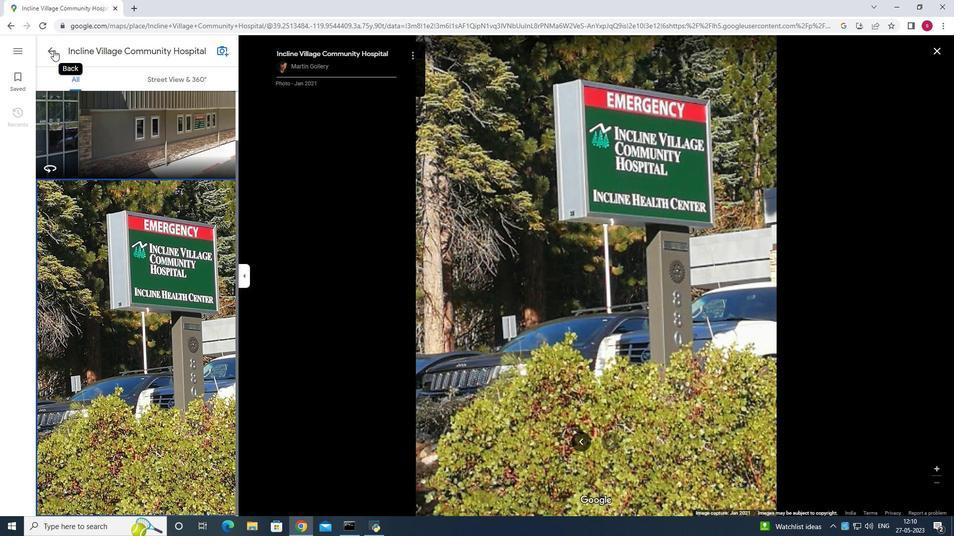 
Action: Mouse moved to (311, 402)
Screenshot: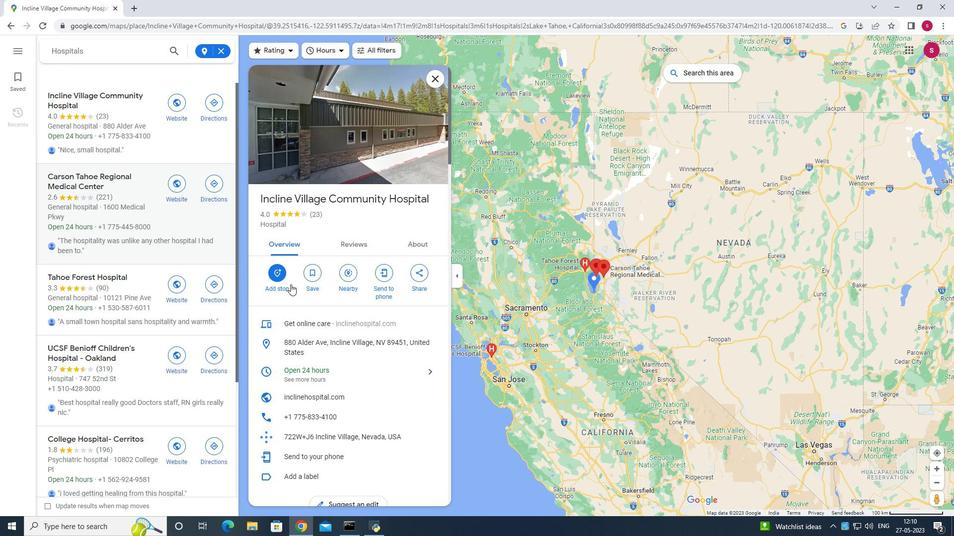 
Action: Mouse scrolled (311, 402) with delta (0, 0)
Screenshot: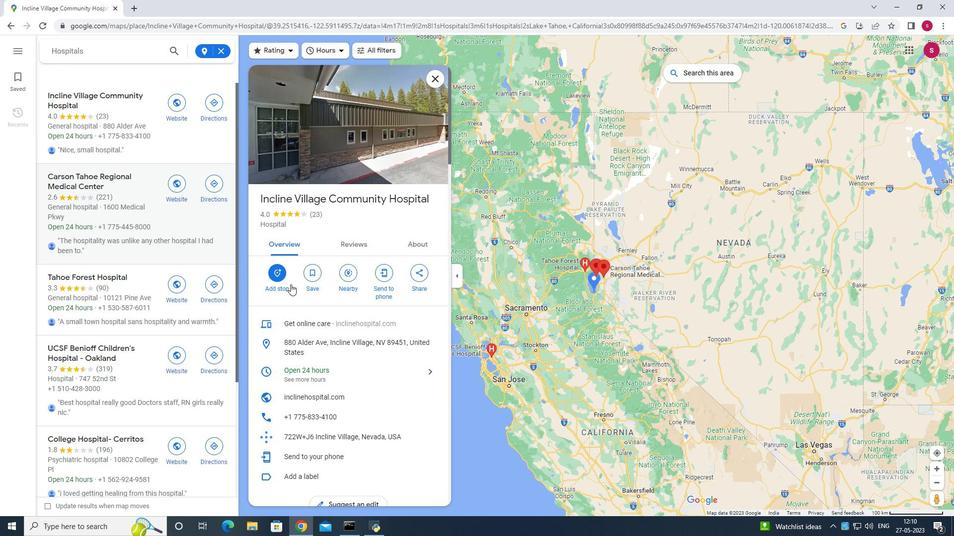 
Action: Mouse moved to (311, 410)
Screenshot: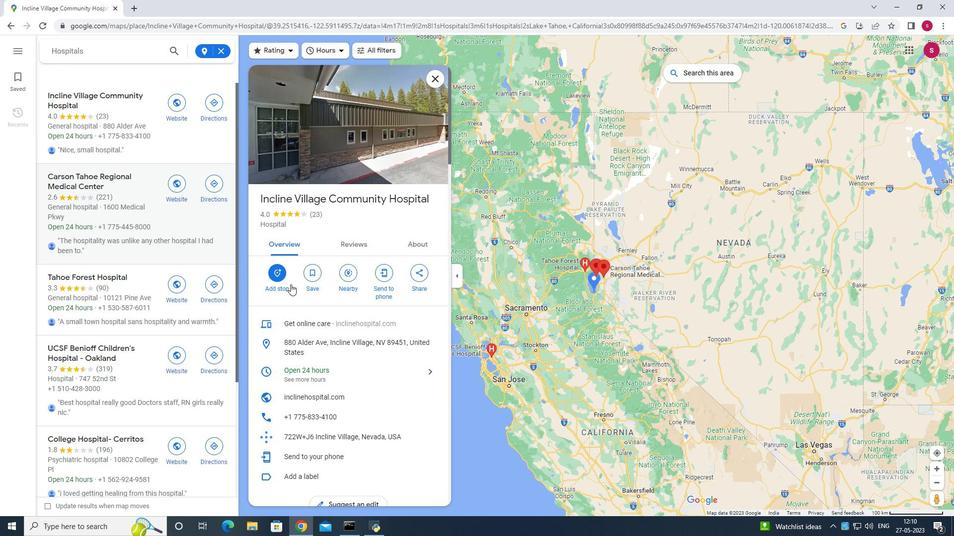 
Action: Mouse scrolled (311, 409) with delta (0, 0)
Screenshot: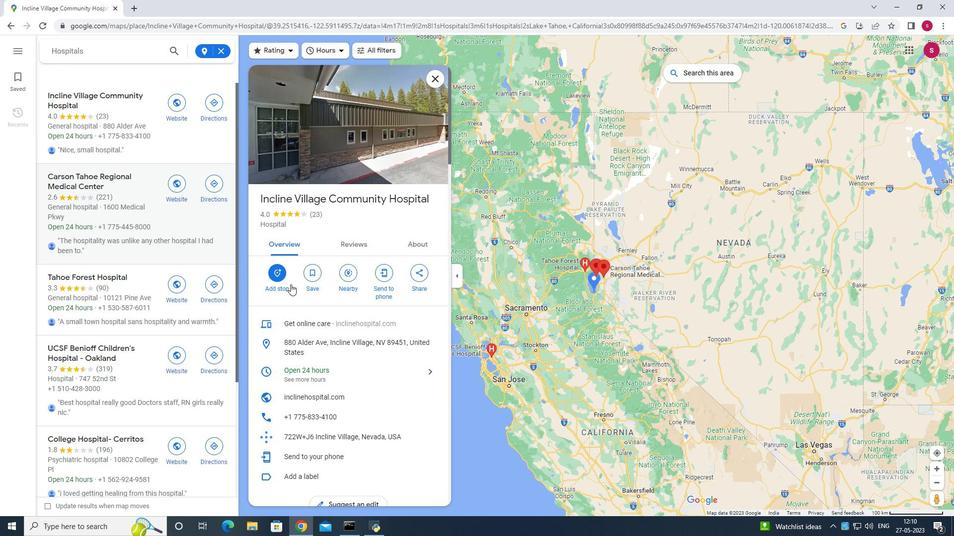 
Action: Mouse moved to (311, 412)
Screenshot: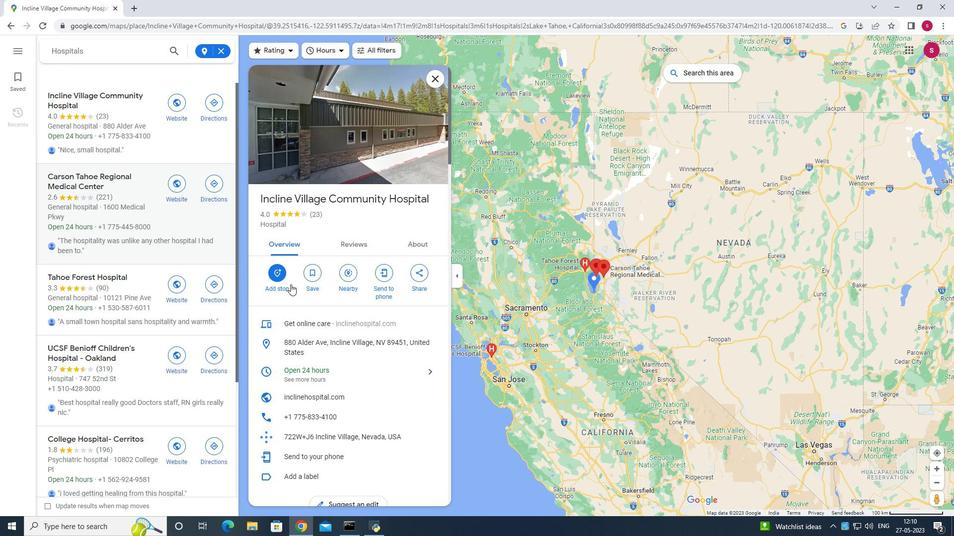 
Action: Mouse scrolled (311, 411) with delta (0, 0)
Screenshot: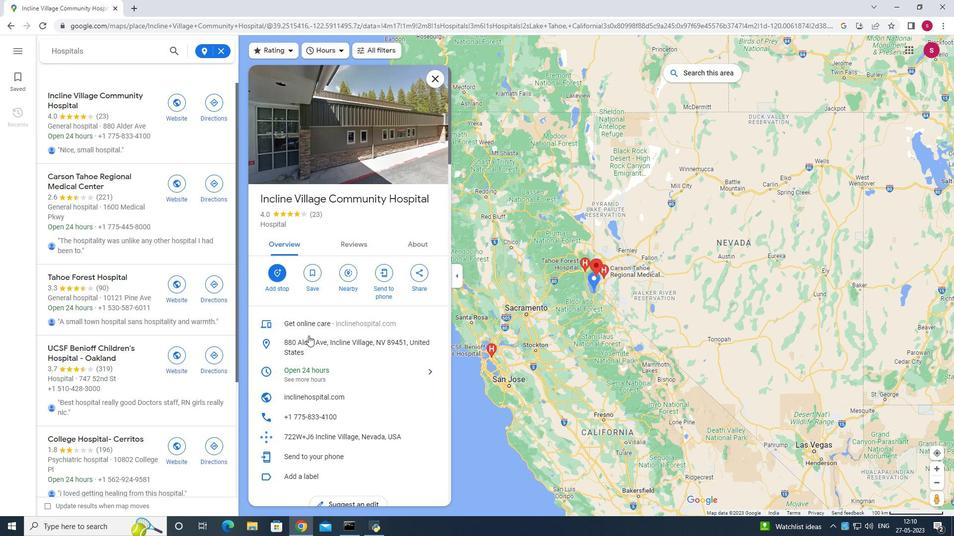 
Action: Mouse moved to (311, 412)
Screenshot: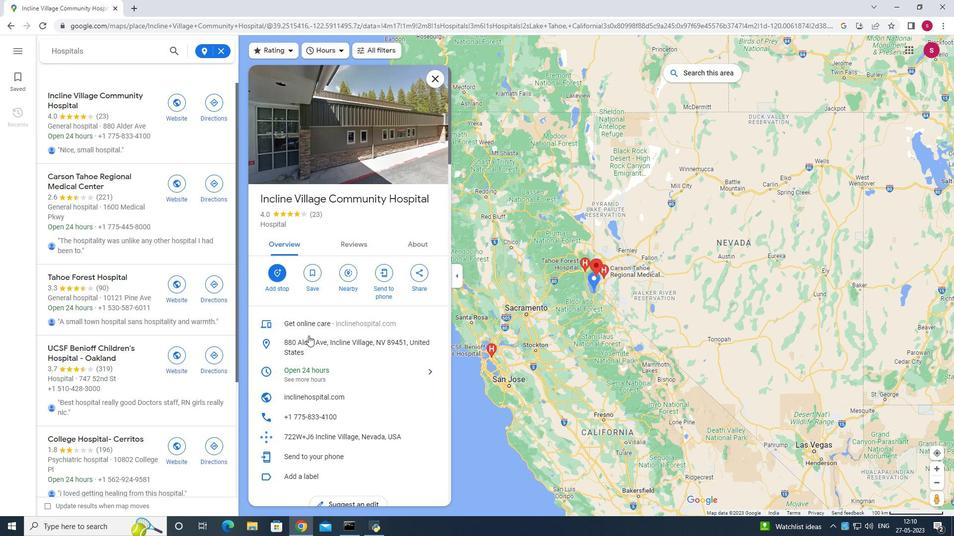
Action: Mouse scrolled (311, 412) with delta (0, 0)
Screenshot: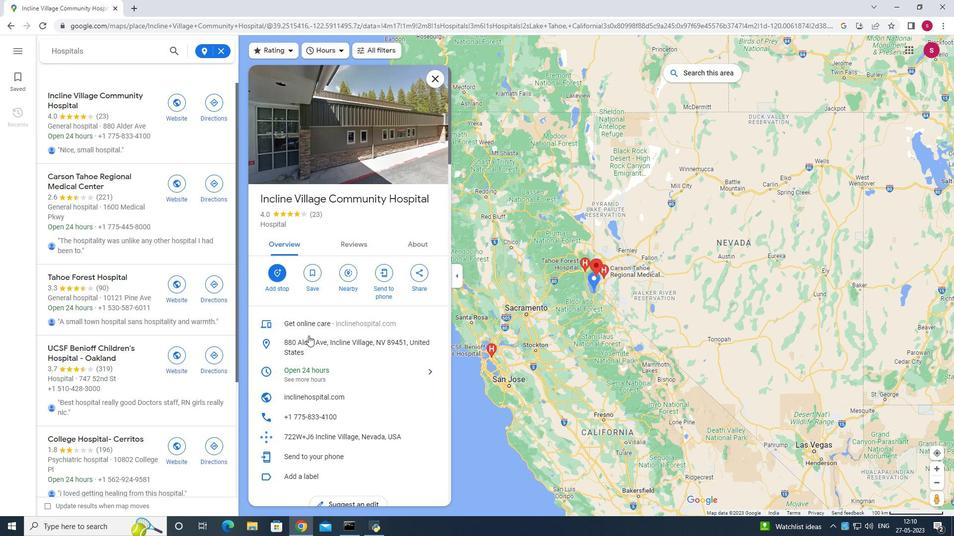
Action: Mouse scrolled (311, 413) with delta (0, 0)
Screenshot: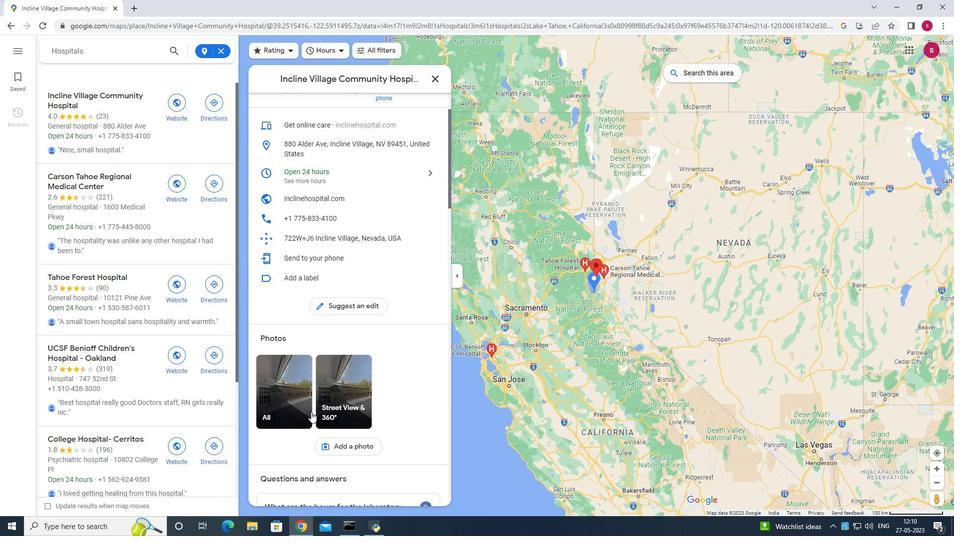 
Action: Mouse moved to (311, 413)
Screenshot: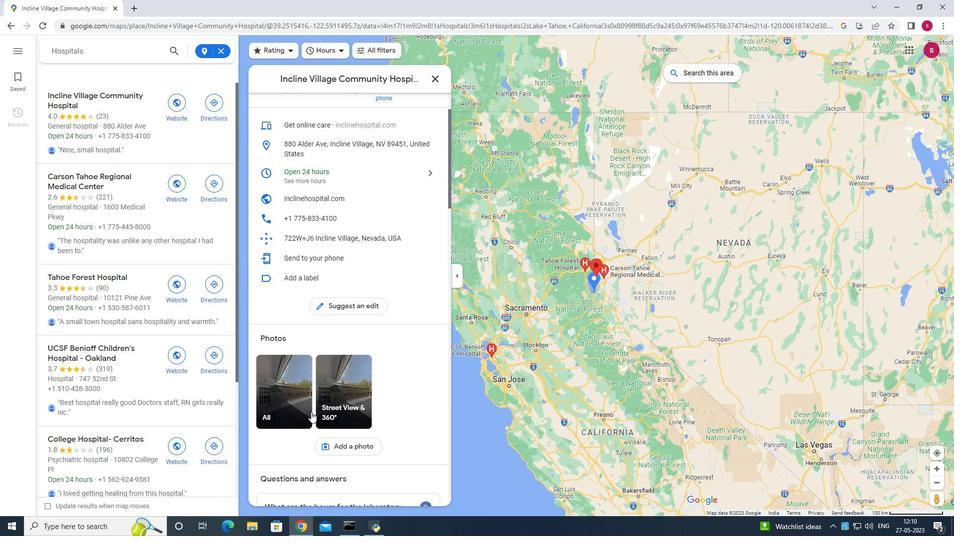 
Action: Mouse scrolled (311, 413) with delta (0, 0)
Screenshot: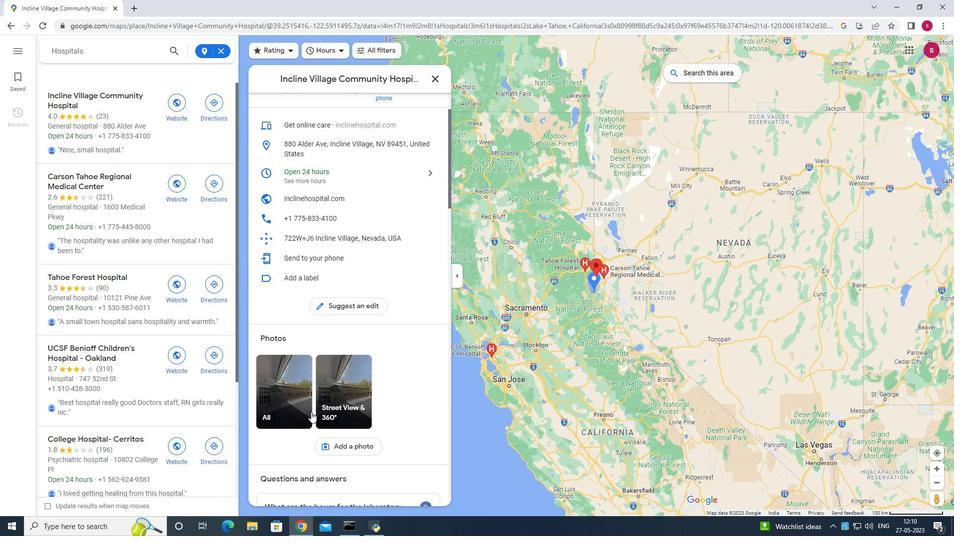 
Action: Mouse scrolled (311, 413) with delta (0, 0)
Screenshot: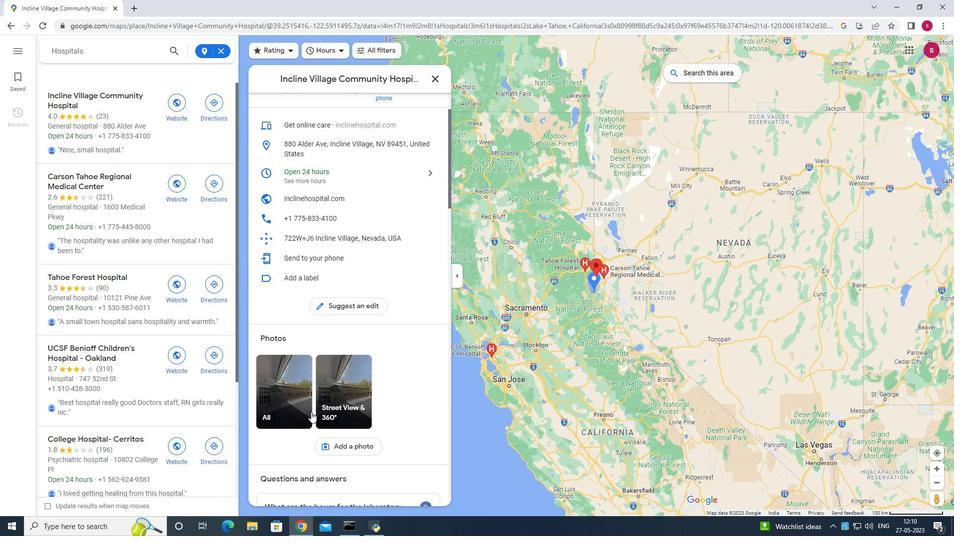 
Action: Mouse scrolled (311, 413) with delta (0, 0)
Screenshot: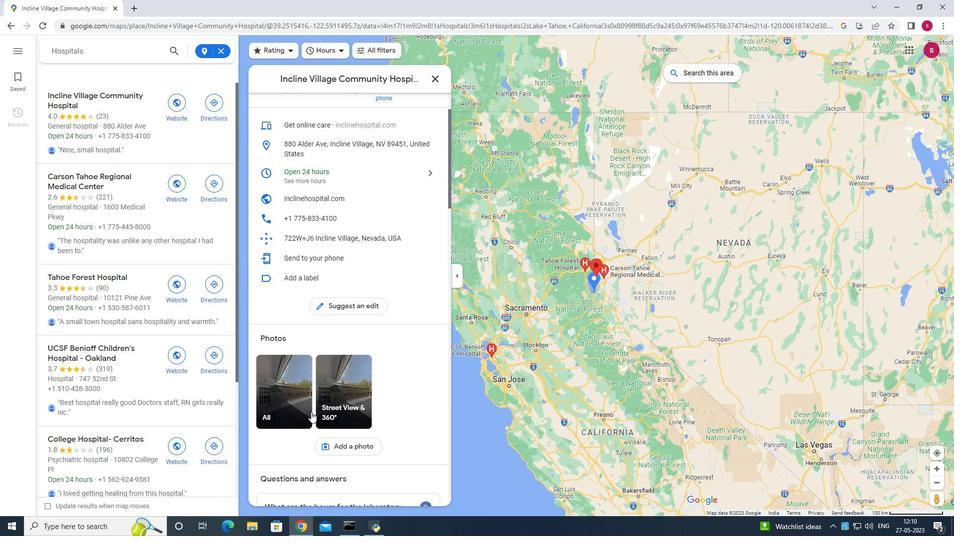 
Action: Mouse moved to (310, 412)
Screenshot: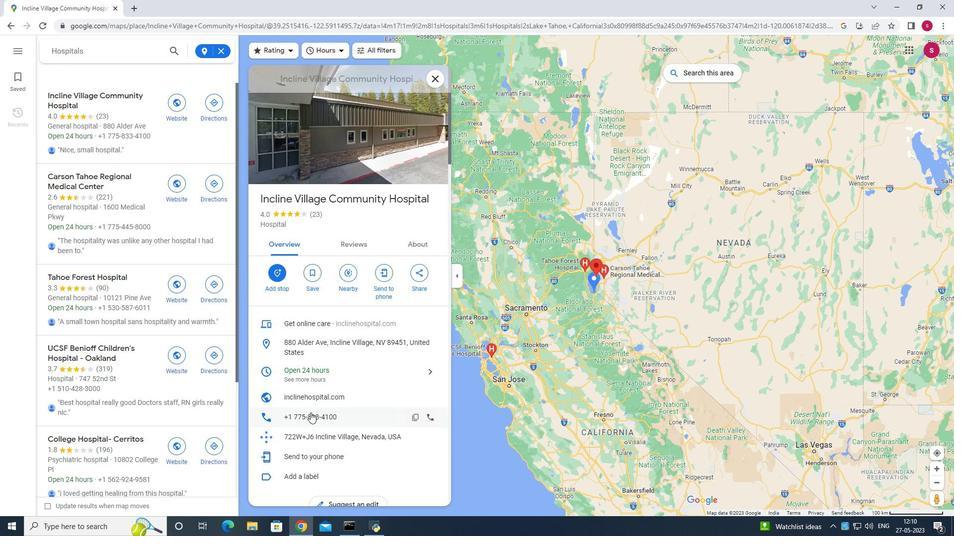 
Action: Mouse scrolled (310, 413) with delta (0, 0)
Screenshot: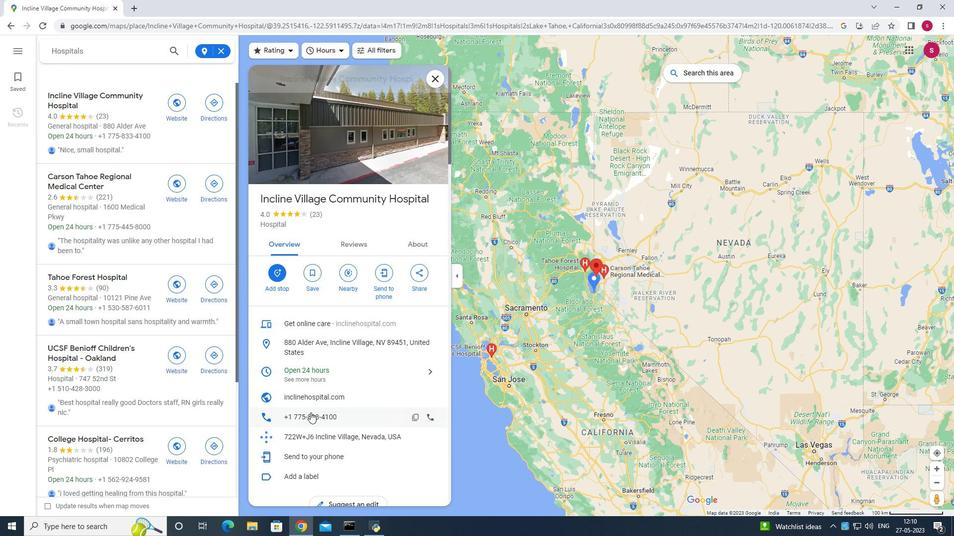 
Action: Mouse scrolled (310, 413) with delta (0, 0)
Screenshot: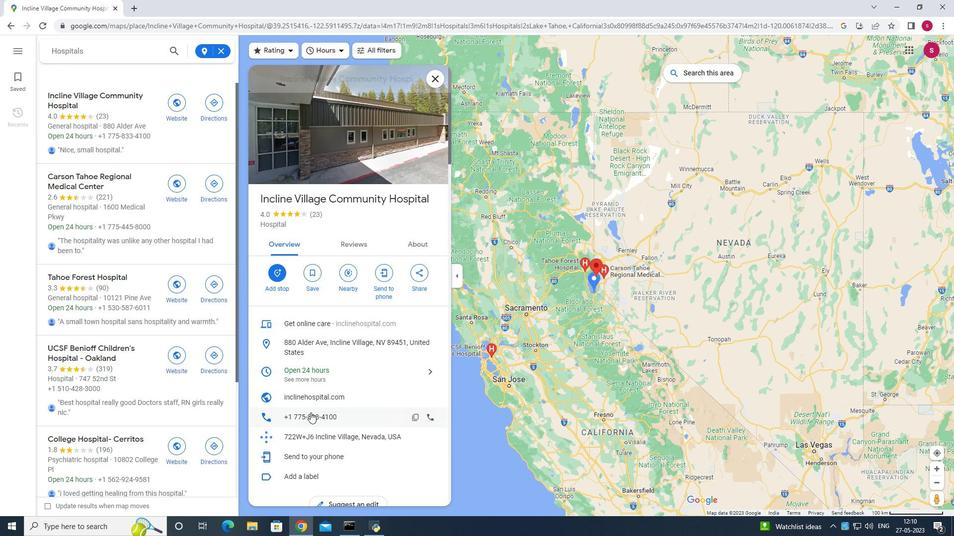 
Action: Mouse scrolled (310, 413) with delta (0, 0)
Screenshot: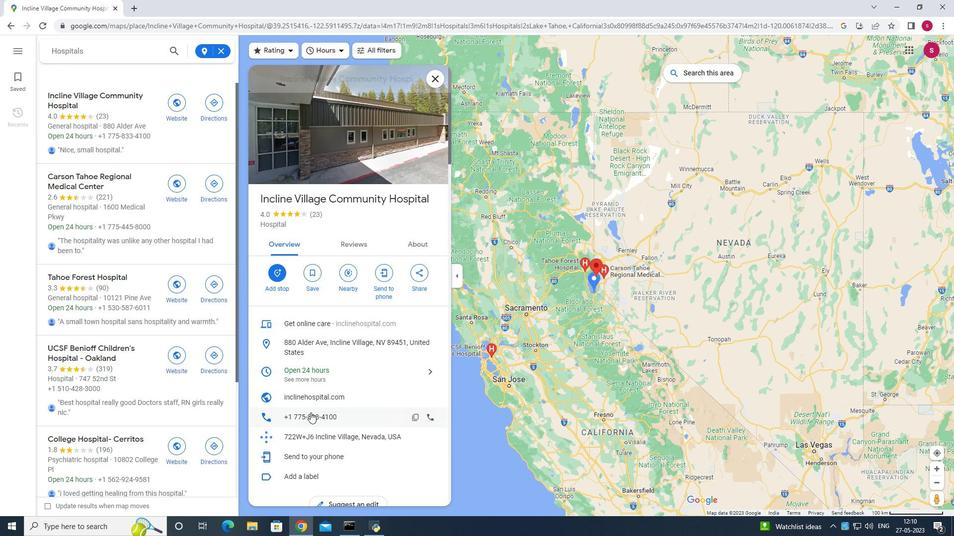 
Action: Mouse moved to (81, 210)
Screenshot: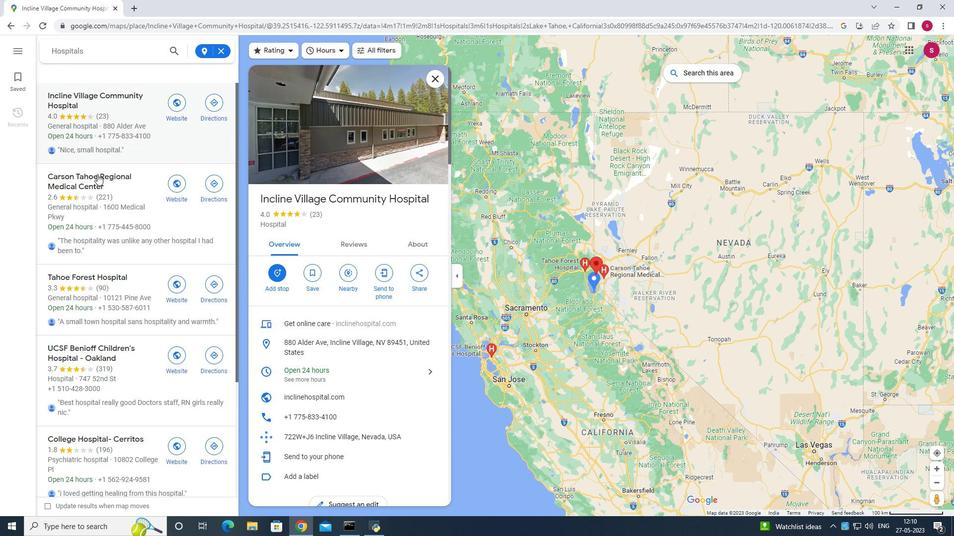 
Action: Mouse pressed left at (81, 210)
Screenshot: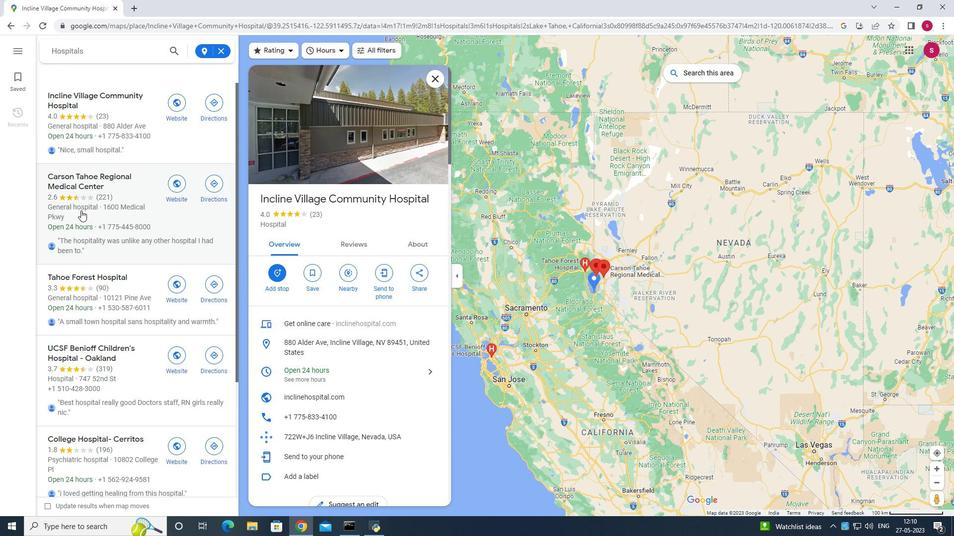 
Action: Mouse moved to (338, 338)
Screenshot: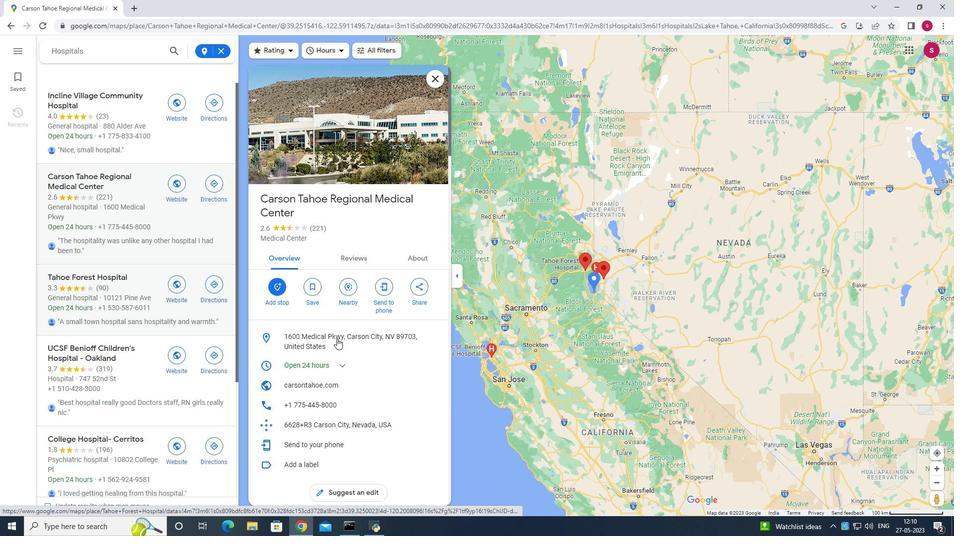 
Action: Mouse scrolled (338, 337) with delta (0, 0)
Screenshot: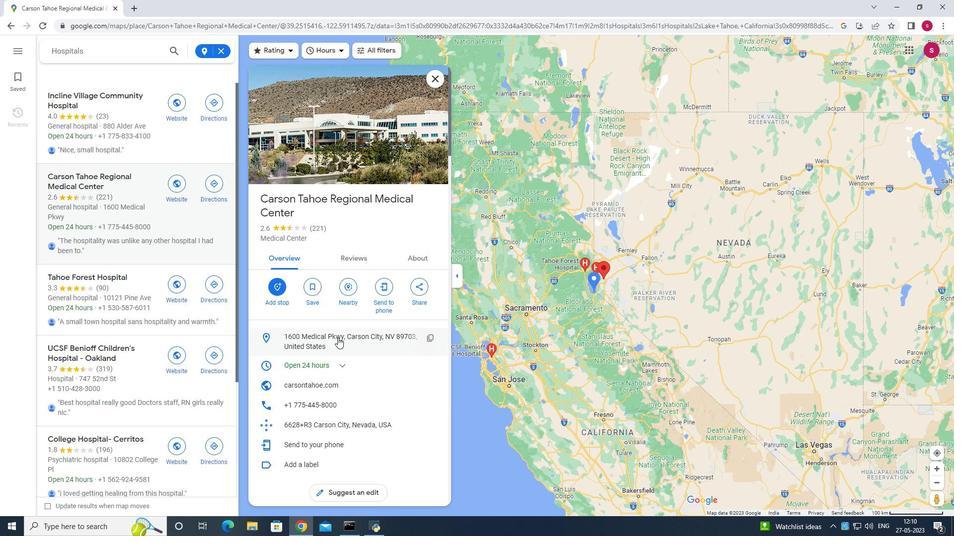 
Action: Mouse scrolled (338, 337) with delta (0, 0)
Screenshot: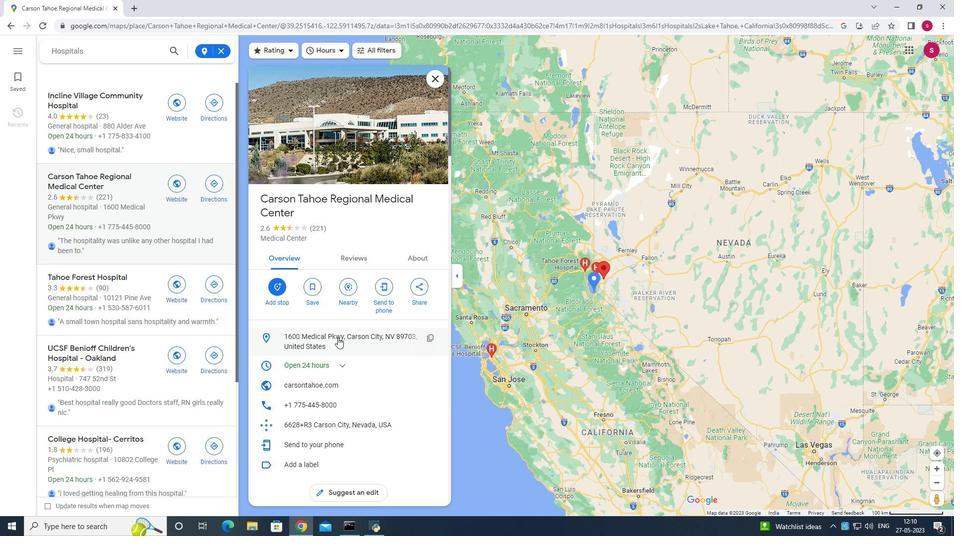 
Action: Mouse scrolled (338, 337) with delta (0, 0)
Screenshot: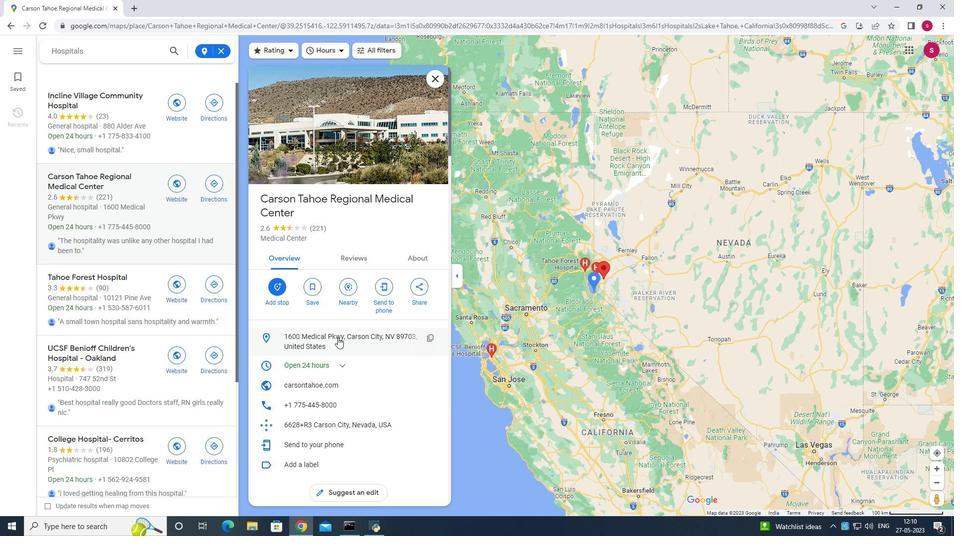 
Action: Mouse scrolled (338, 337) with delta (0, 0)
Screenshot: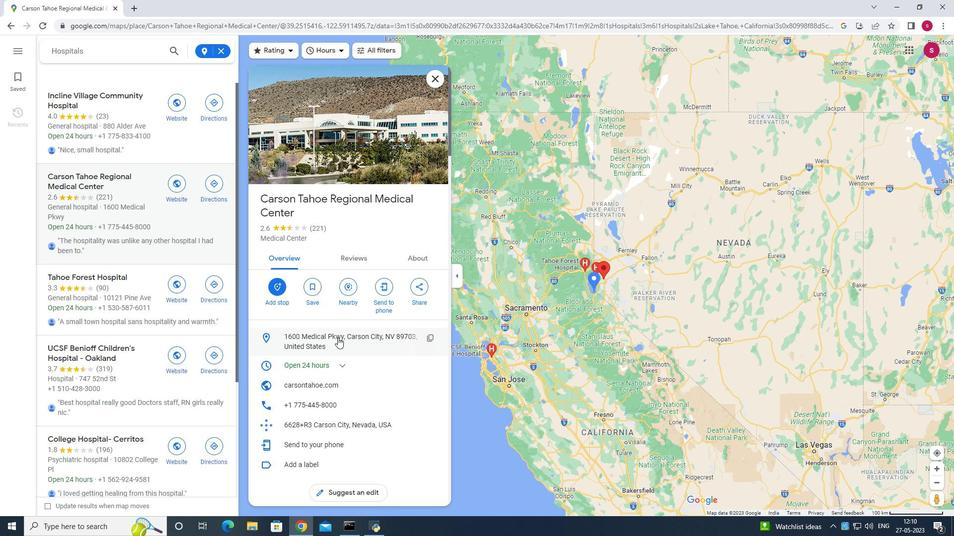 
Action: Mouse scrolled (338, 337) with delta (0, 0)
Screenshot: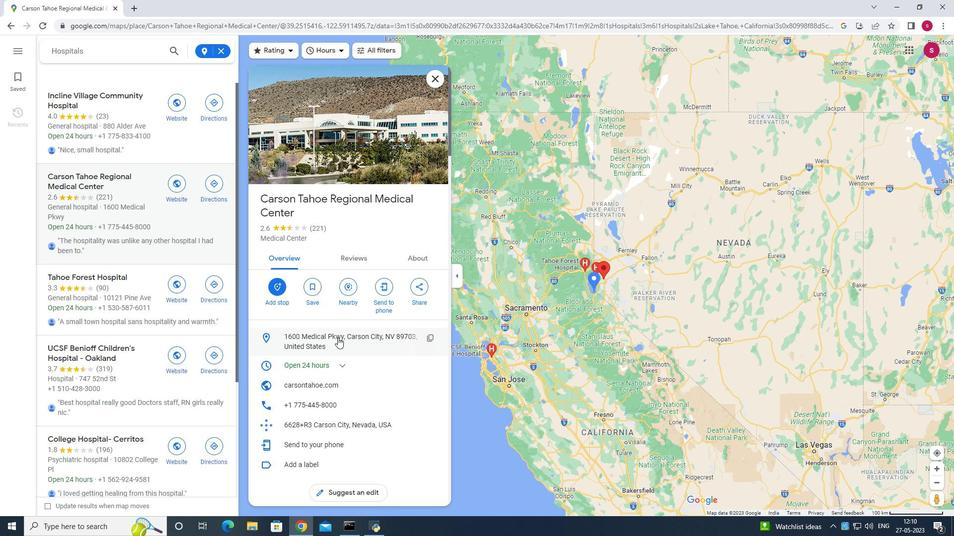 
Action: Mouse moved to (290, 322)
Screenshot: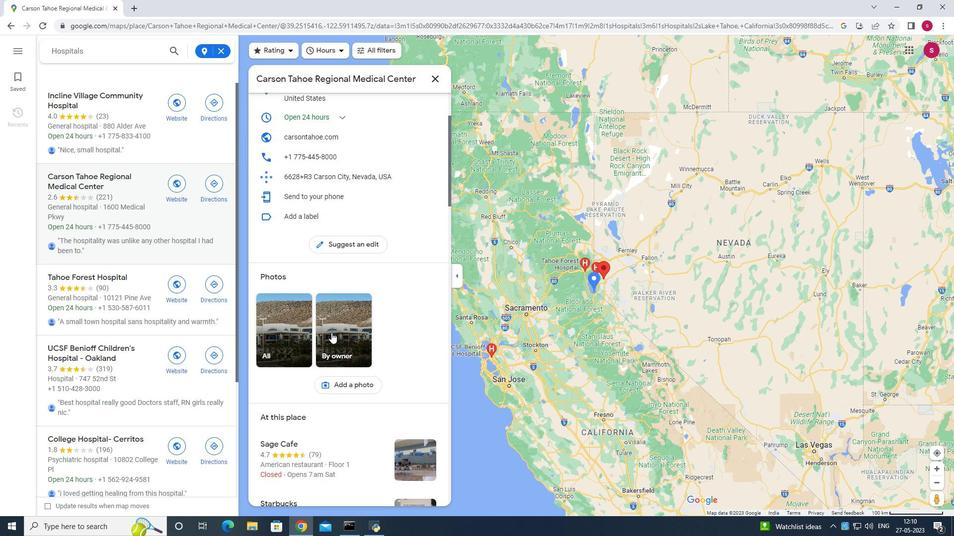 
Action: Mouse pressed left at (290, 322)
Screenshot: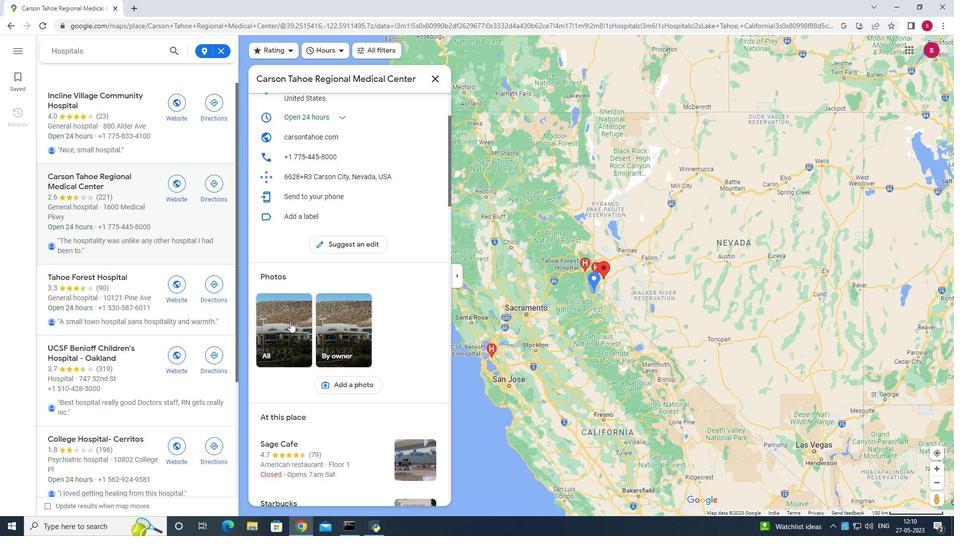 
Action: Mouse moved to (101, 364)
Screenshot: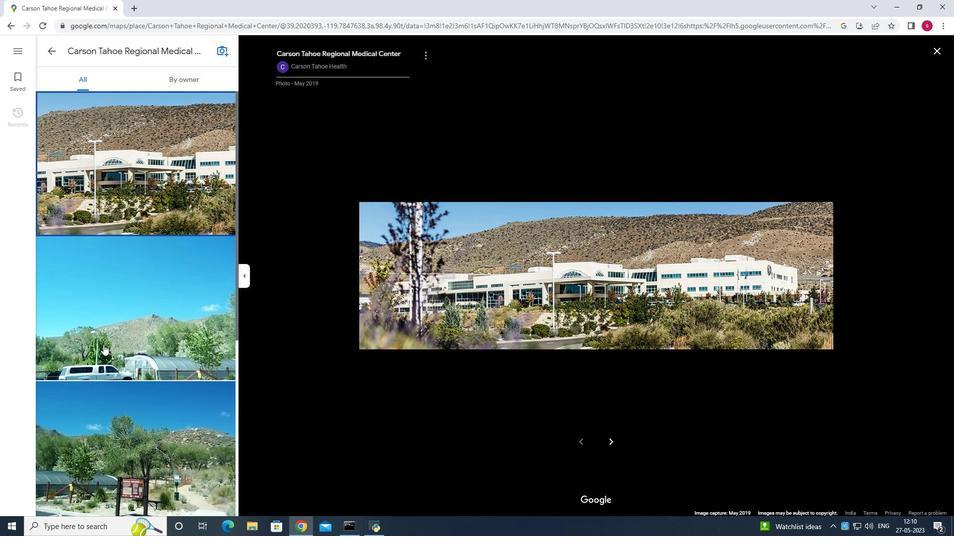 
Action: Mouse scrolled (101, 364) with delta (0, 0)
Screenshot: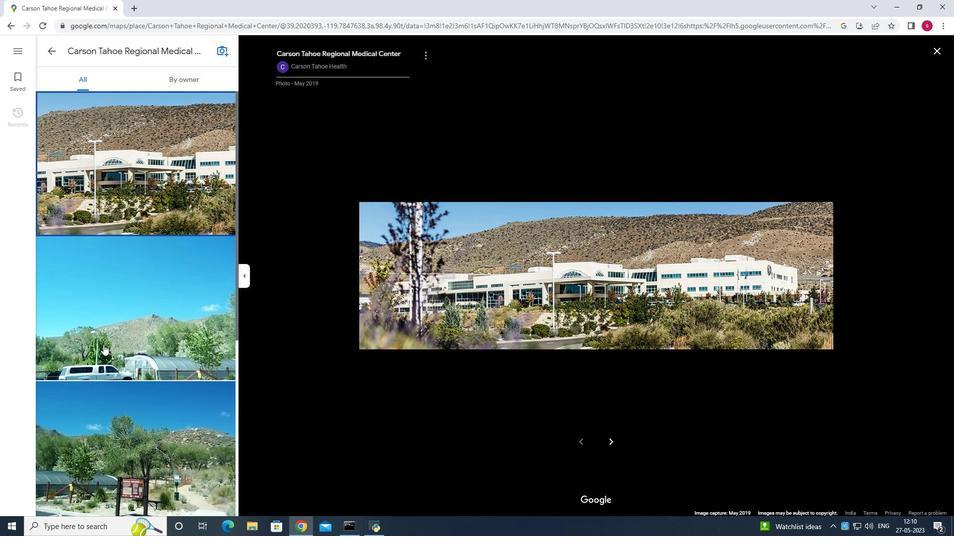 
Action: Mouse moved to (101, 369)
Screenshot: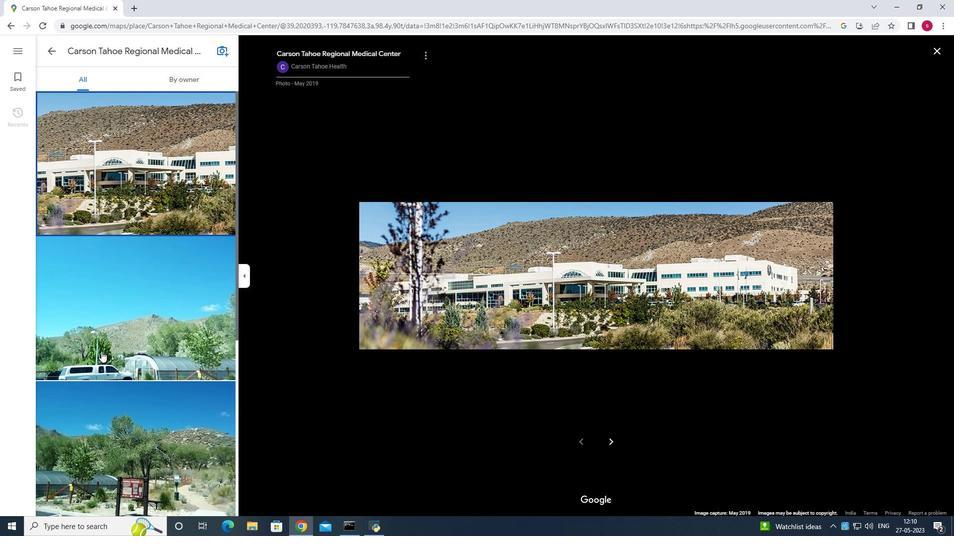 
Action: Mouse scrolled (101, 368) with delta (0, 0)
Screenshot: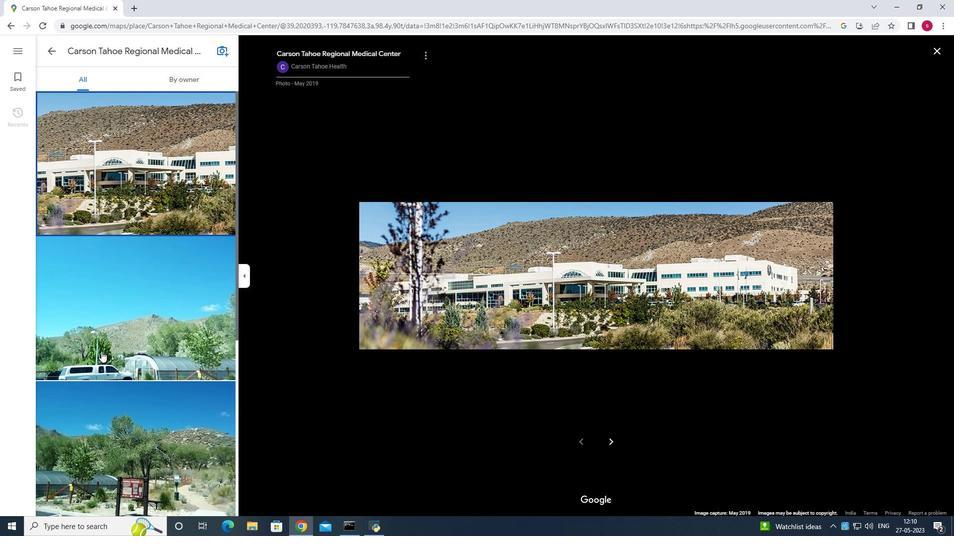 
Action: Mouse moved to (101, 369)
Screenshot: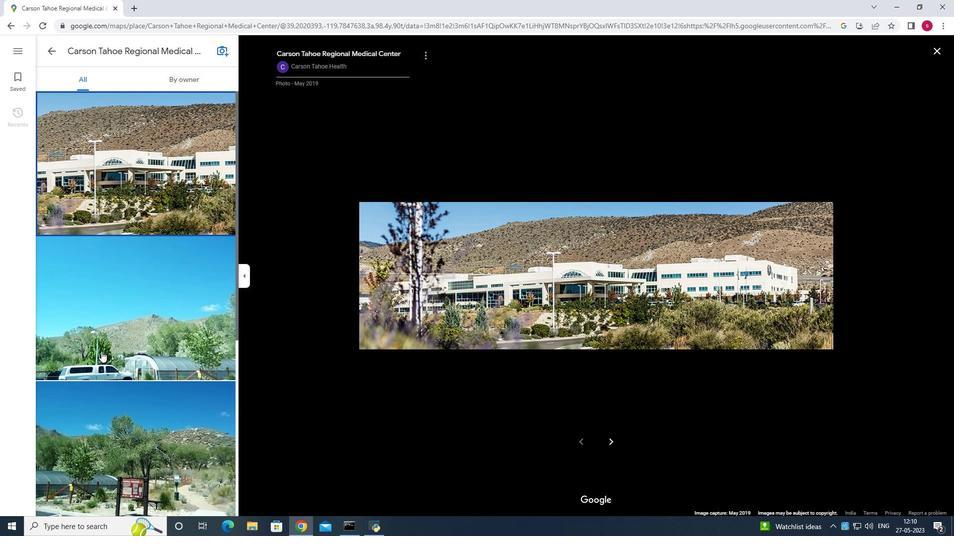 
Action: Mouse scrolled (101, 368) with delta (0, 0)
Screenshot: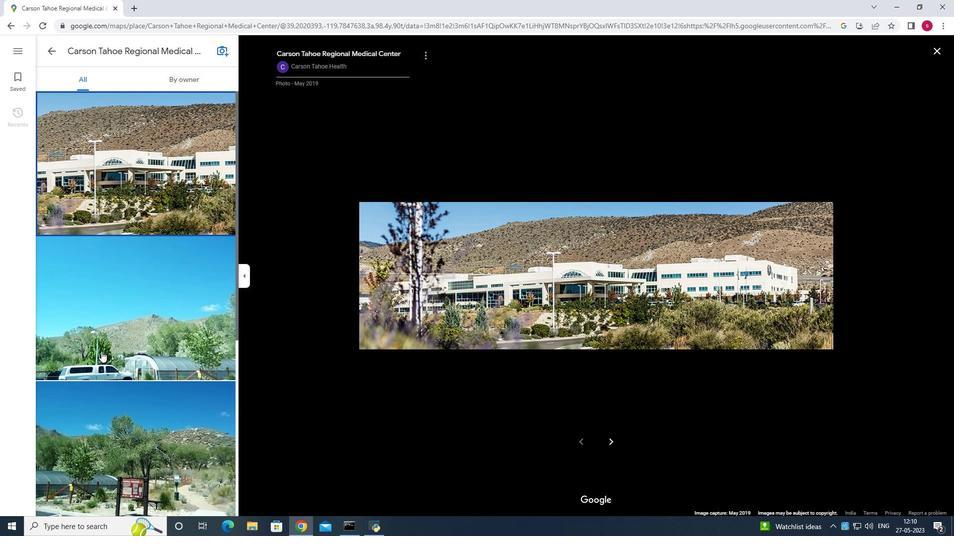 
Action: Mouse scrolled (101, 368) with delta (0, 0)
Screenshot: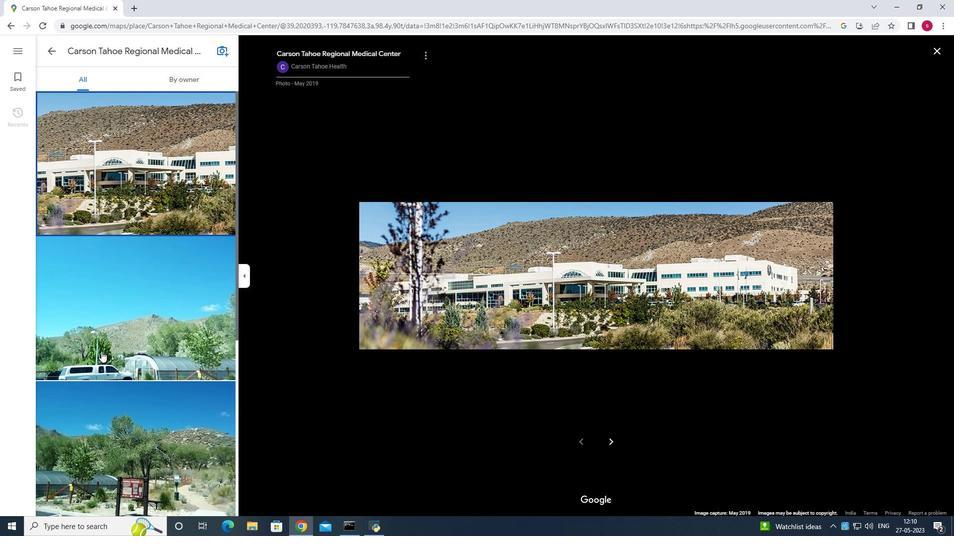 
Action: Mouse scrolled (101, 368) with delta (0, 0)
Screenshot: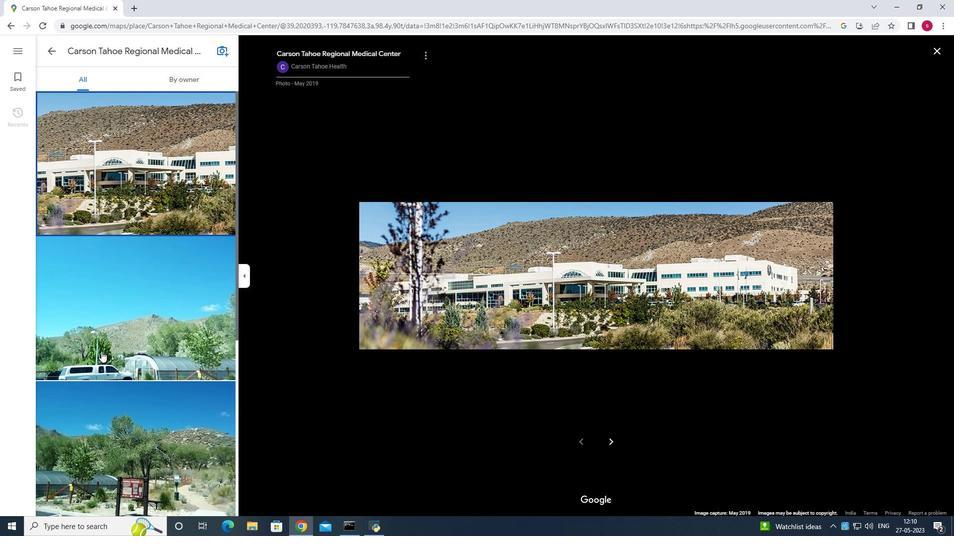 
Action: Mouse moved to (102, 373)
Screenshot: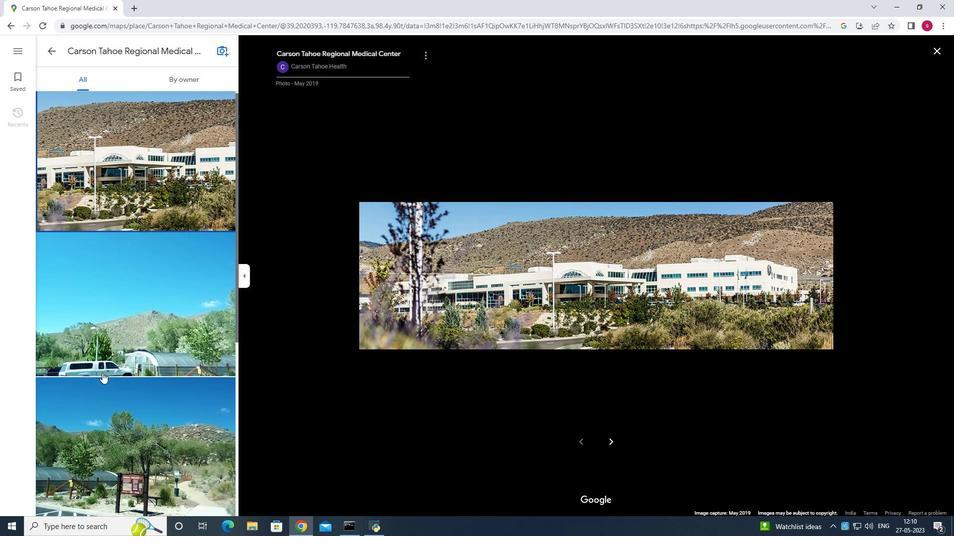 
Action: Mouse scrolled (102, 373) with delta (0, 0)
Screenshot: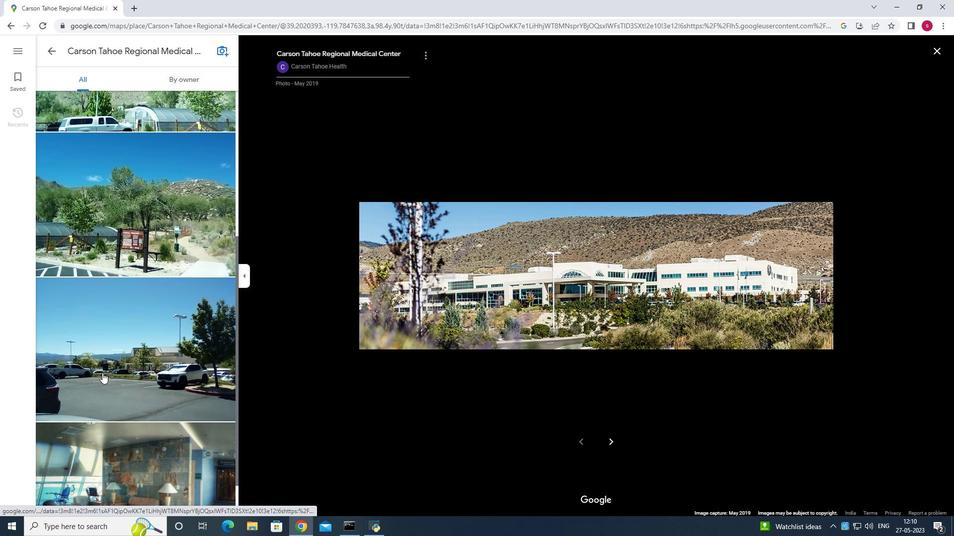 
Action: Mouse scrolled (102, 373) with delta (0, 0)
Screenshot: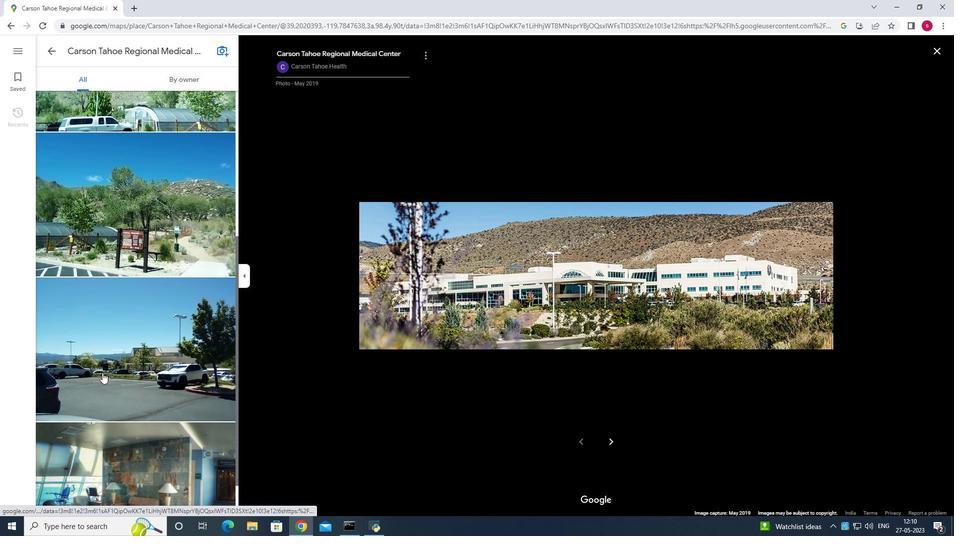 
Action: Mouse scrolled (102, 373) with delta (0, 0)
Screenshot: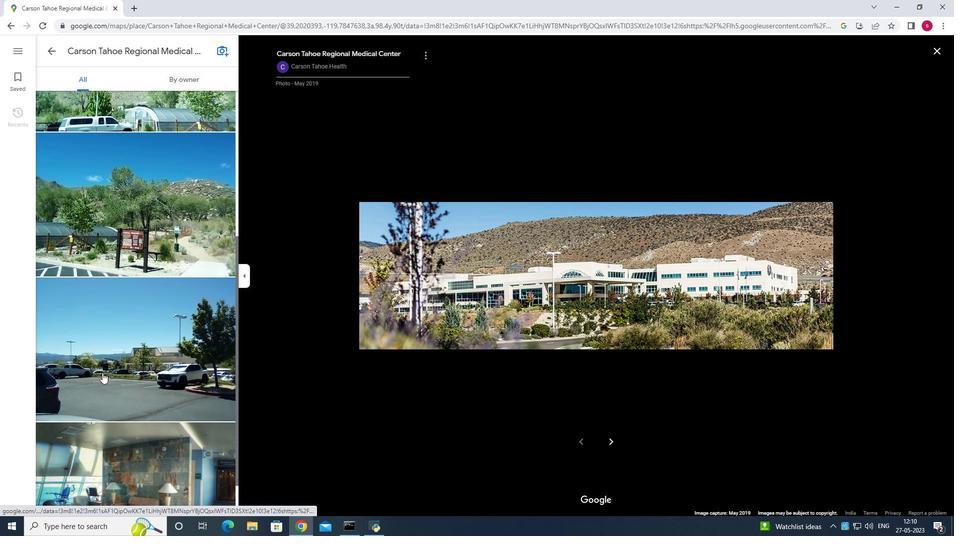 
Action: Mouse scrolled (102, 373) with delta (0, 0)
Screenshot: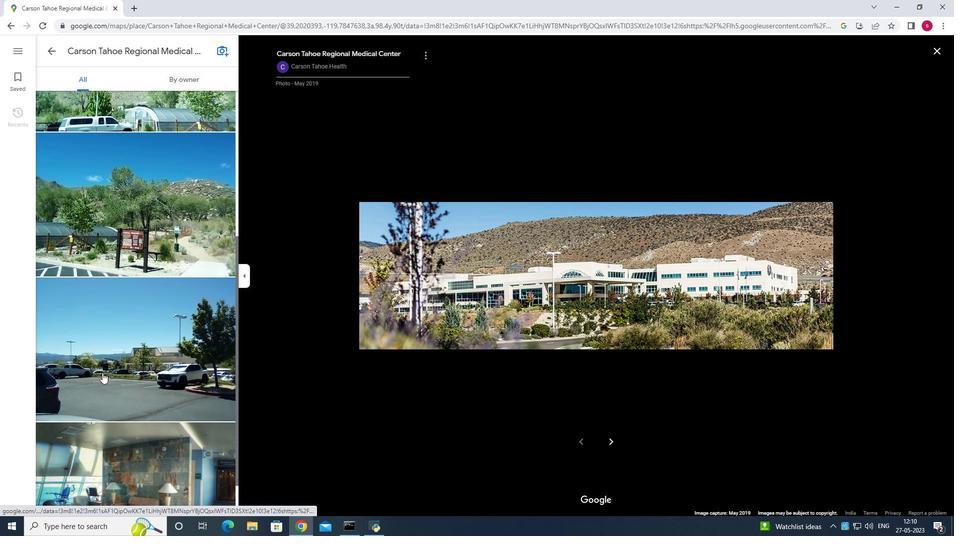 
Action: Mouse scrolled (102, 373) with delta (0, 0)
Screenshot: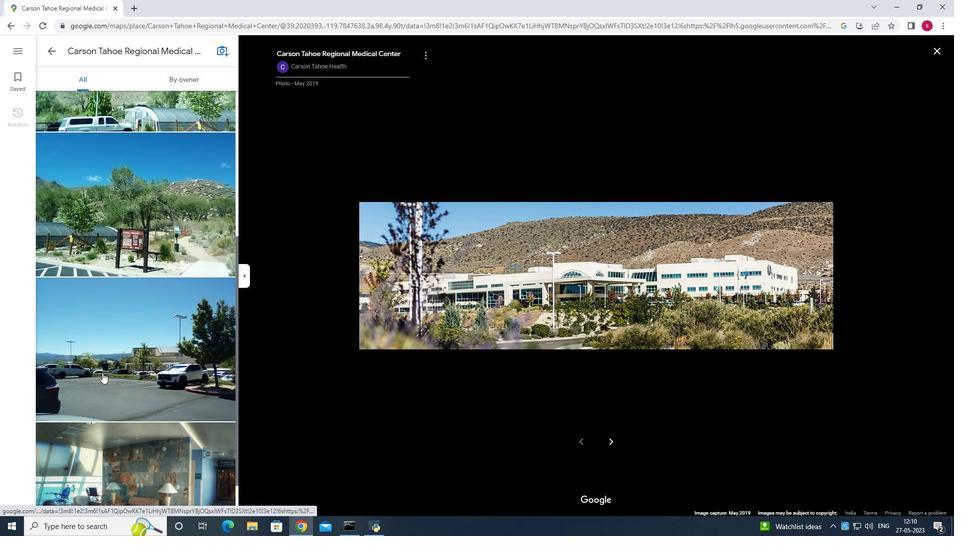 
Action: Mouse moved to (103, 373)
Screenshot: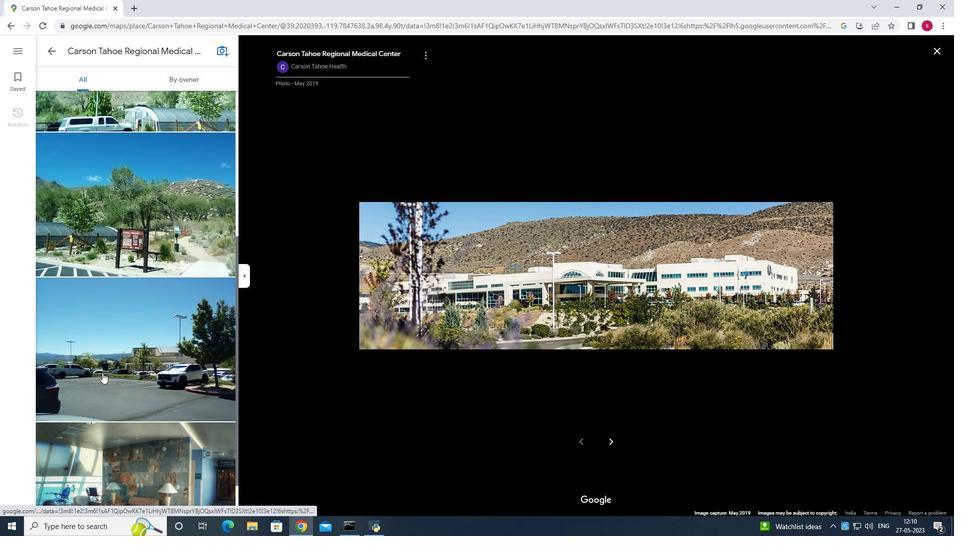 
Action: Mouse scrolled (103, 373) with delta (0, 0)
Screenshot: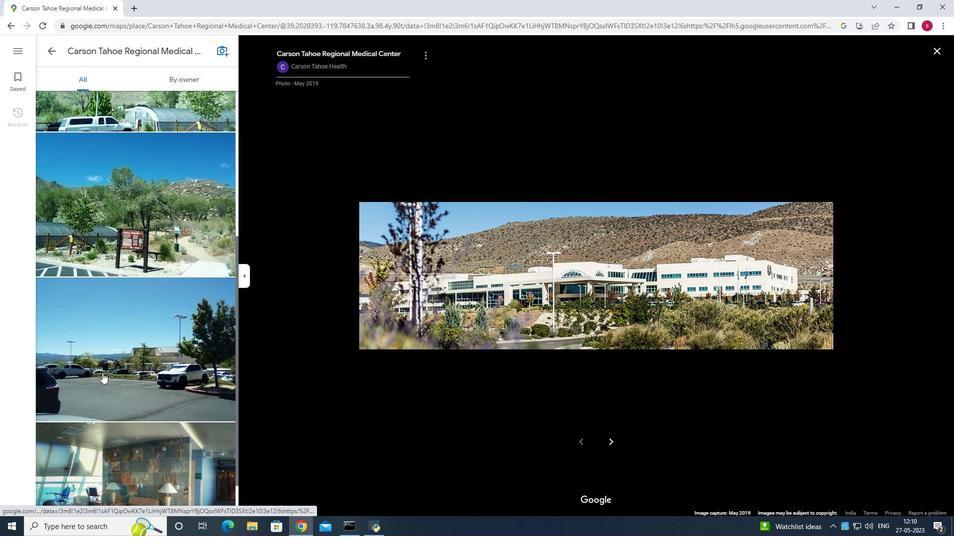 
Action: Mouse moved to (106, 372)
Screenshot: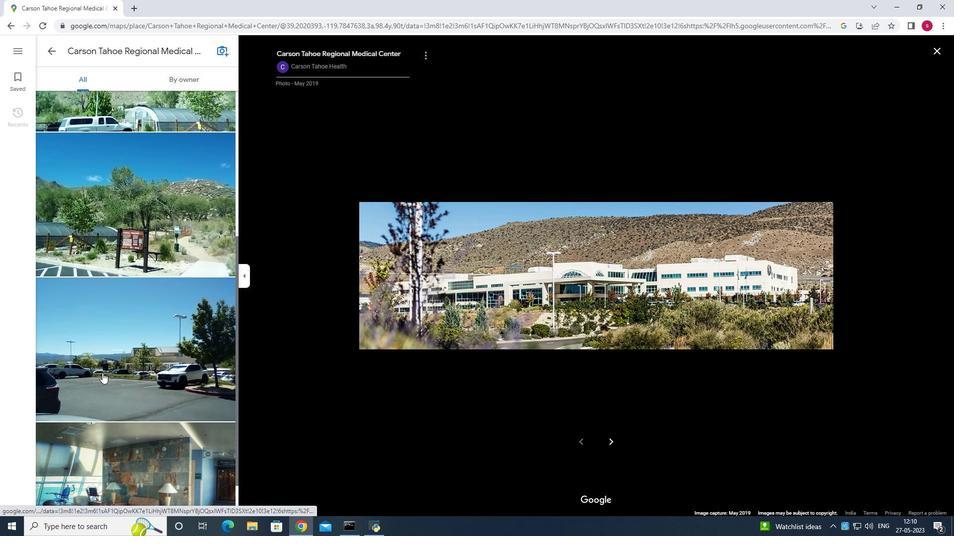 
Action: Mouse scrolled (106, 372) with delta (0, 0)
Screenshot: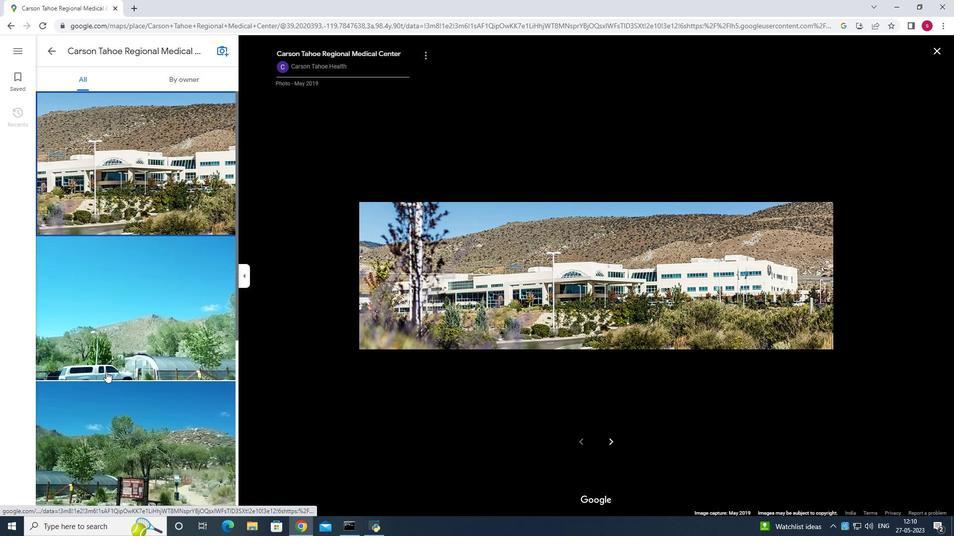 
Action: Mouse scrolled (106, 372) with delta (0, 0)
Screenshot: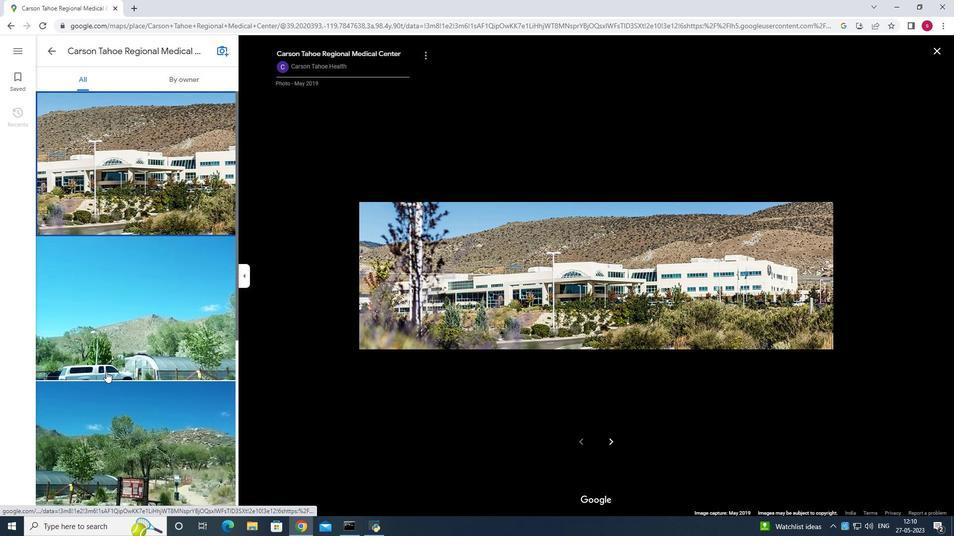 
Action: Mouse scrolled (106, 372) with delta (0, 0)
Screenshot: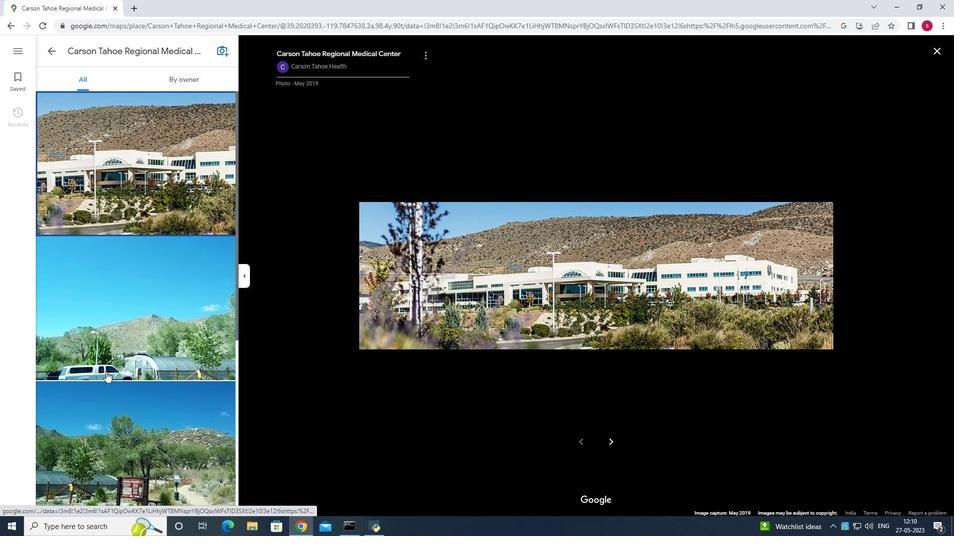 
Action: Mouse scrolled (106, 372) with delta (0, 0)
Screenshot: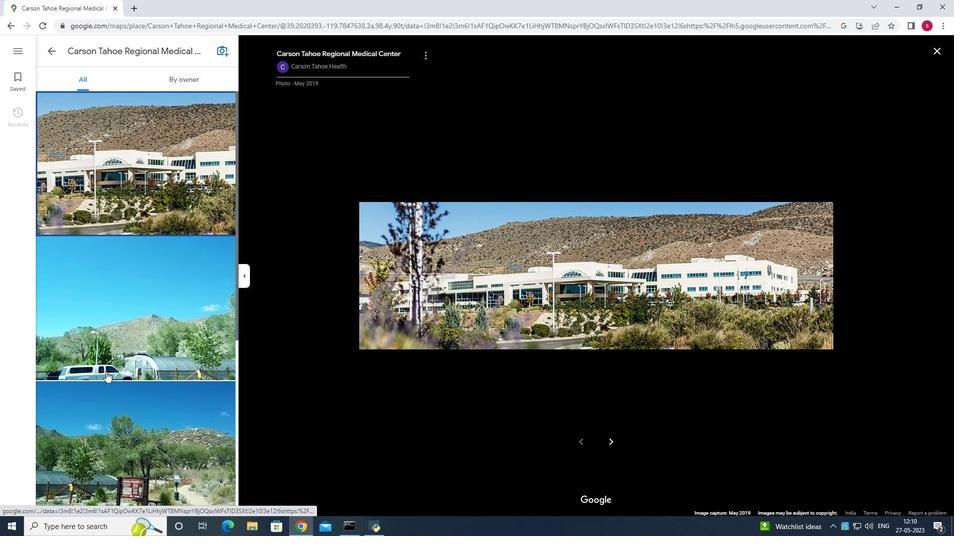 
Action: Mouse scrolled (106, 372) with delta (0, 0)
Screenshot: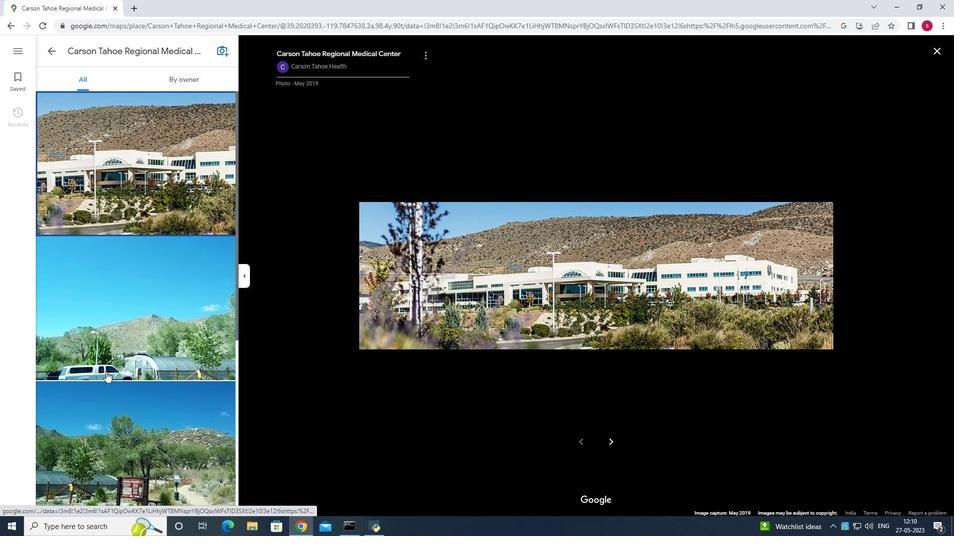 
Action: Mouse moved to (135, 199)
Screenshot: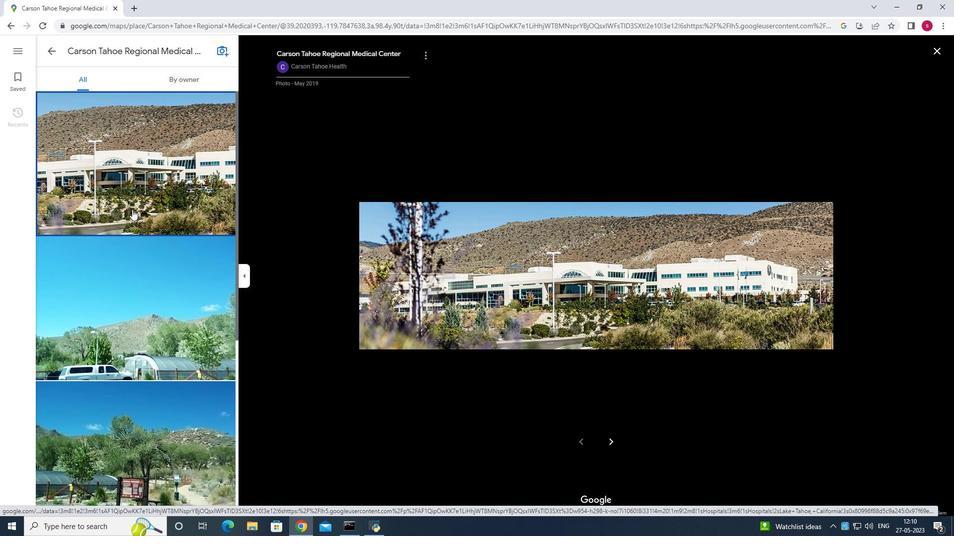 
Action: Mouse pressed left at (135, 199)
Screenshot: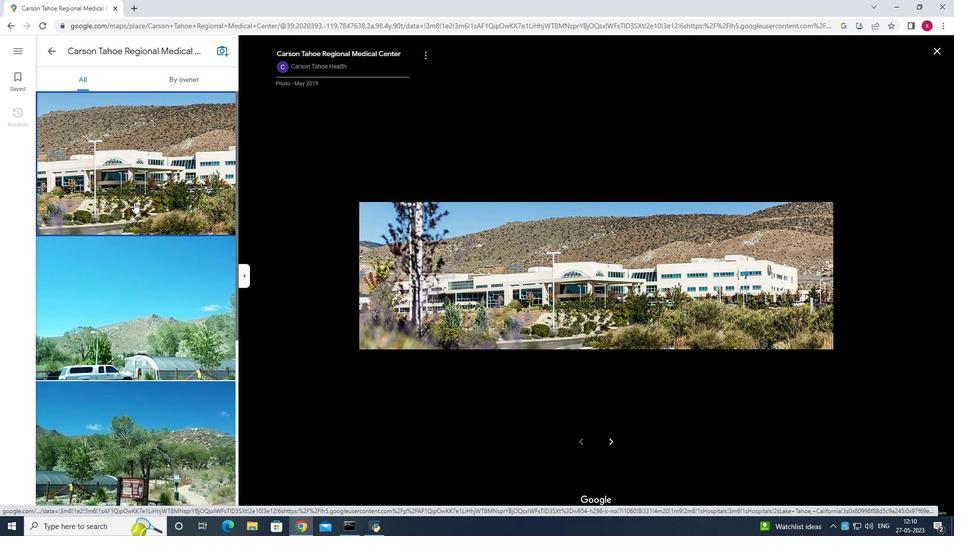 
Action: Mouse moved to (139, 280)
Screenshot: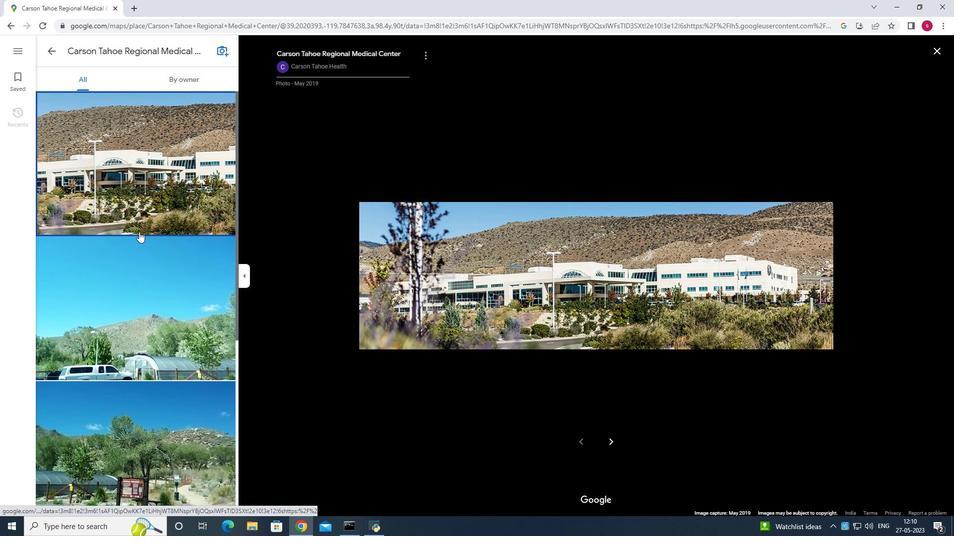 
Action: Mouse pressed left at (139, 280)
Screenshot: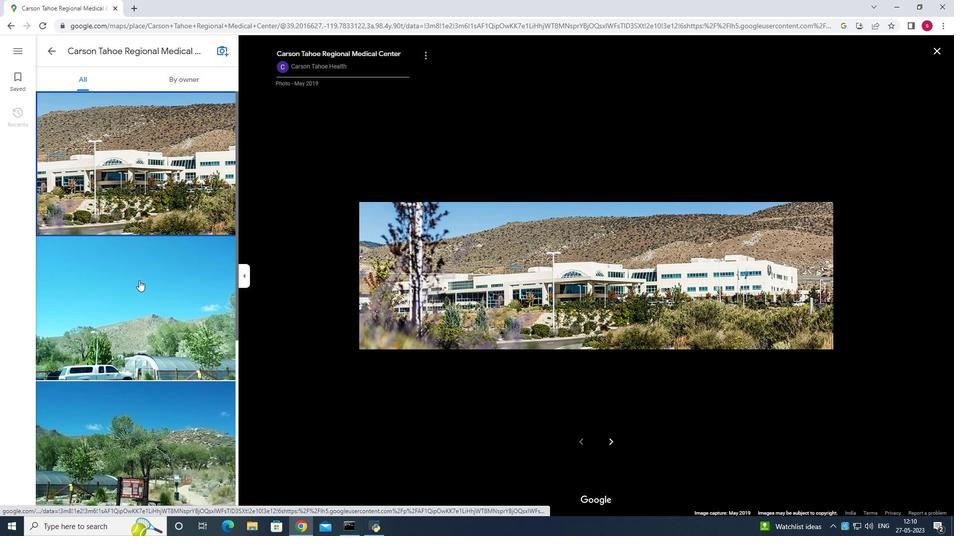 
Action: Mouse moved to (178, 425)
Screenshot: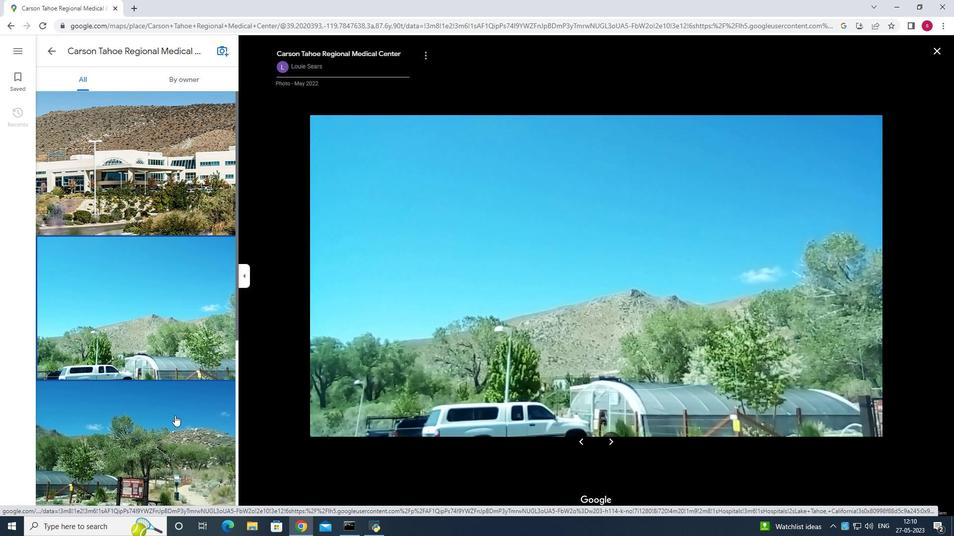 
Action: Mouse pressed left at (178, 425)
Screenshot: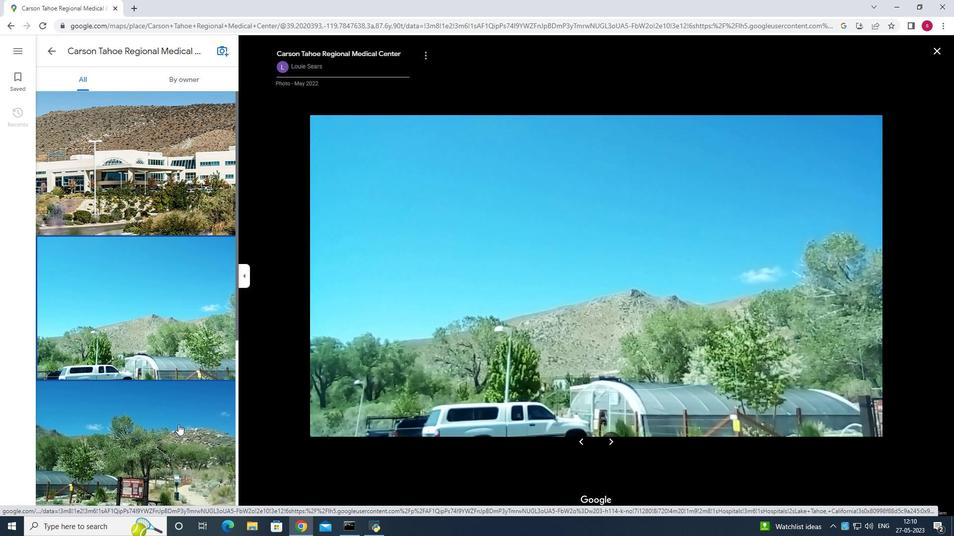 
Action: Mouse moved to (182, 421)
Screenshot: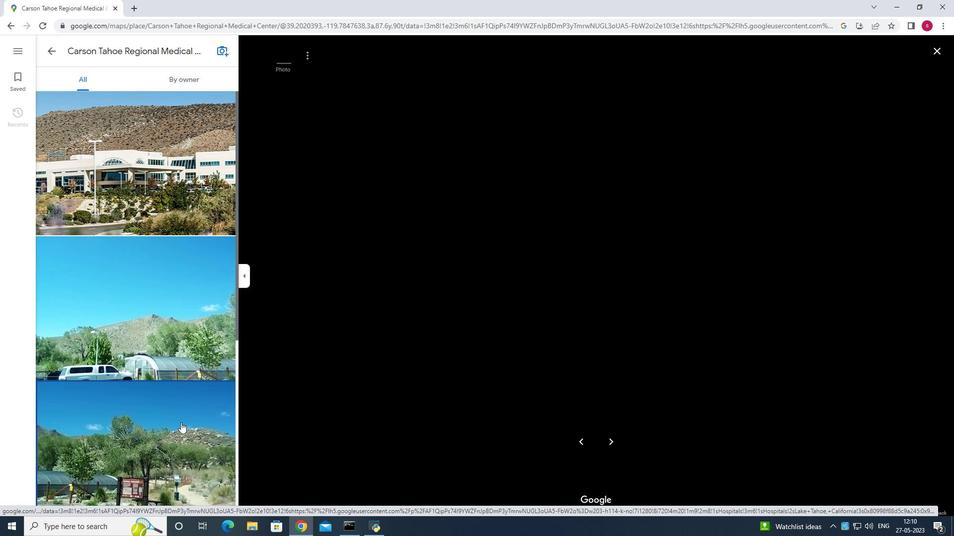 
Action: Mouse scrolled (182, 421) with delta (0, 0)
Screenshot: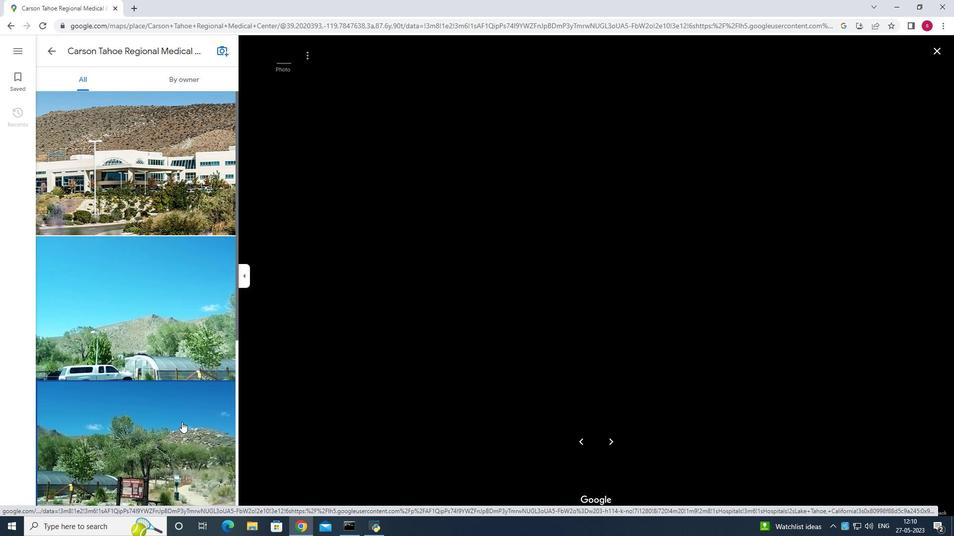 
Action: Mouse scrolled (182, 421) with delta (0, 0)
Screenshot: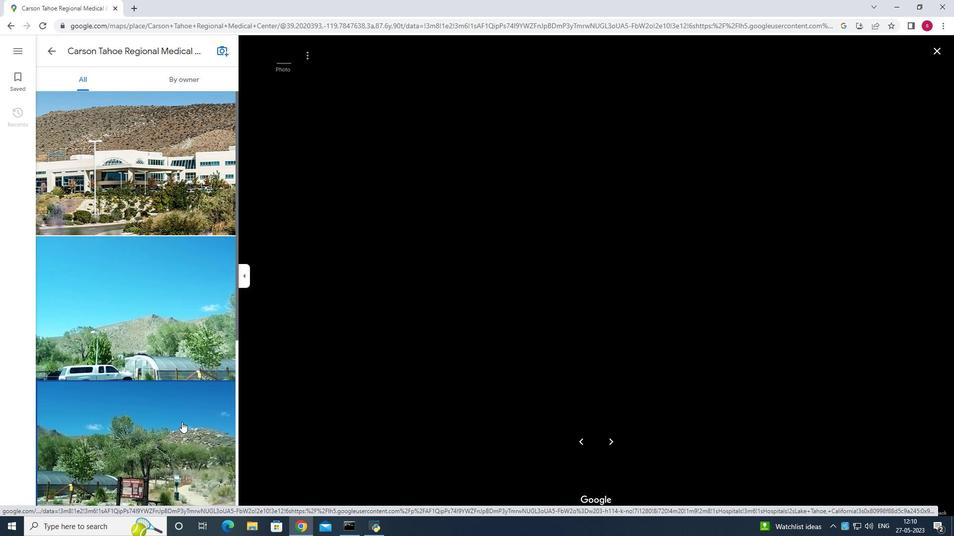 
Action: Mouse scrolled (182, 421) with delta (0, 0)
Screenshot: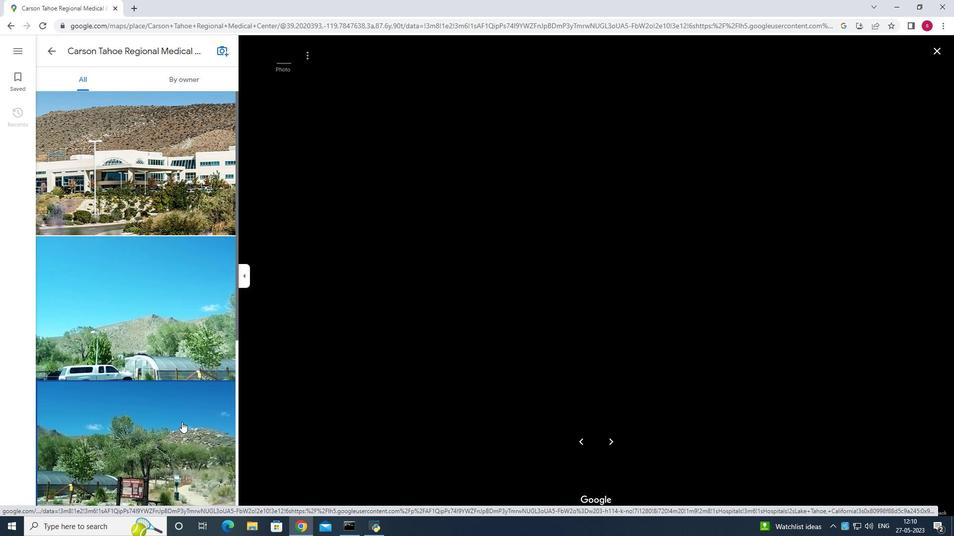 
Action: Mouse moved to (176, 409)
Screenshot: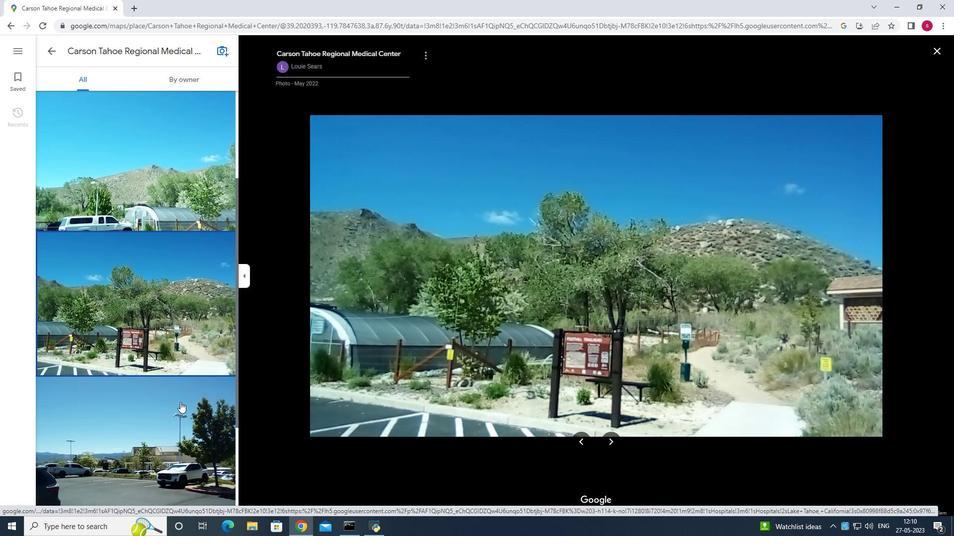 
Action: Mouse pressed left at (176, 409)
Screenshot: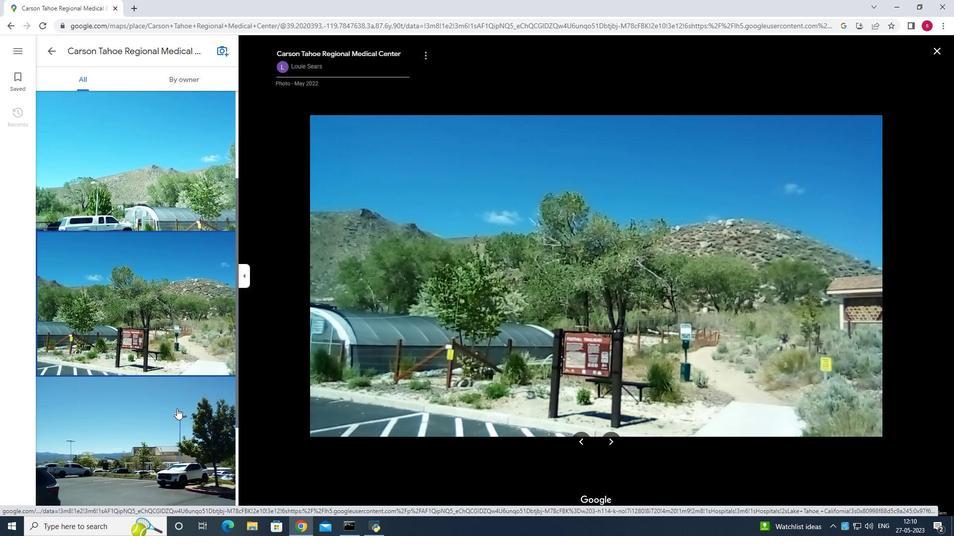 
Action: Mouse scrolled (176, 408) with delta (0, 0)
Screenshot: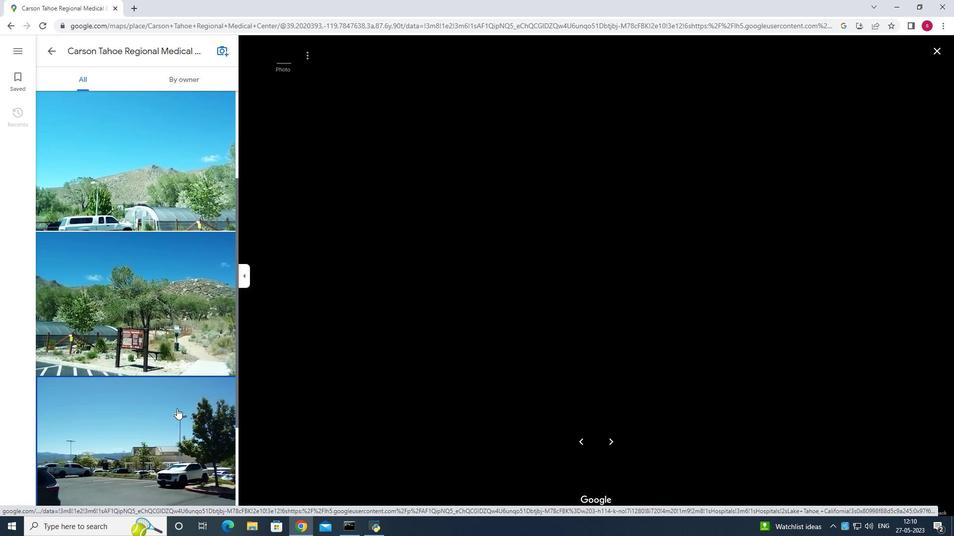 
Action: Mouse scrolled (176, 408) with delta (0, 0)
Screenshot: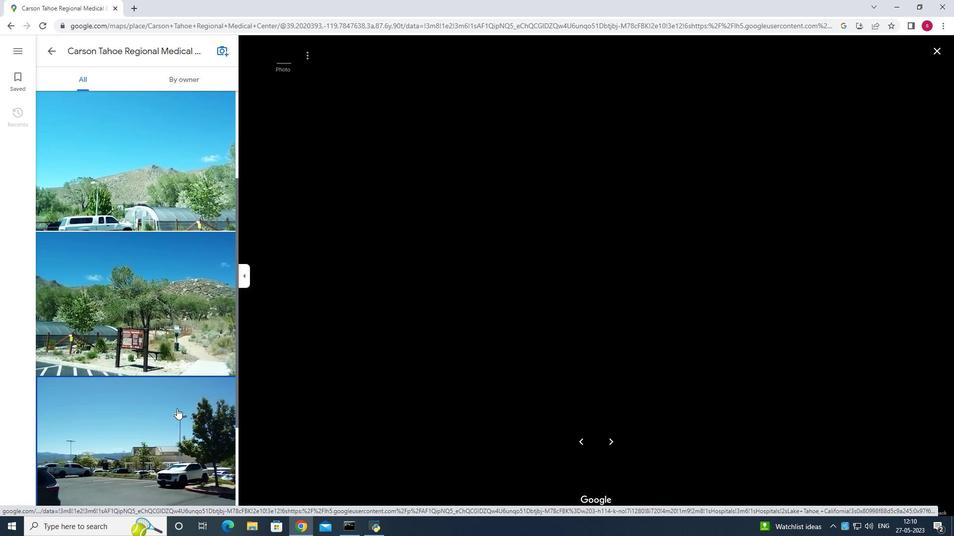 
Action: Mouse scrolled (176, 408) with delta (0, 0)
Screenshot: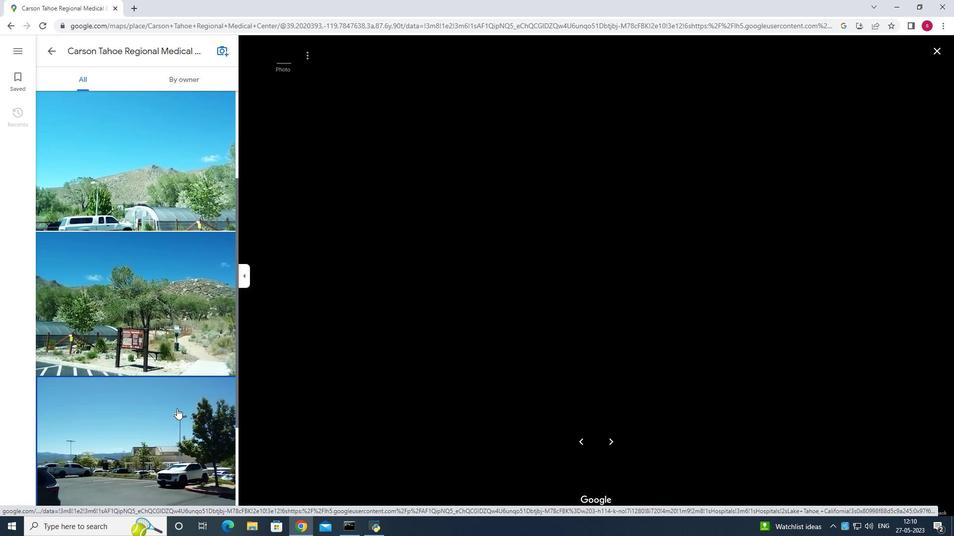 
Action: Mouse scrolled (176, 408) with delta (0, 0)
Screenshot: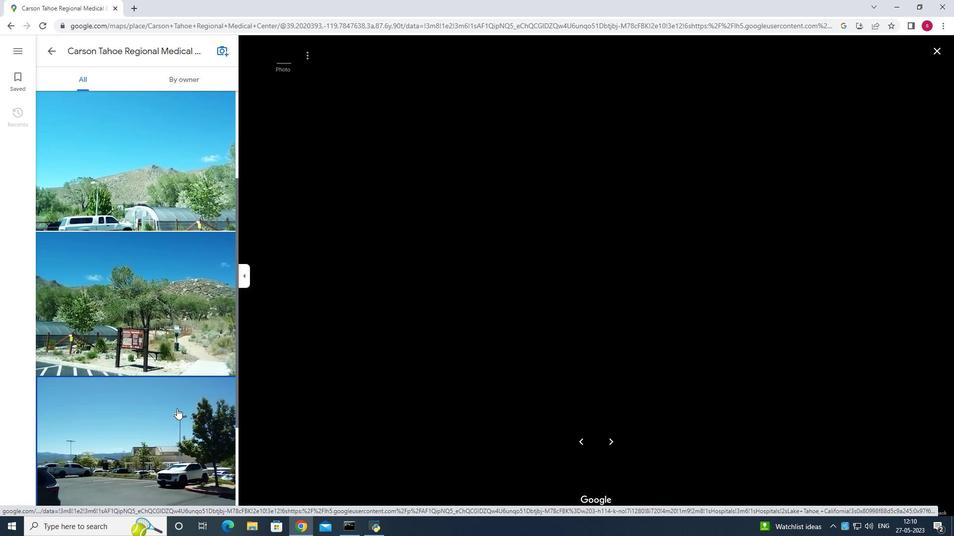 
Action: Mouse moved to (176, 405)
Screenshot: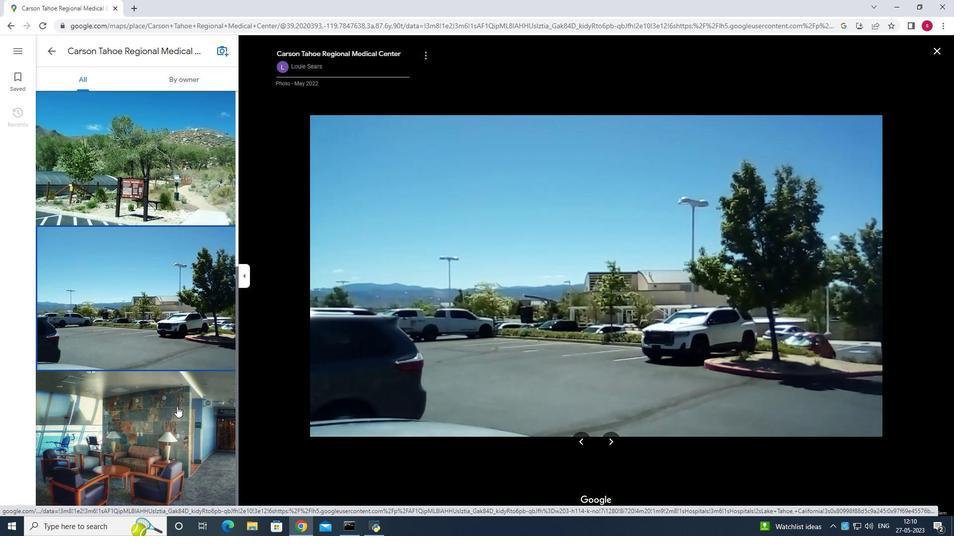
Action: Mouse pressed left at (176, 405)
Screenshot: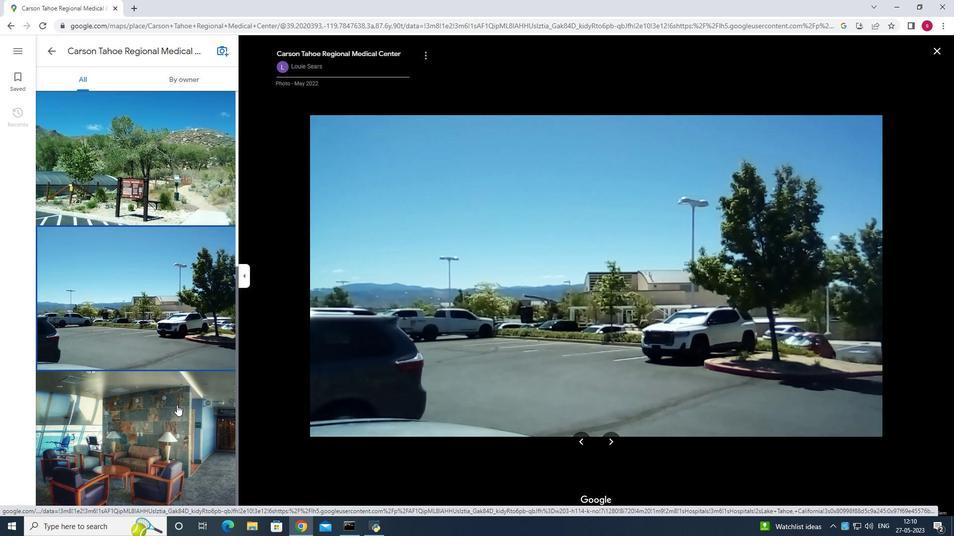 
Action: Mouse moved to (176, 405)
Screenshot: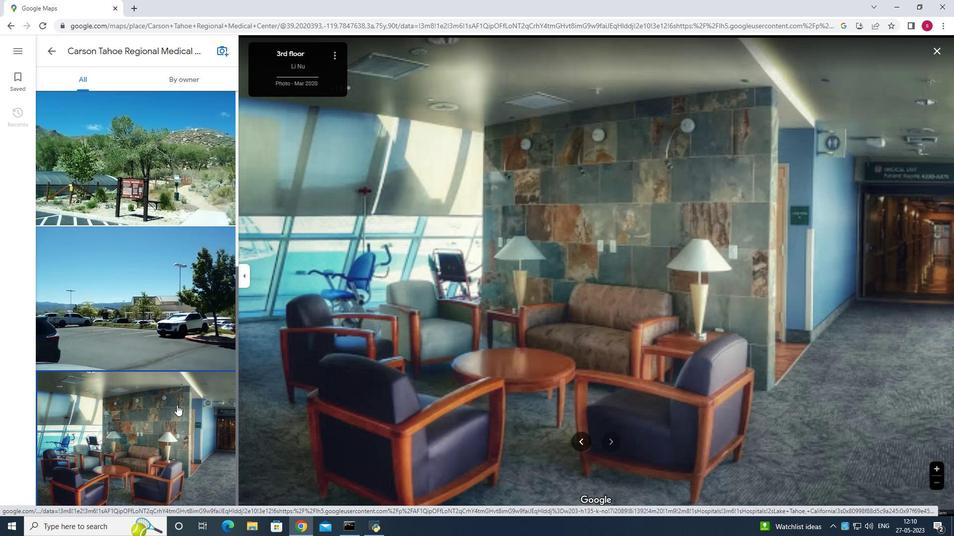 
Action: Mouse scrolled (176, 404) with delta (0, 0)
Screenshot: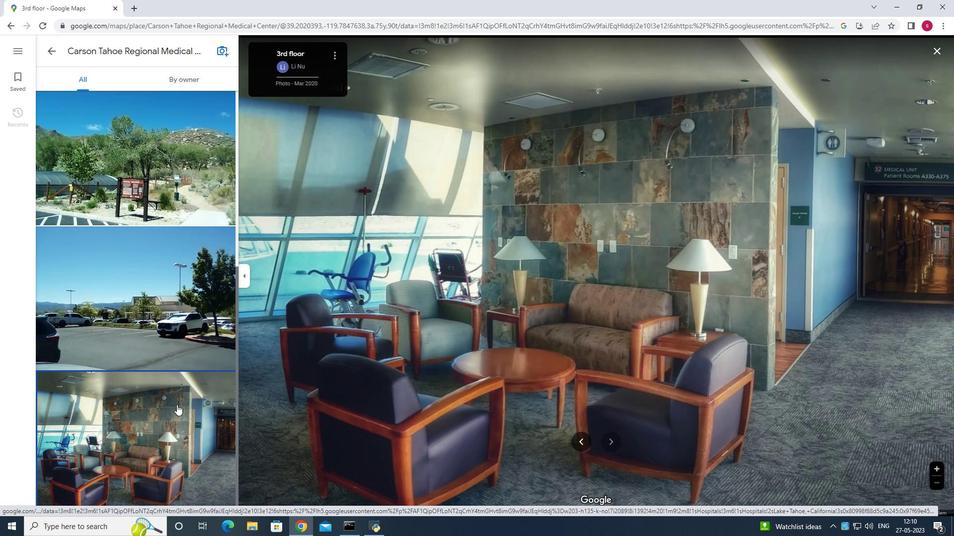
Action: Mouse scrolled (176, 404) with delta (0, 0)
Screenshot: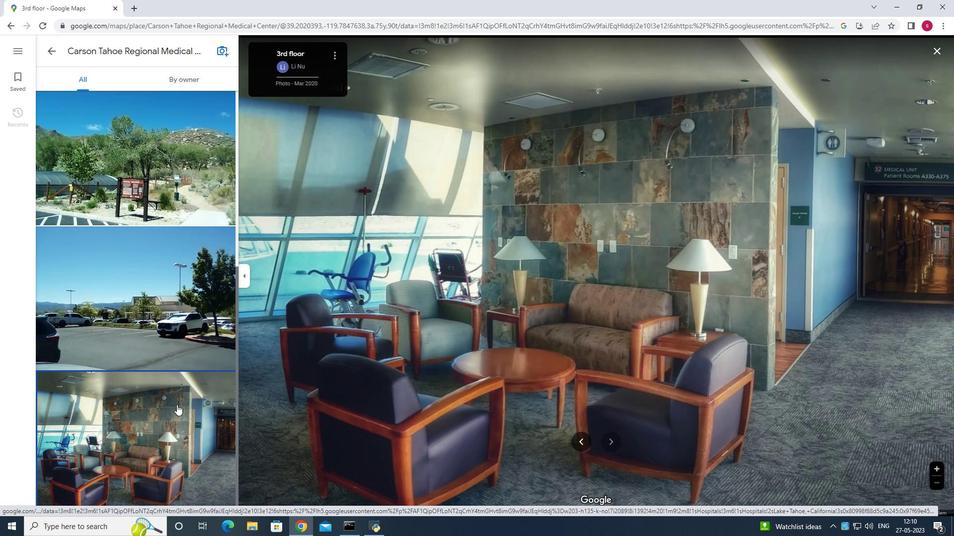 
Action: Mouse scrolled (176, 404) with delta (0, 0)
Screenshot: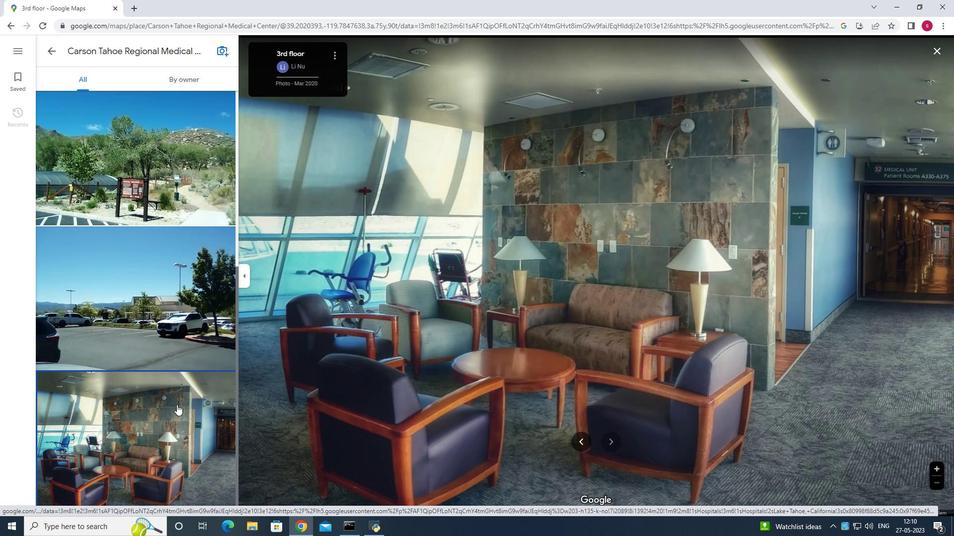 
Action: Mouse scrolled (176, 404) with delta (0, 0)
Screenshot: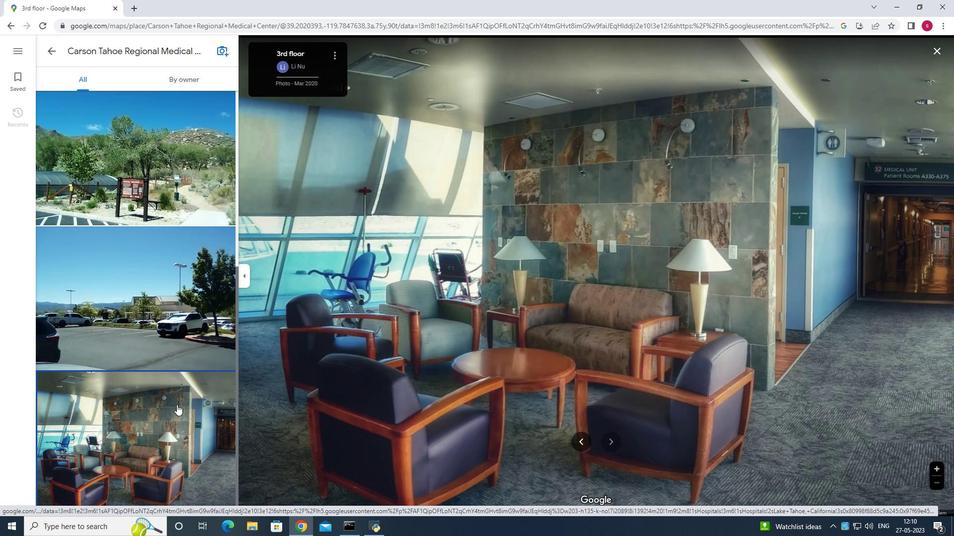 
Action: Mouse scrolled (176, 404) with delta (0, 0)
Screenshot: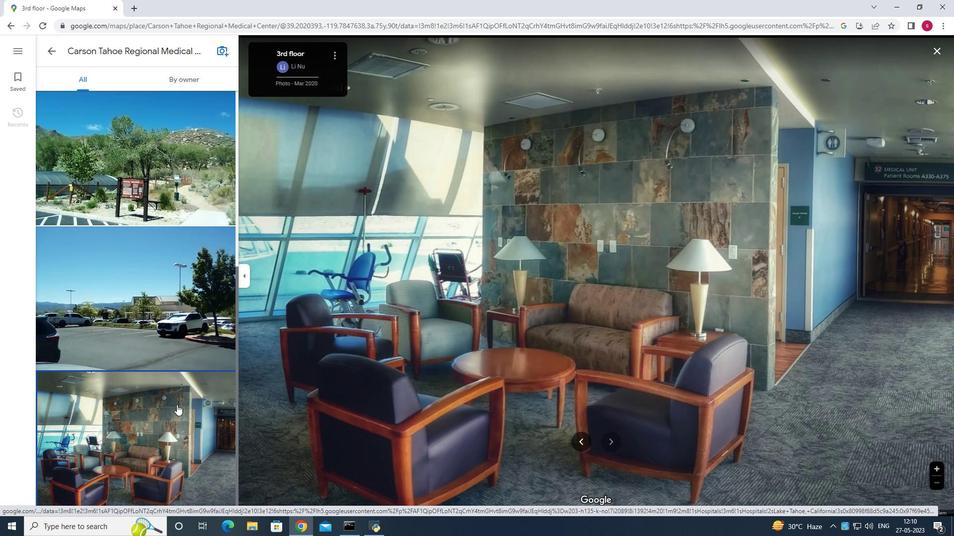 
Action: Mouse scrolled (176, 404) with delta (0, 0)
Screenshot: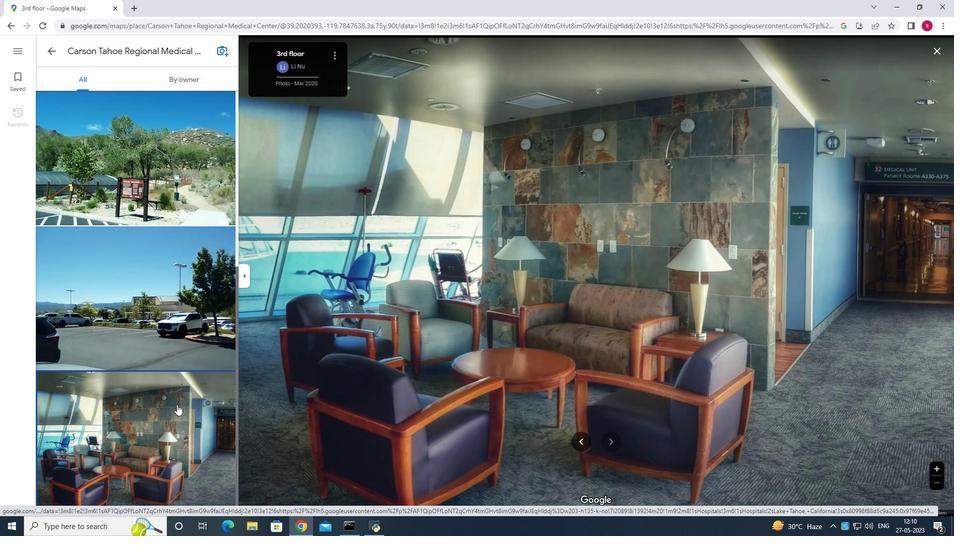 
Action: Mouse scrolled (176, 404) with delta (0, 0)
Screenshot: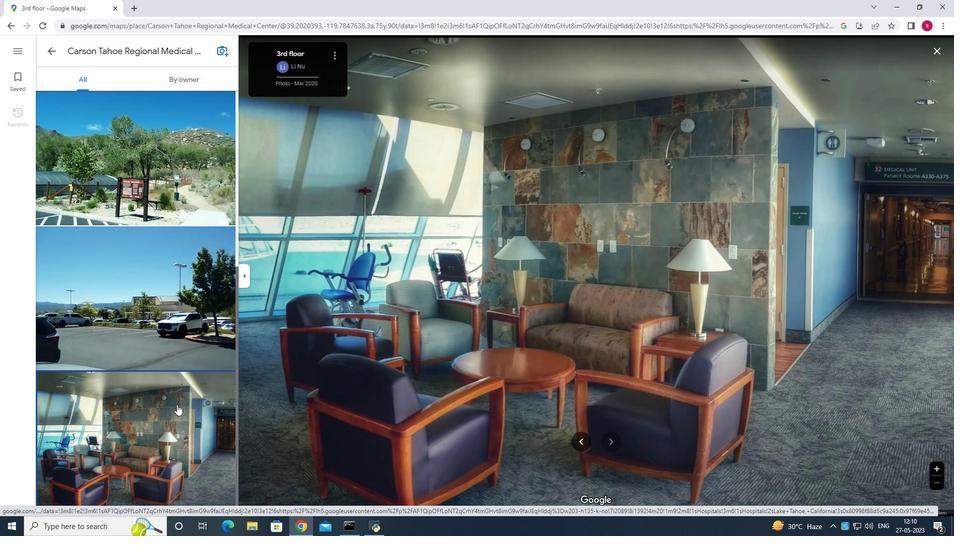 
Action: Mouse scrolled (176, 404) with delta (0, 0)
Screenshot: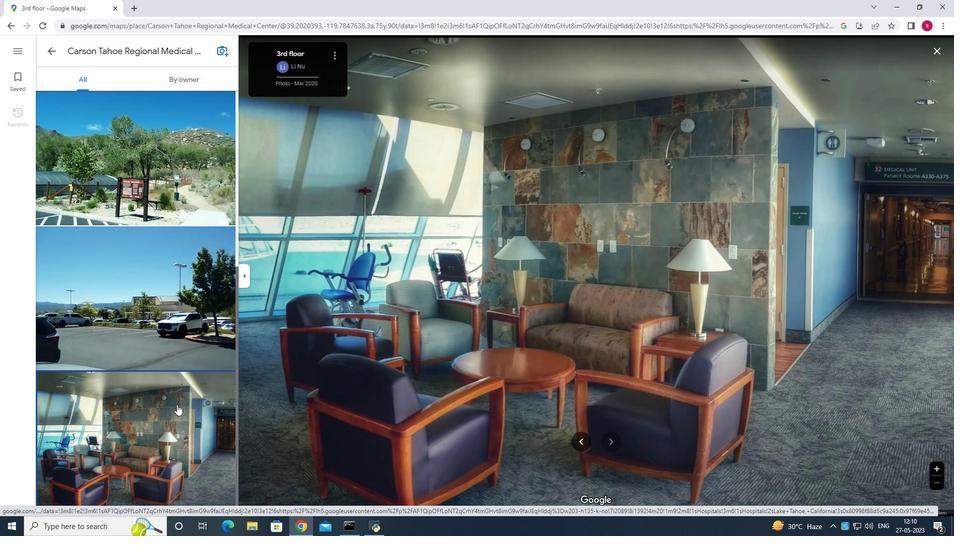 
Action: Mouse scrolled (176, 404) with delta (0, 0)
Screenshot: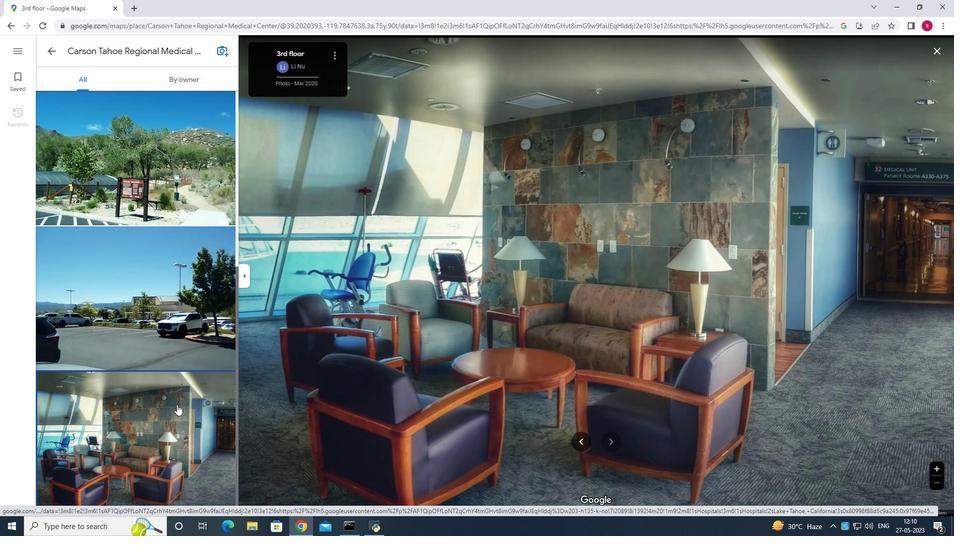 
Action: Mouse scrolled (176, 404) with delta (0, 0)
Screenshot: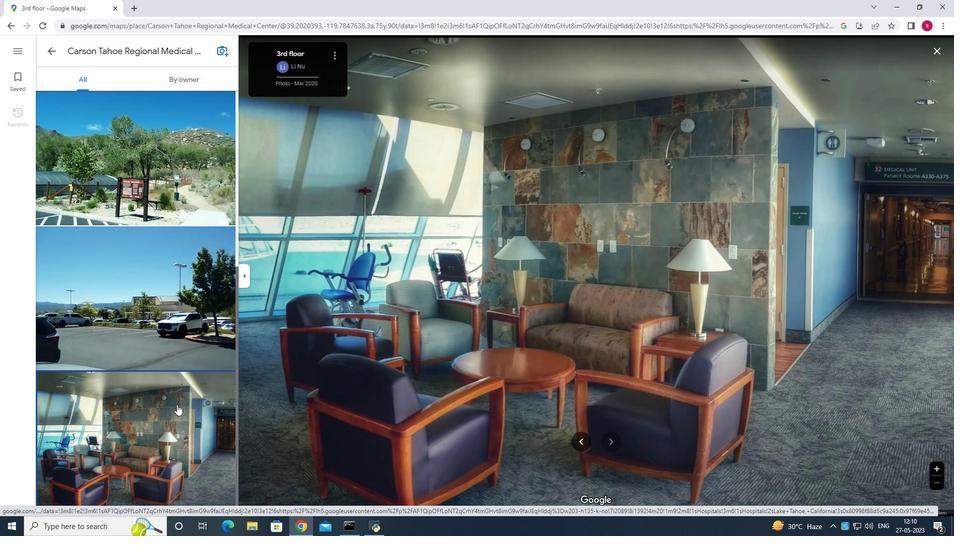 
Action: Mouse scrolled (176, 404) with delta (0, 0)
Screenshot: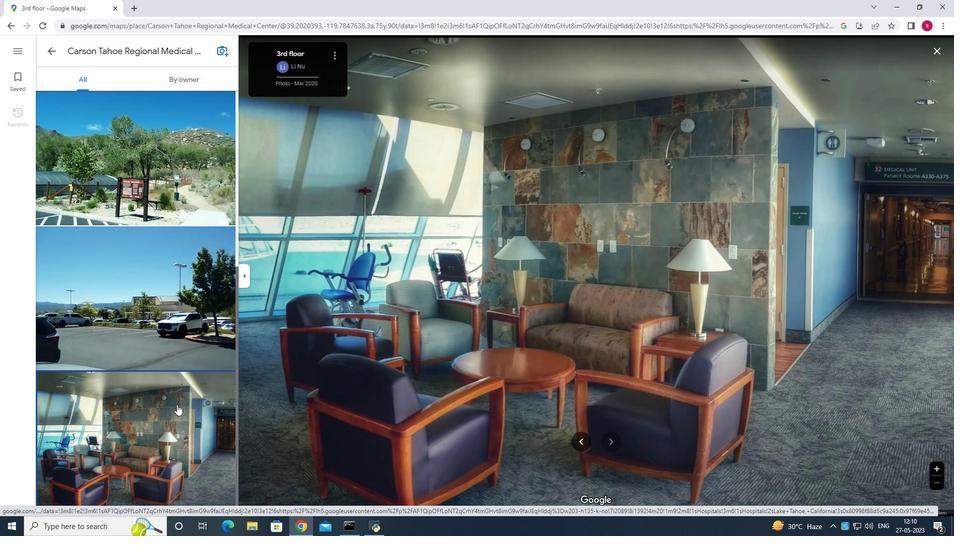 
Action: Mouse scrolled (176, 404) with delta (0, 0)
Screenshot: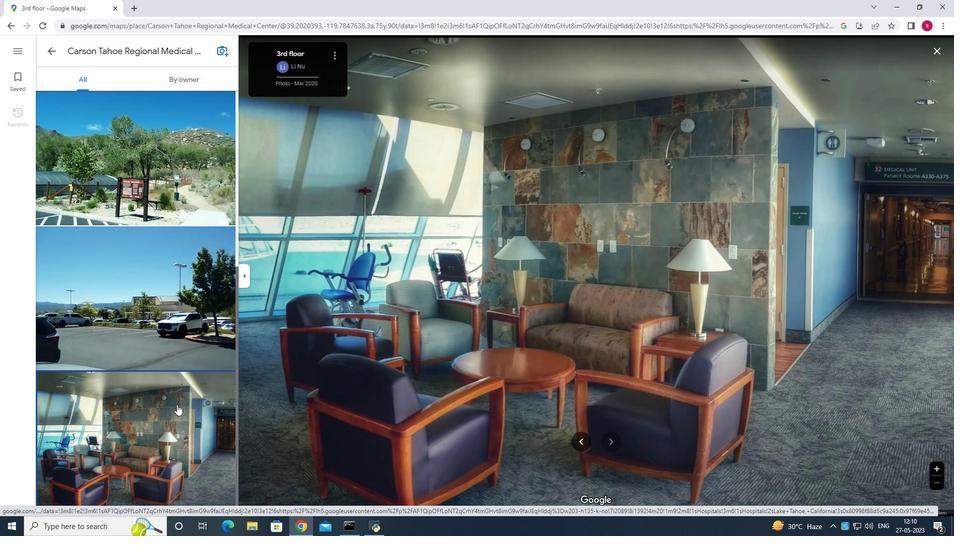 
Action: Mouse scrolled (176, 404) with delta (0, 0)
Screenshot: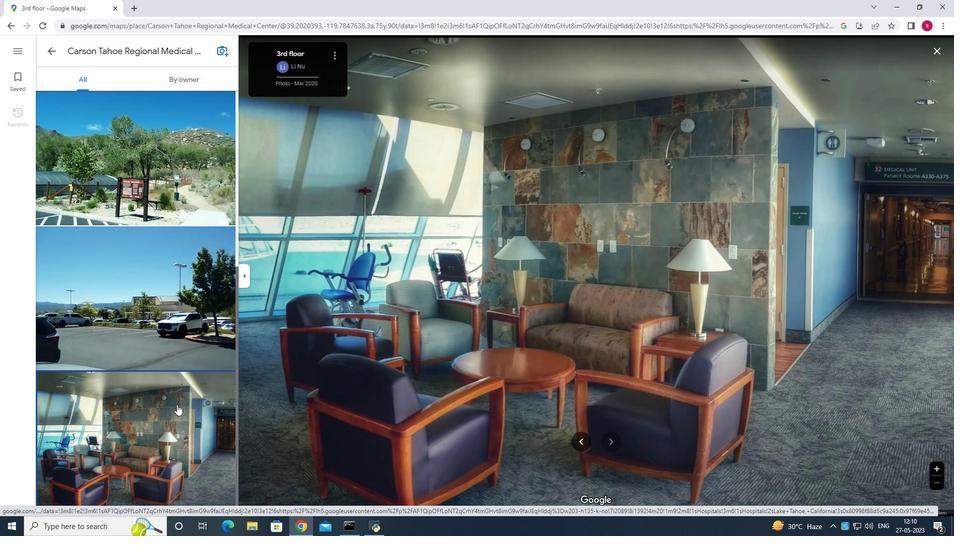 
Action: Mouse scrolled (176, 404) with delta (0, 0)
Screenshot: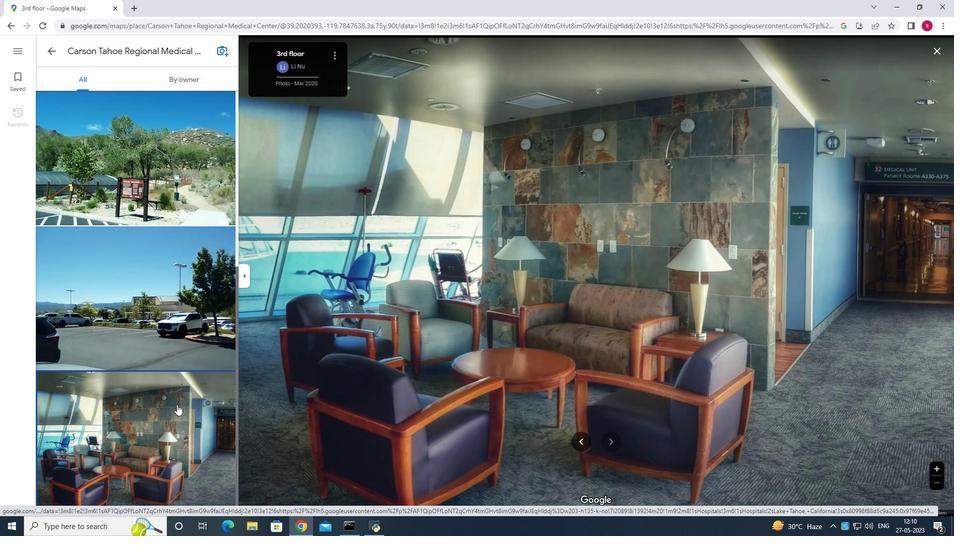 
Action: Mouse scrolled (176, 405) with delta (0, 0)
Screenshot: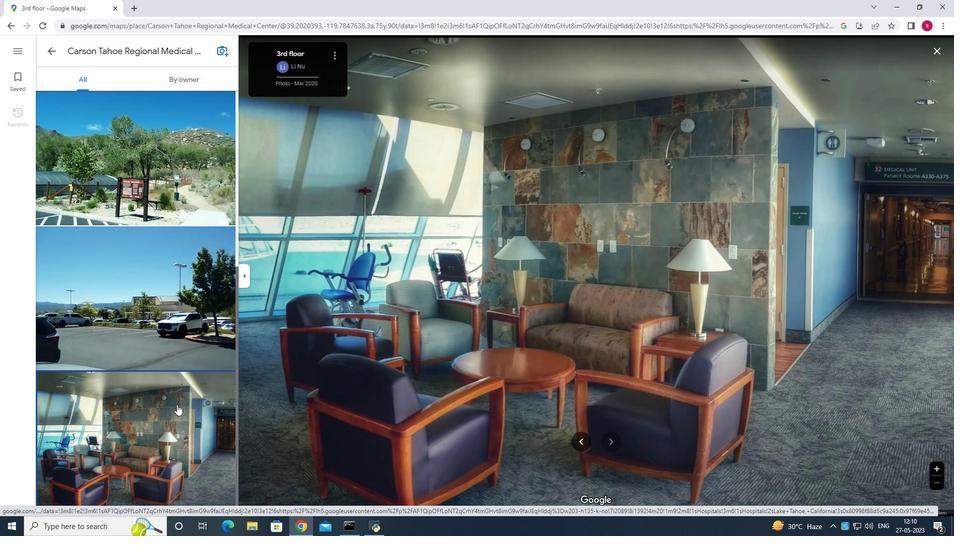 
Action: Mouse scrolled (176, 405) with delta (0, 0)
Screenshot: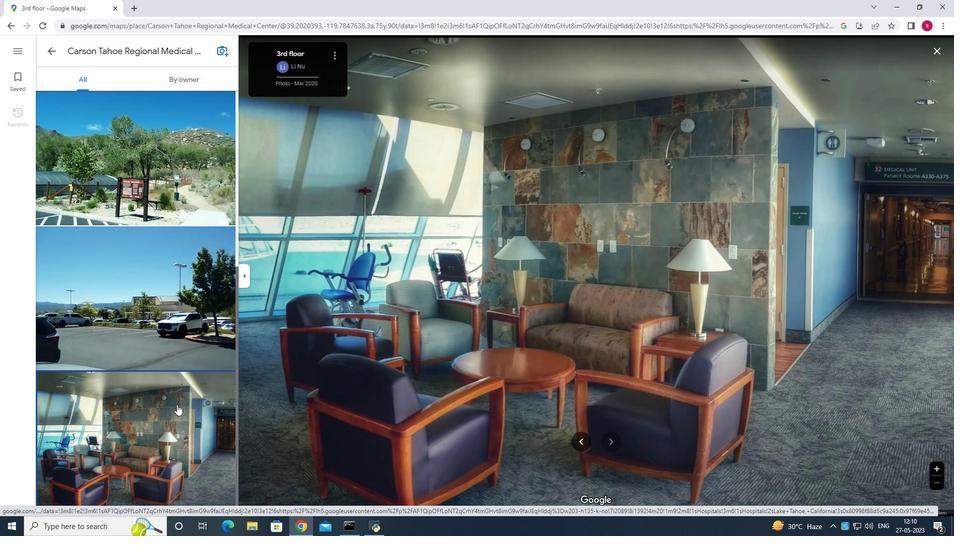 
Action: Mouse scrolled (176, 405) with delta (0, 0)
Screenshot: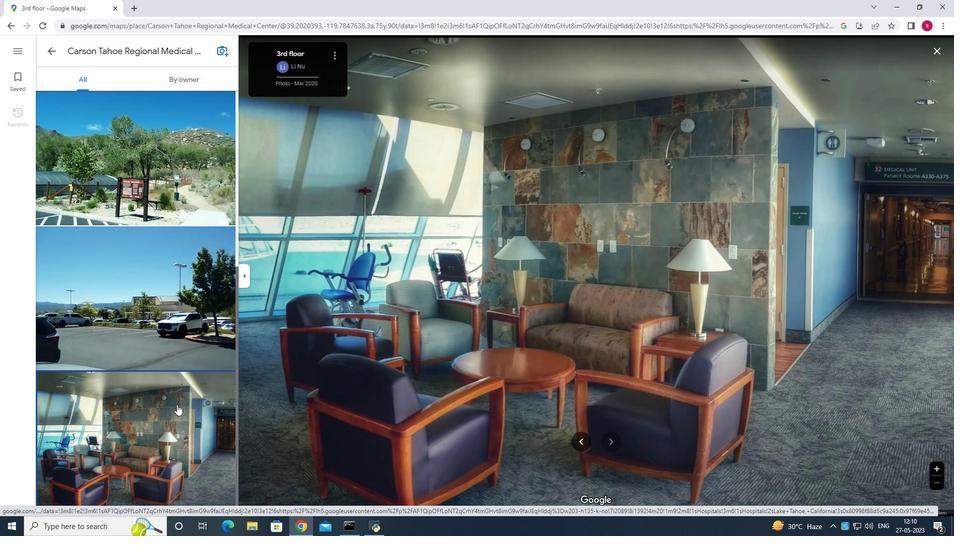 
Action: Mouse scrolled (176, 405) with delta (0, 0)
Screenshot: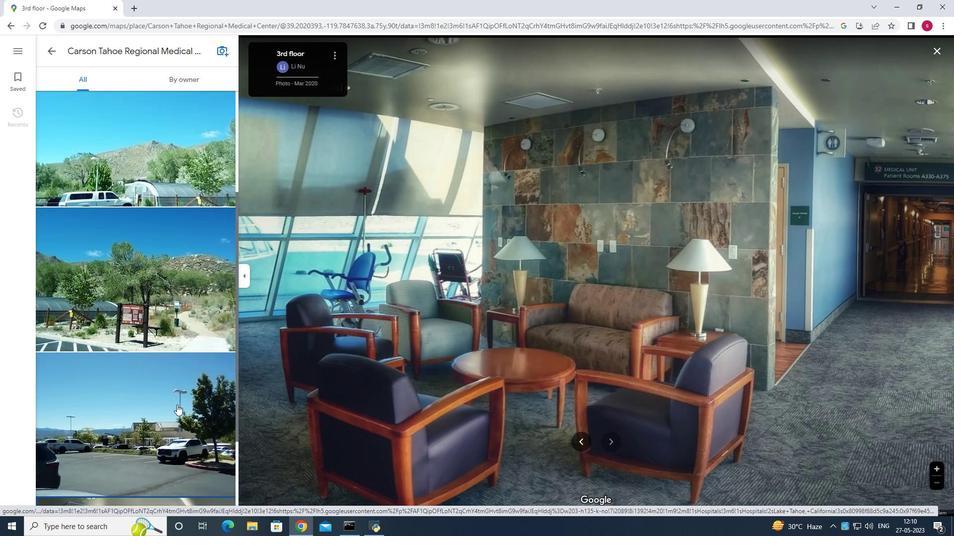 
Action: Mouse scrolled (176, 405) with delta (0, 0)
Screenshot: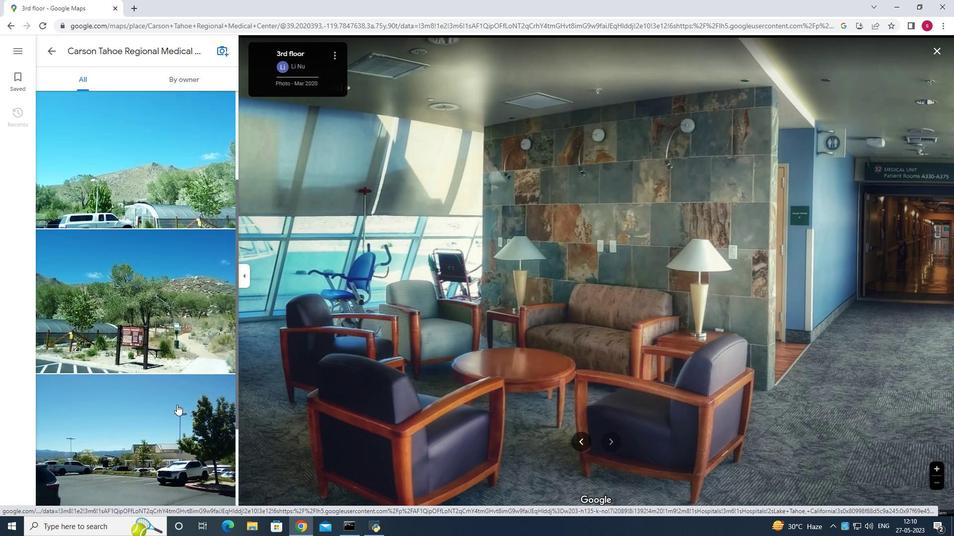 
Action: Mouse scrolled (176, 405) with delta (0, 0)
Screenshot: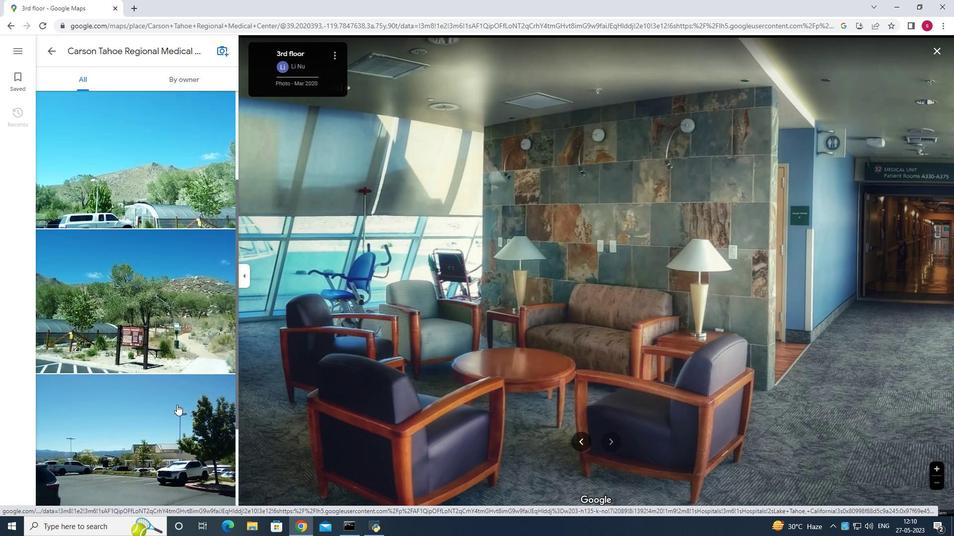 
Action: Mouse scrolled (176, 405) with delta (0, 0)
Screenshot: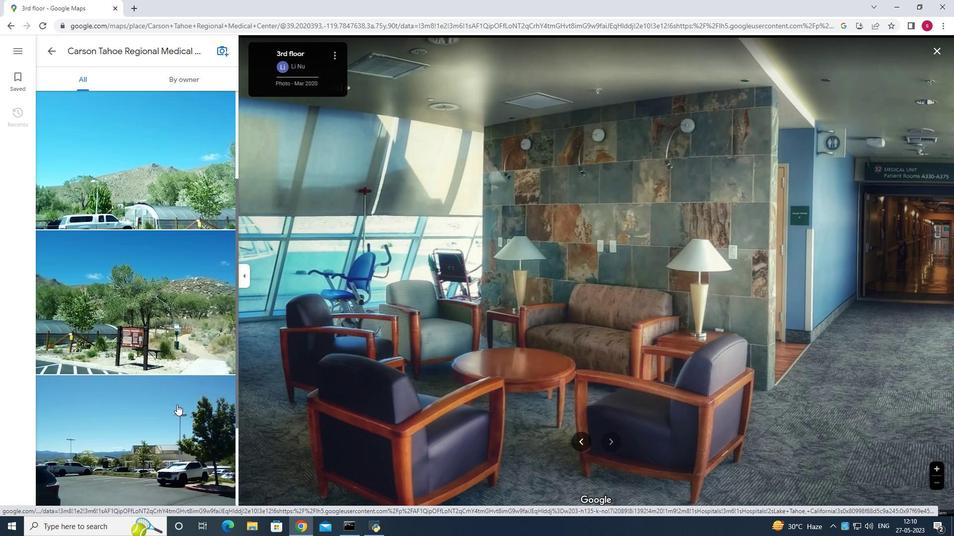 
Action: Mouse scrolled (176, 405) with delta (0, 0)
Screenshot: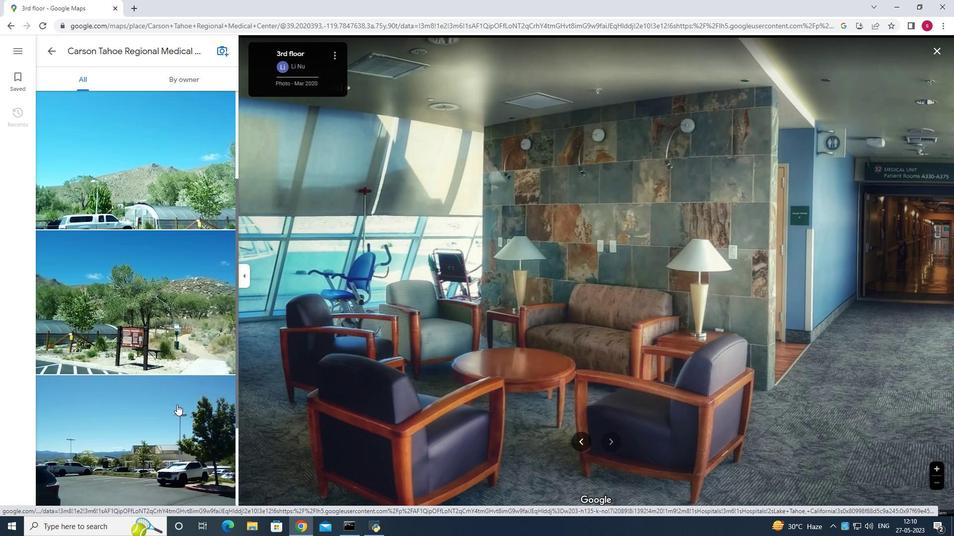 
Action: Mouse scrolled (176, 405) with delta (0, 0)
Screenshot: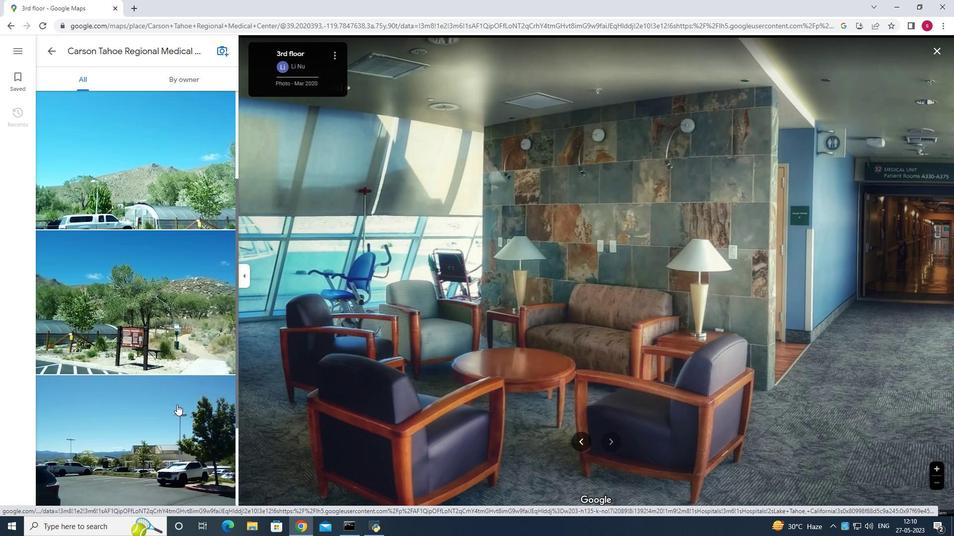 
Action: Mouse scrolled (176, 405) with delta (0, 0)
Screenshot: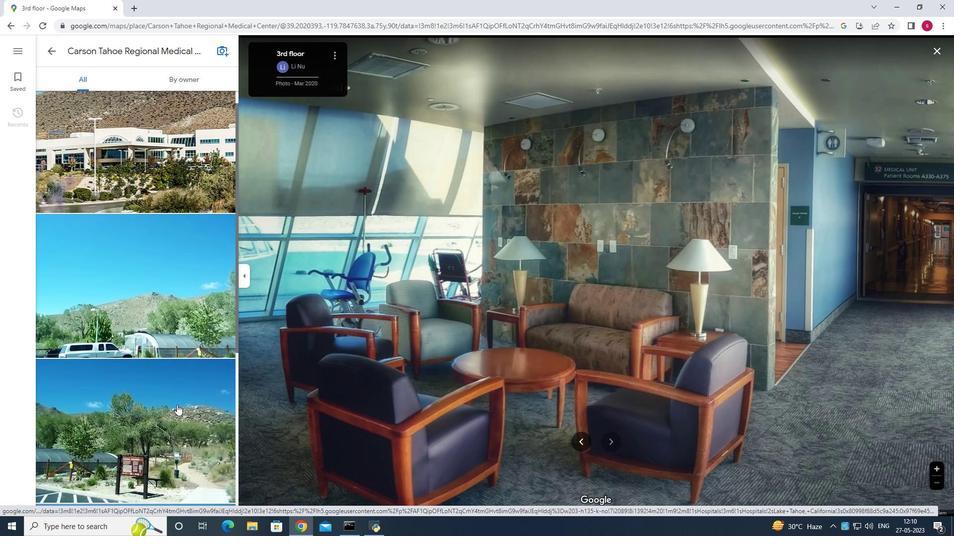 
Action: Mouse scrolled (176, 405) with delta (0, 0)
Screenshot: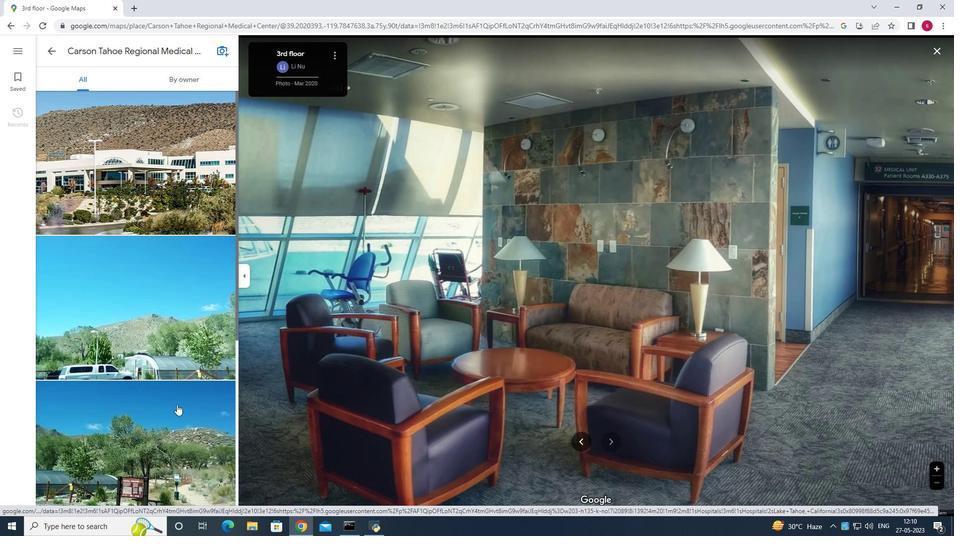 
Action: Mouse scrolled (176, 405) with delta (0, 0)
Screenshot: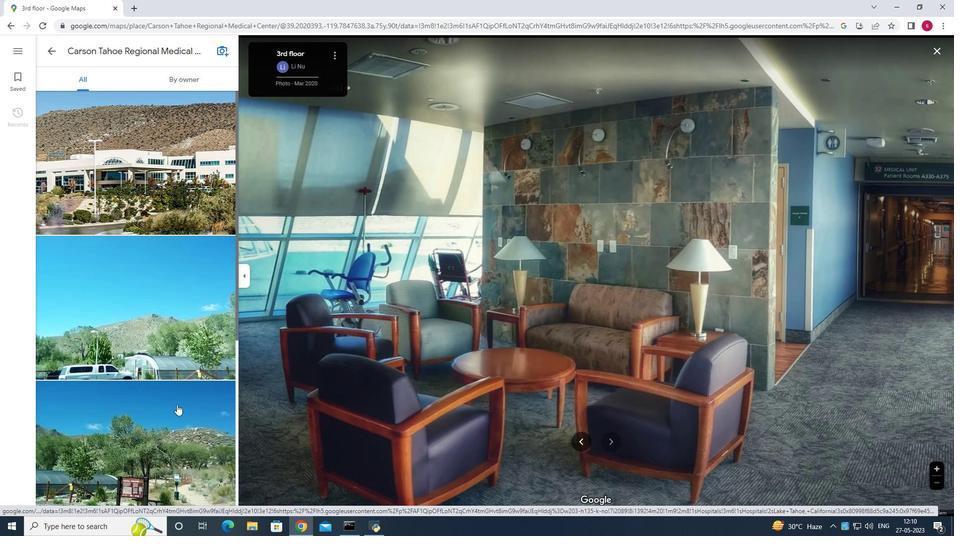 
Action: Mouse scrolled (176, 405) with delta (0, 0)
Screenshot: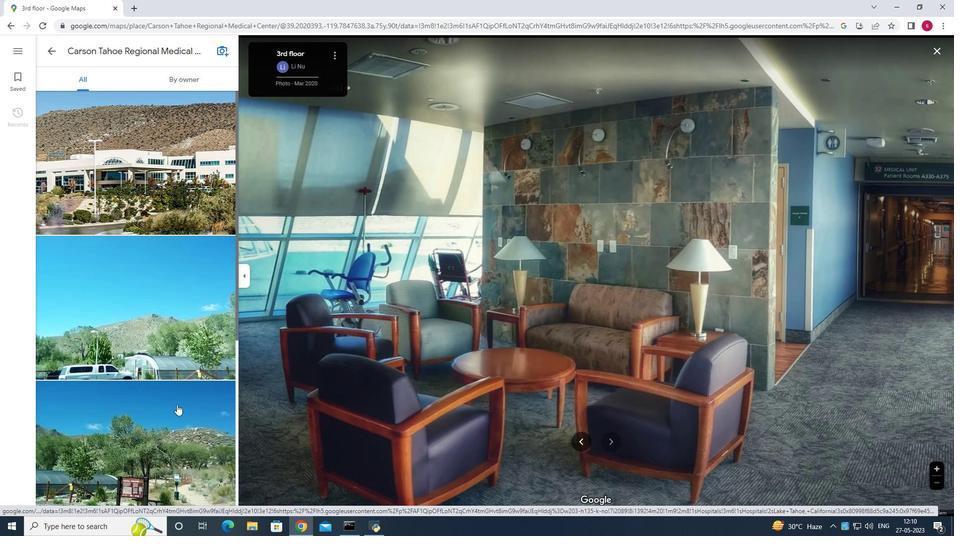 
Action: Mouse scrolled (176, 405) with delta (0, 0)
Screenshot: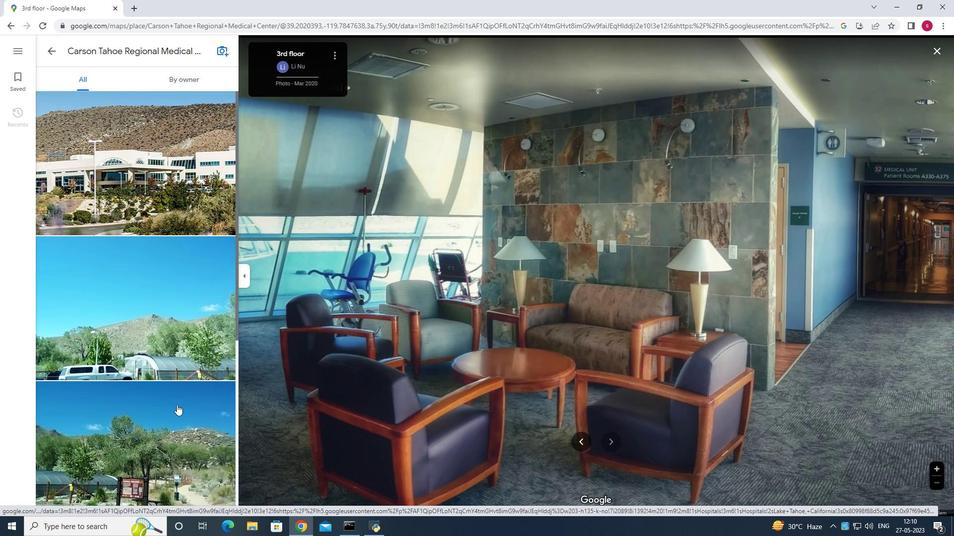 
Action: Mouse scrolled (176, 405) with delta (0, 0)
Screenshot: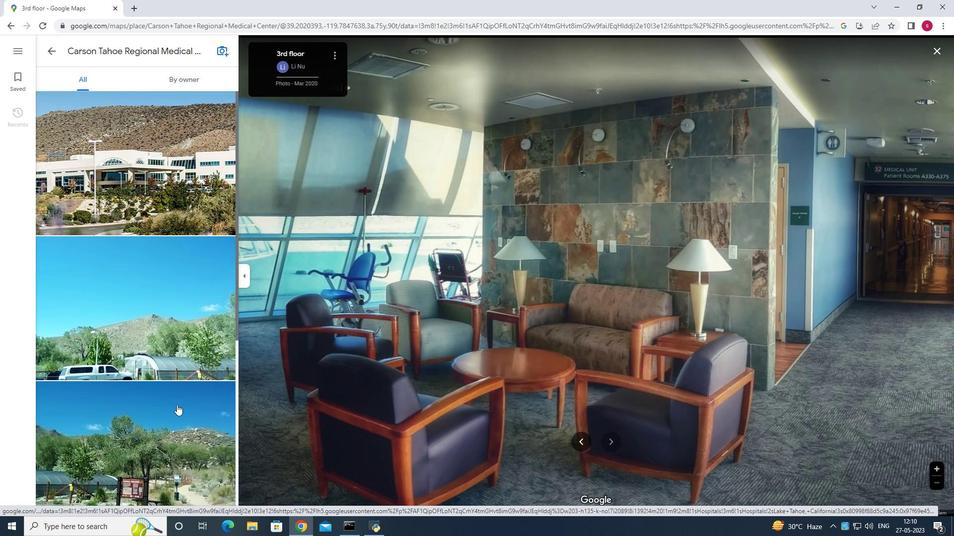 
Action: Mouse scrolled (176, 405) with delta (0, 0)
Screenshot: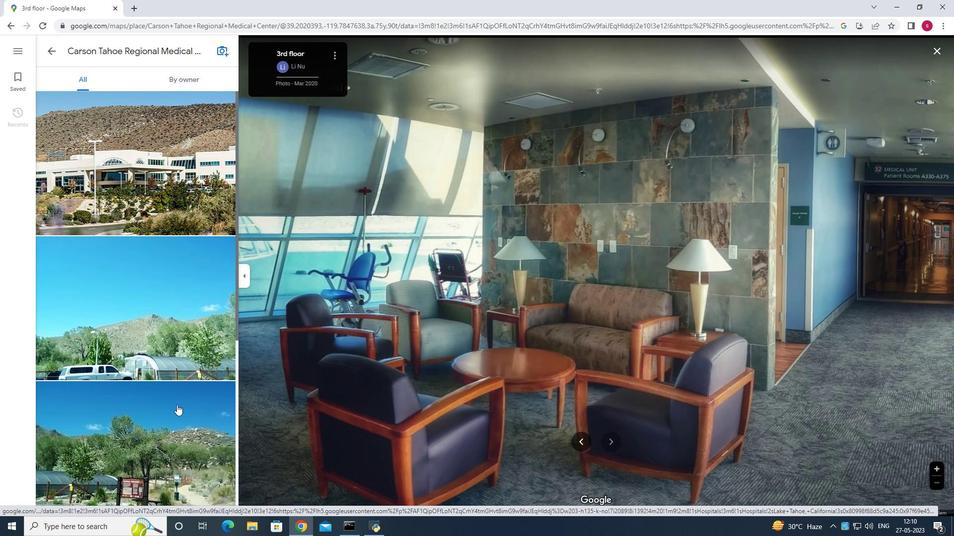 
Action: Mouse scrolled (176, 405) with delta (0, 0)
Screenshot: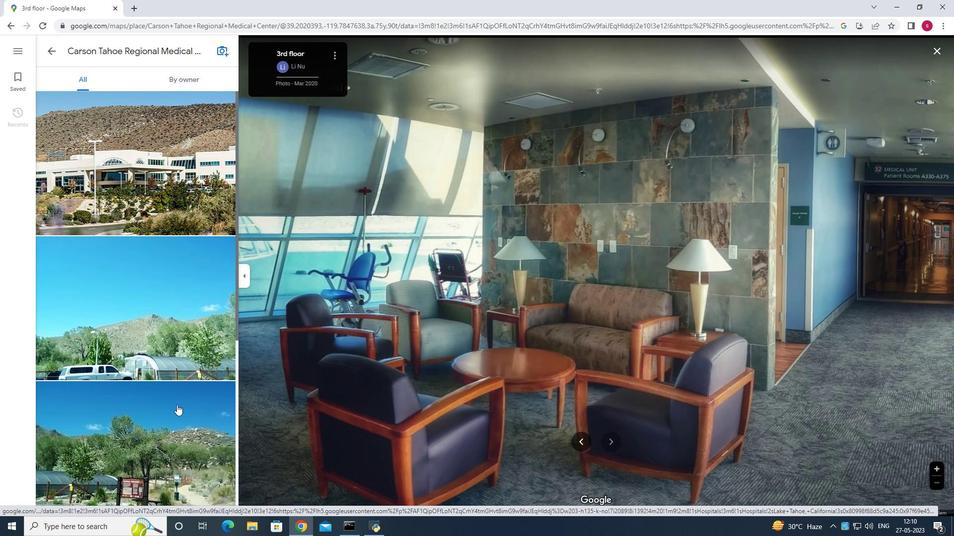 
Action: Mouse scrolled (176, 405) with delta (0, 0)
Screenshot: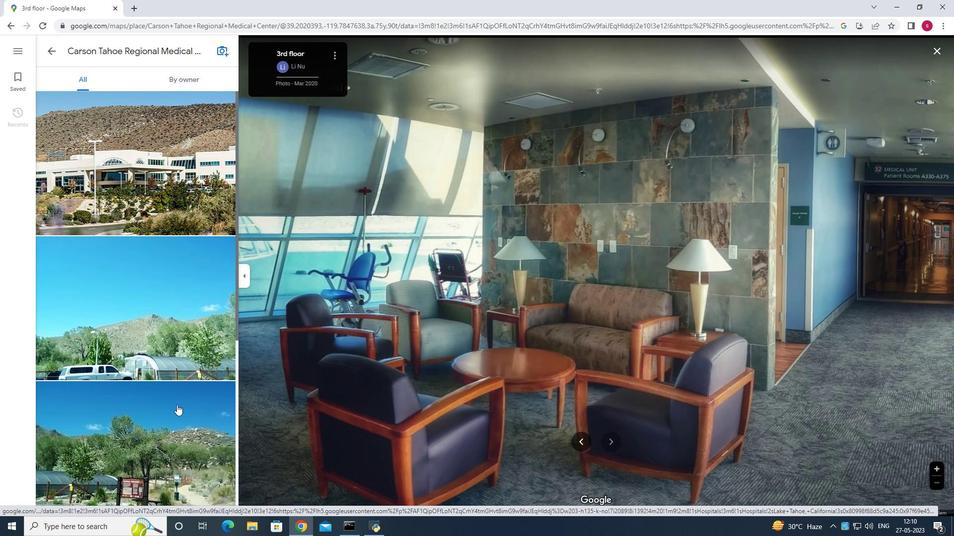 
Action: Mouse scrolled (176, 405) with delta (0, 0)
Screenshot: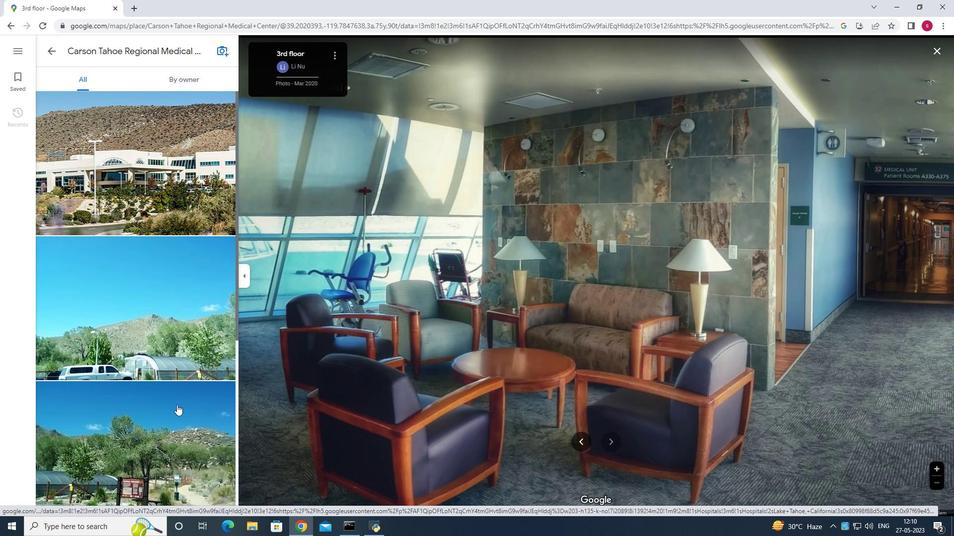 
Action: Mouse scrolled (176, 405) with delta (0, 0)
Screenshot: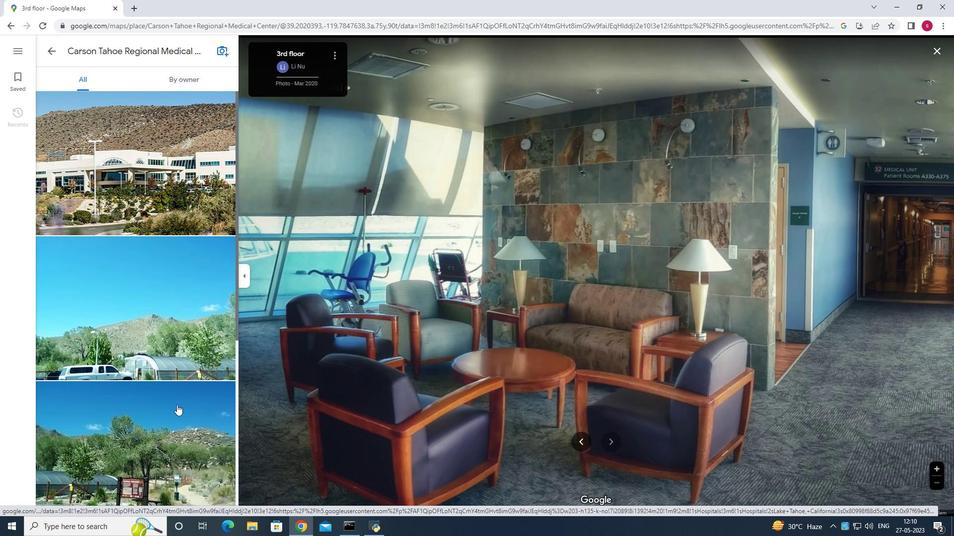 
Action: Mouse scrolled (176, 404) with delta (0, 0)
Screenshot: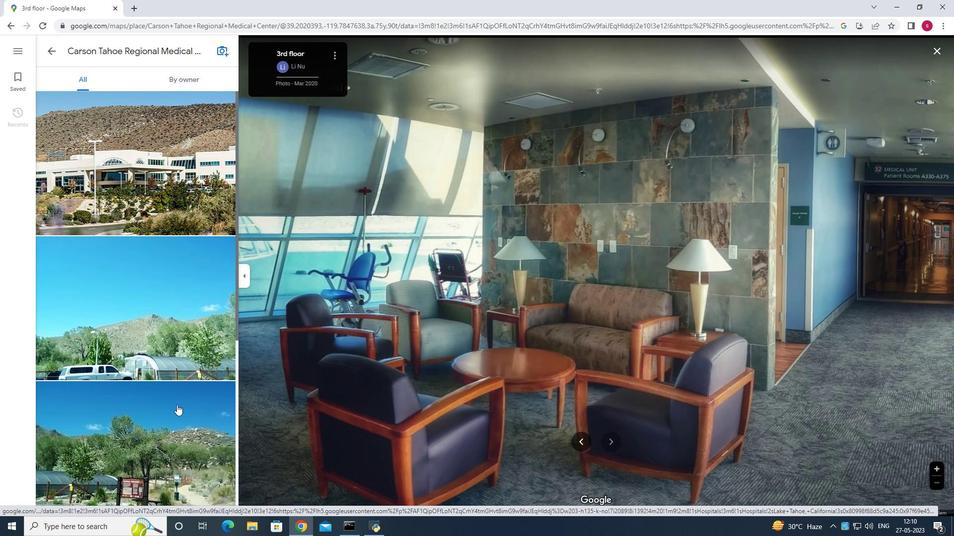 
Action: Mouse scrolled (176, 404) with delta (0, 0)
Screenshot: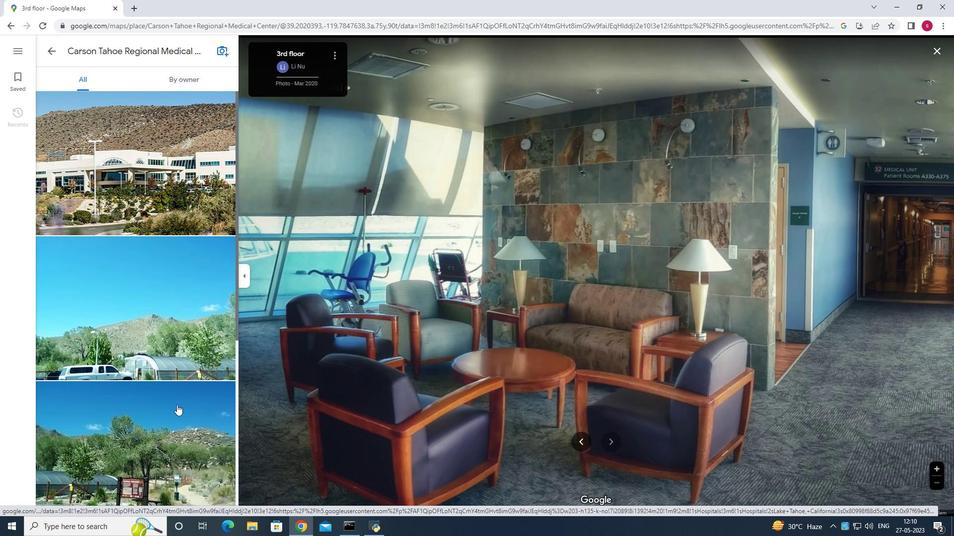 
Action: Mouse scrolled (176, 404) with delta (0, 0)
Screenshot: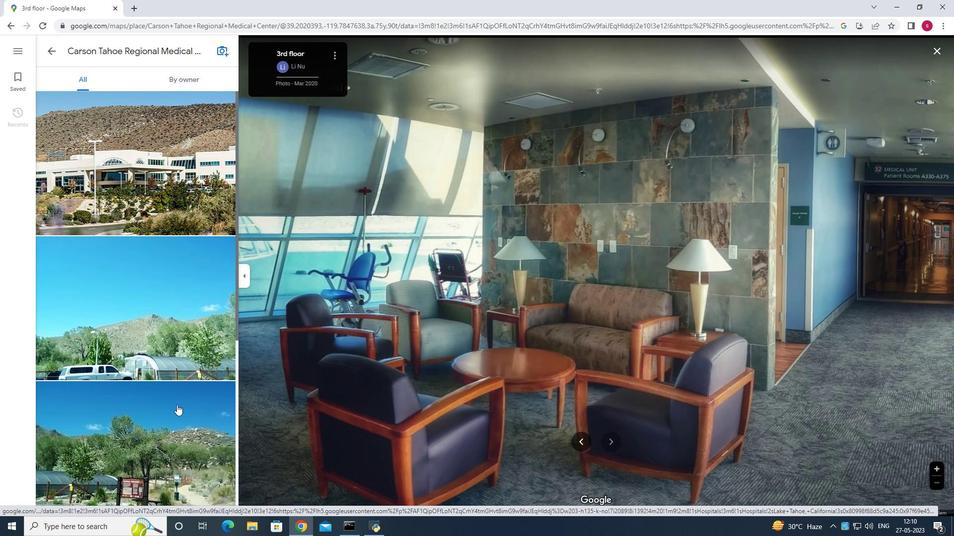 
Action: Mouse scrolled (176, 404) with delta (0, 0)
Screenshot: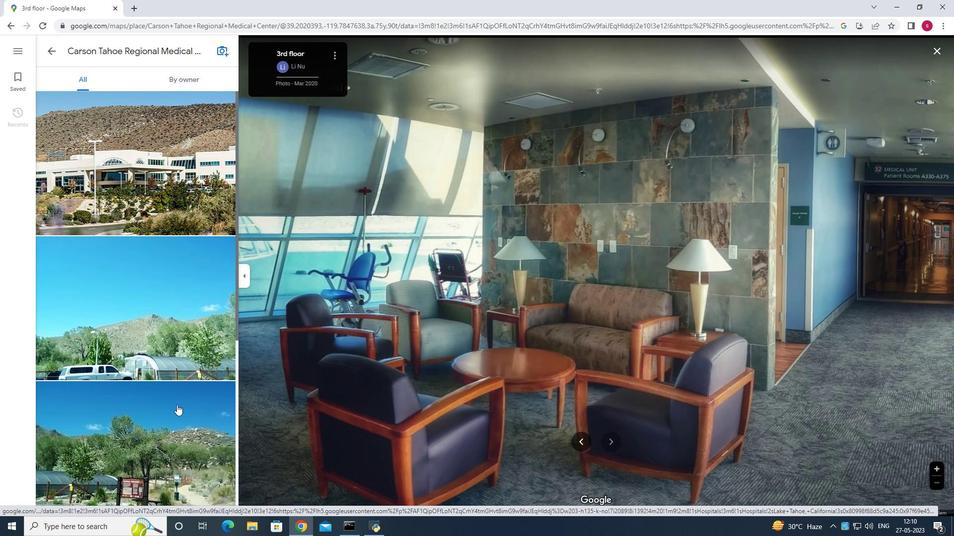 
Action: Mouse scrolled (176, 404) with delta (0, 0)
Screenshot: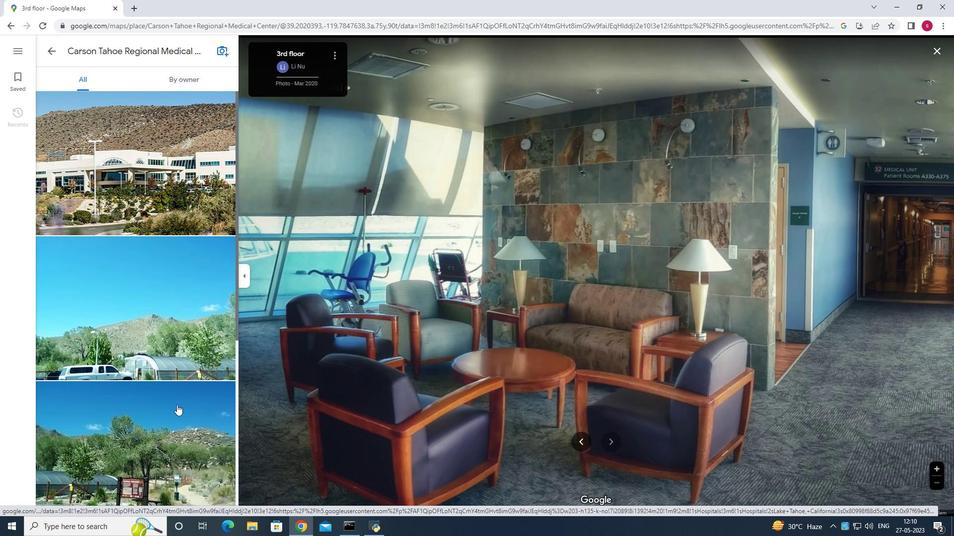 
Action: Mouse scrolled (176, 404) with delta (0, 0)
Screenshot: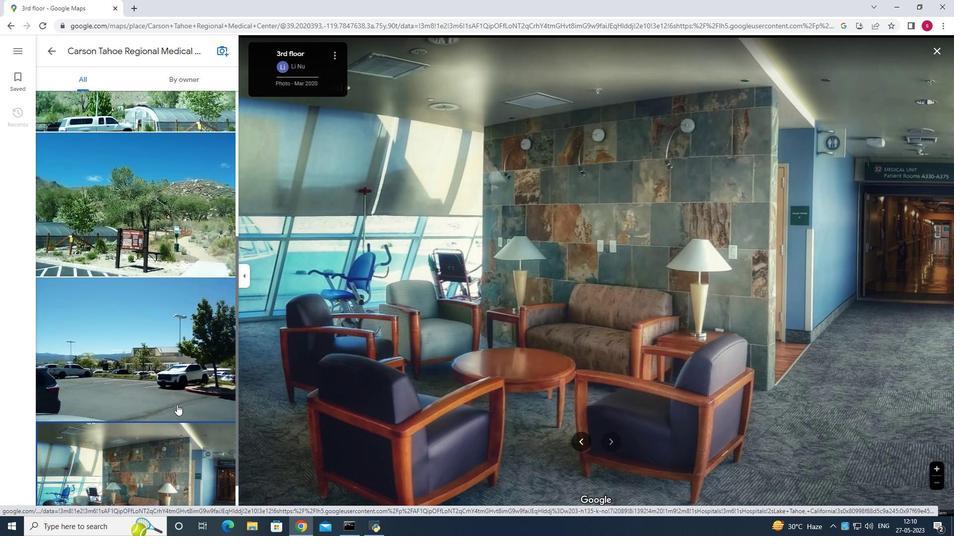 
Action: Mouse scrolled (176, 404) with delta (0, 0)
Screenshot: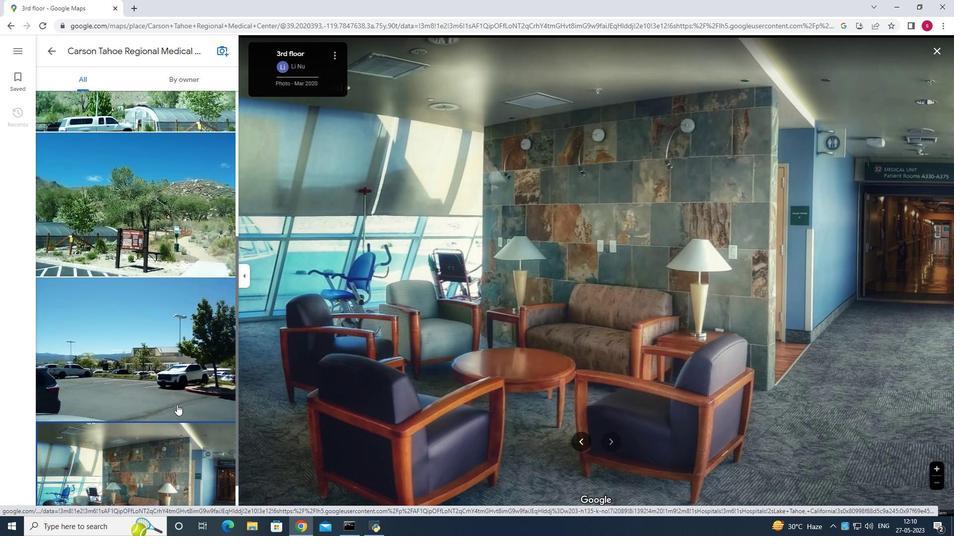 
Action: Mouse scrolled (176, 404) with delta (0, 0)
Screenshot: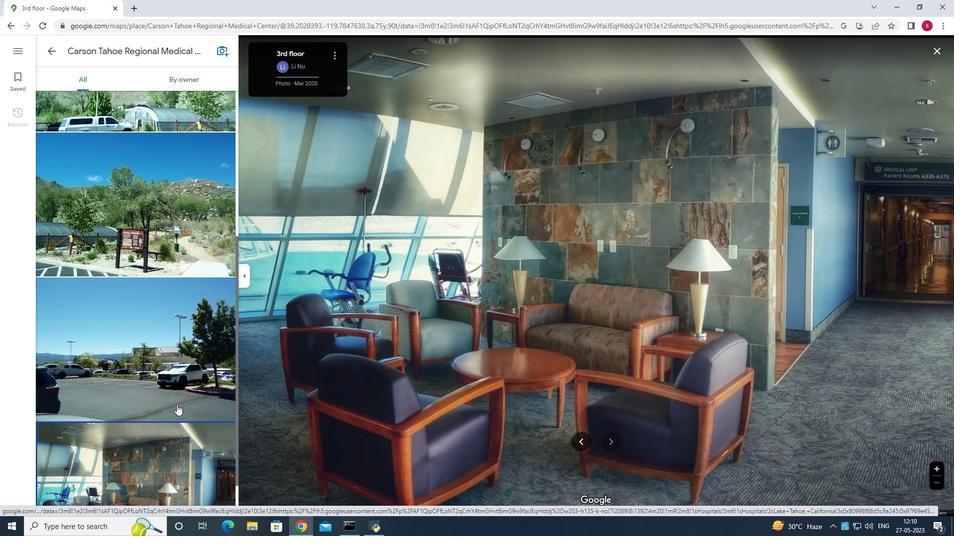 
Action: Mouse scrolled (176, 404) with delta (0, 0)
Screenshot: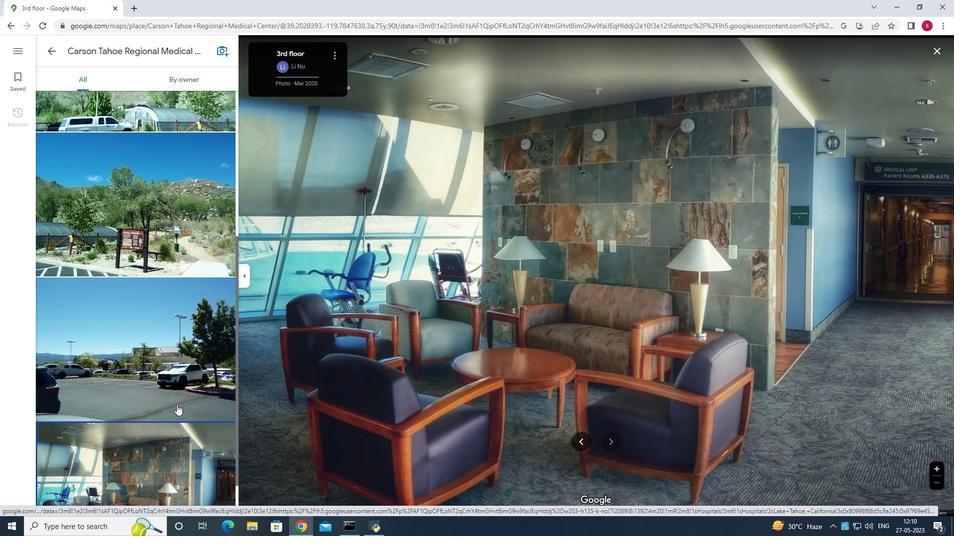 
Action: Mouse scrolled (176, 404) with delta (0, 0)
Screenshot: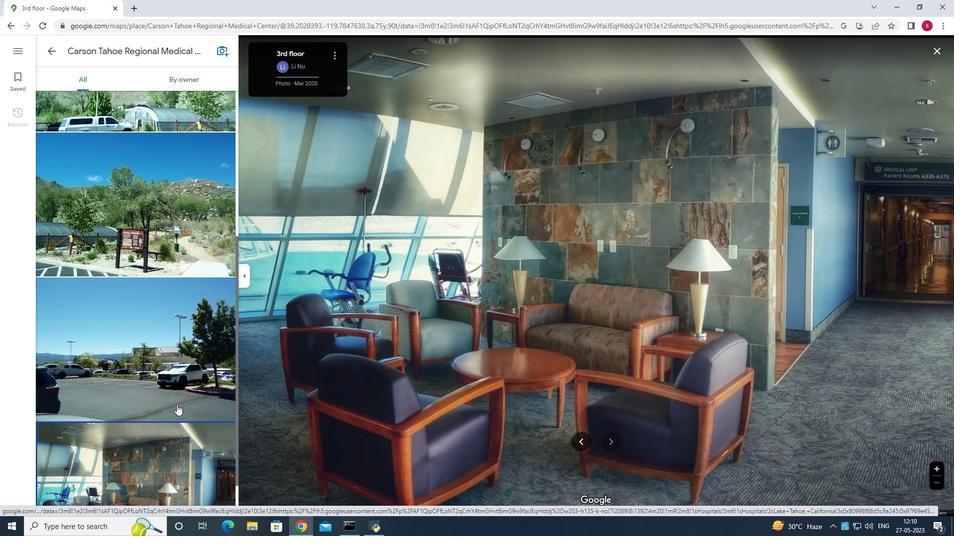 
Action: Mouse scrolled (176, 404) with delta (0, 0)
Screenshot: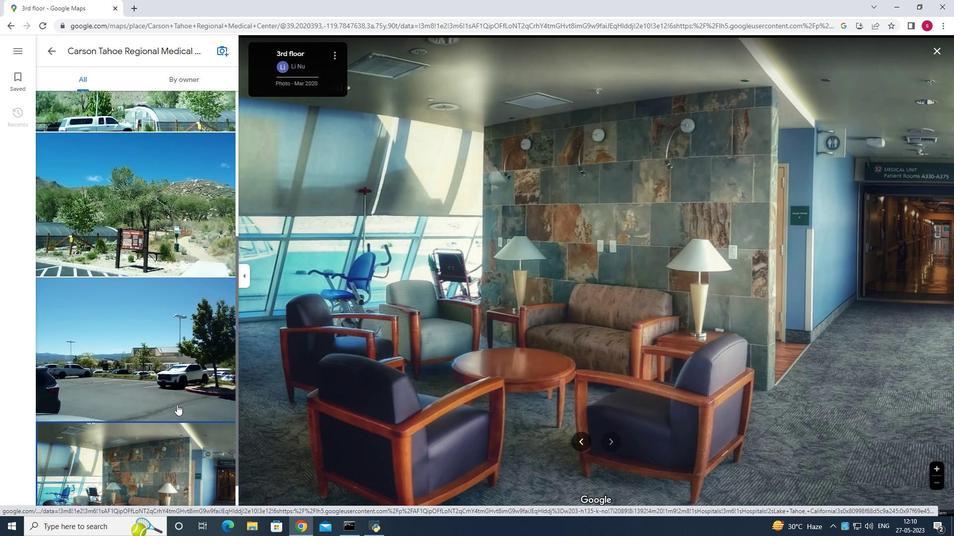 
Action: Mouse scrolled (176, 404) with delta (0, 0)
Screenshot: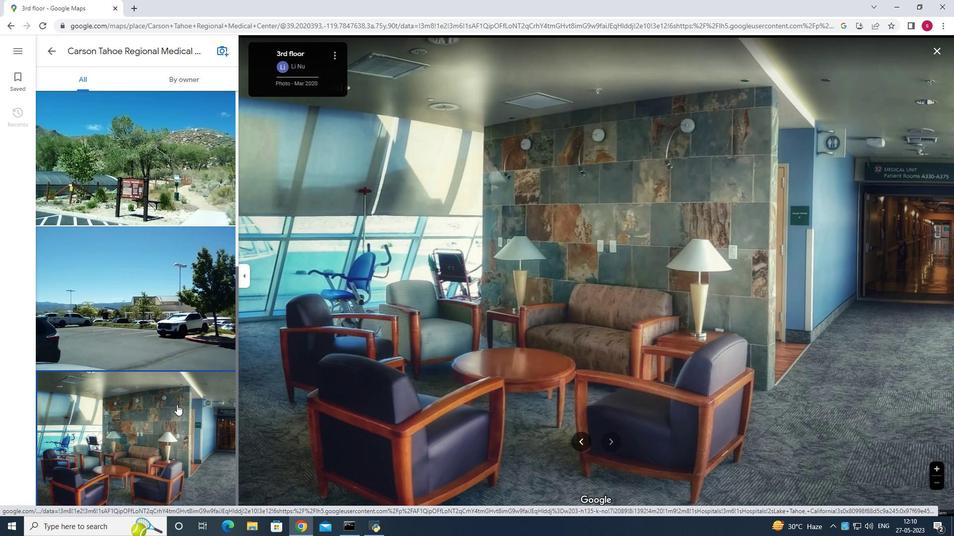 
Action: Mouse scrolled (176, 404) with delta (0, 0)
Screenshot: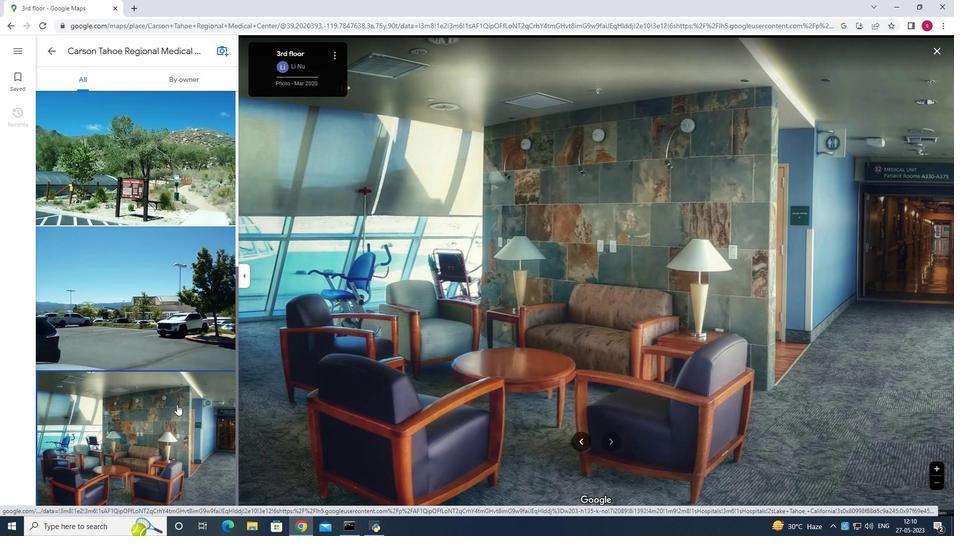 
Action: Mouse scrolled (176, 404) with delta (0, 0)
Screenshot: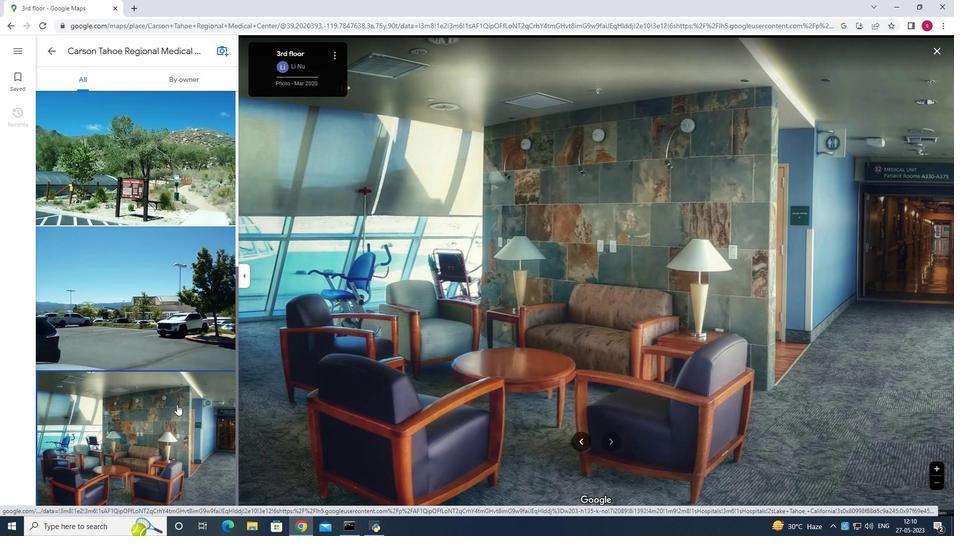 
Action: Mouse scrolled (176, 404) with delta (0, 0)
Screenshot: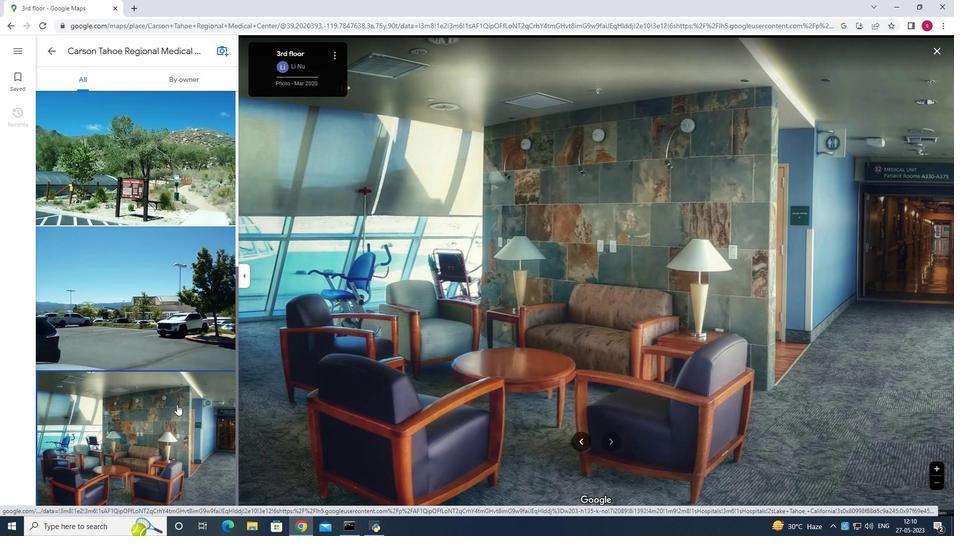 
Action: Mouse moved to (579, 442)
Screenshot: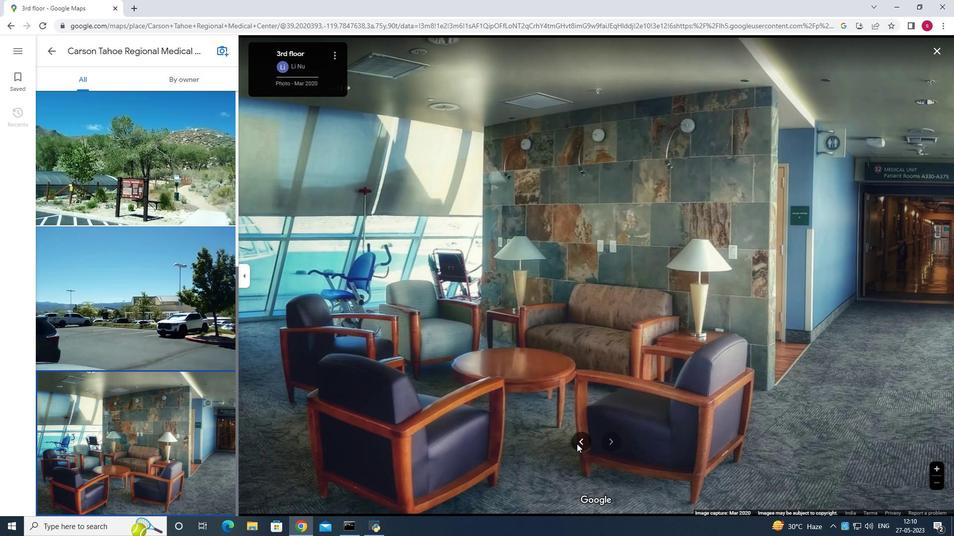 
Action: Mouse pressed left at (579, 442)
Screenshot: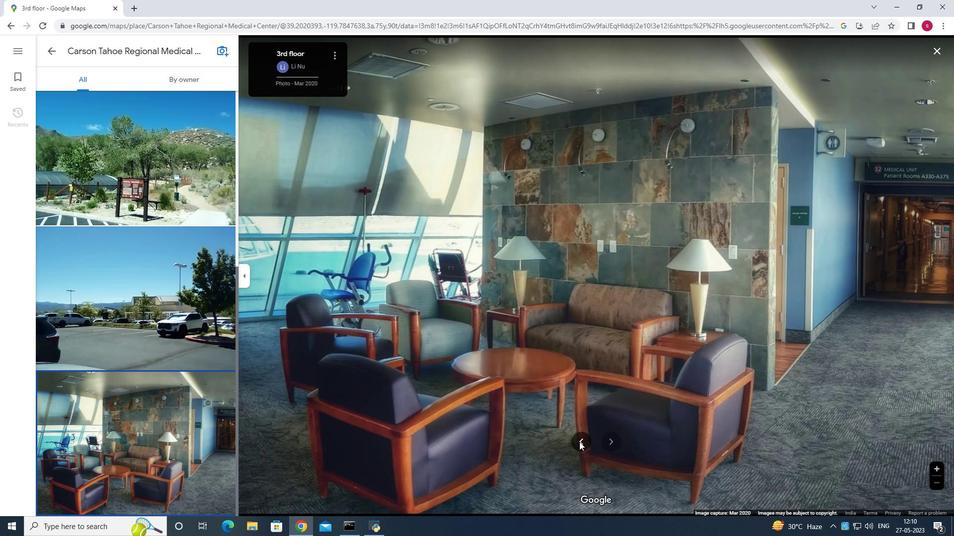 
Action: Mouse pressed left at (579, 442)
Screenshot: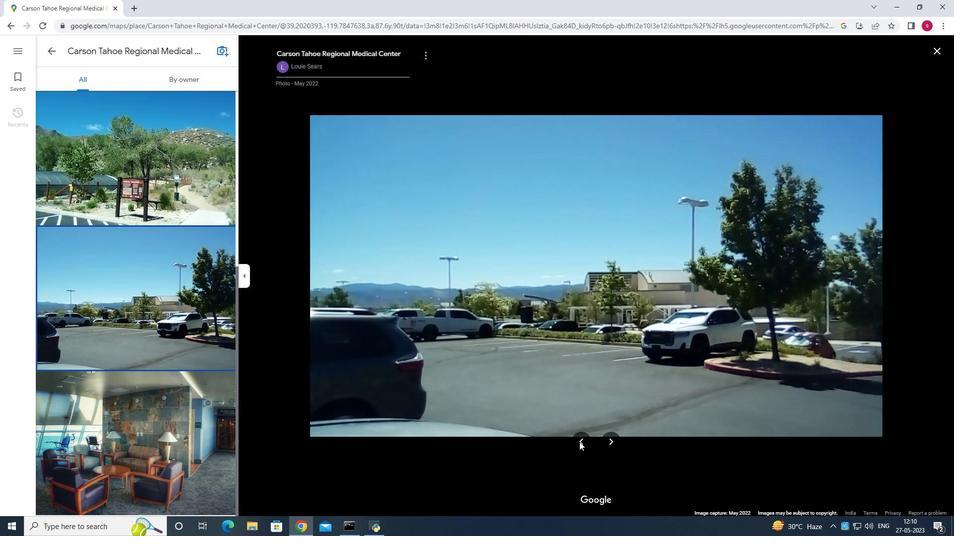 
Action: Mouse pressed left at (579, 442)
Screenshot: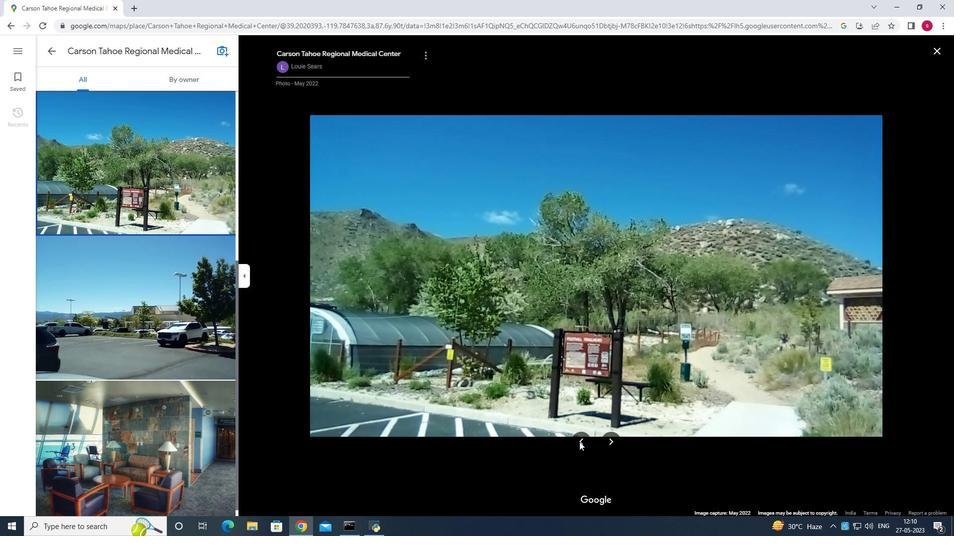 
Action: Mouse pressed left at (579, 442)
Screenshot: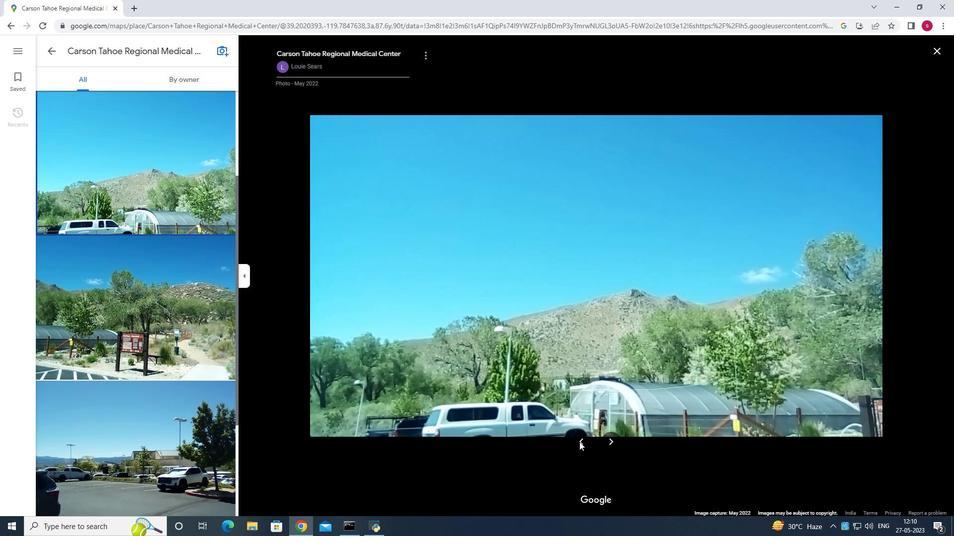 
Action: Mouse pressed left at (579, 442)
Screenshot: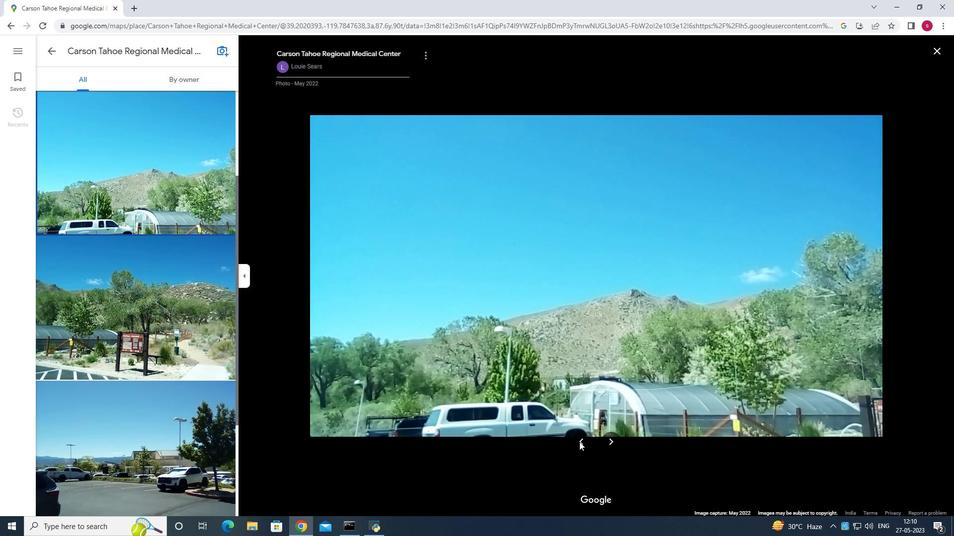 
Action: Mouse pressed left at (579, 442)
